 Task: Look for space in Luoyang, China from 3rd August, 2023 to 7th August, 2023 for 2 adults in price range Rs.4000 to Rs.9000. Place can be private room with 1  bedroom having 1 bed and 1 bathroom. Property type can be house, flat, guest house, hotel. Booking option can be shelf check-in. Required host language is Chinese (Simplified).
Action: Mouse moved to (487, 181)
Screenshot: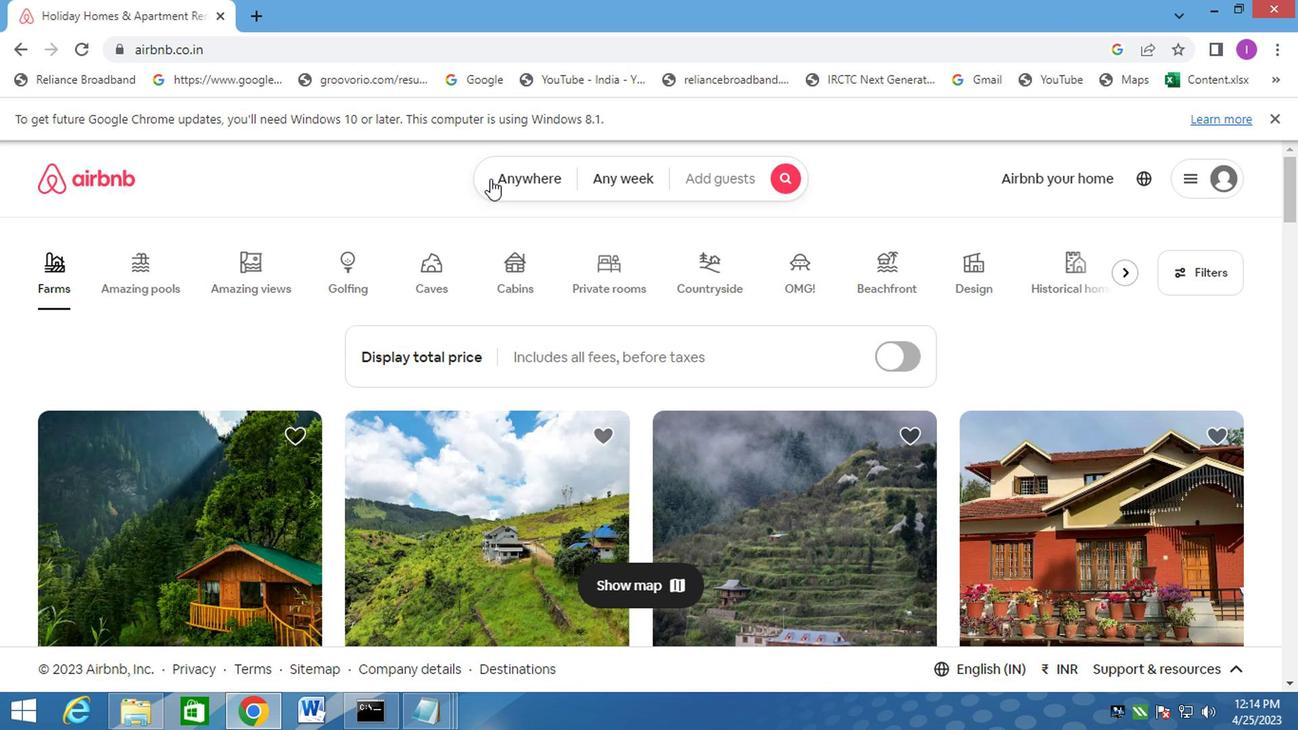 
Action: Mouse pressed left at (487, 181)
Screenshot: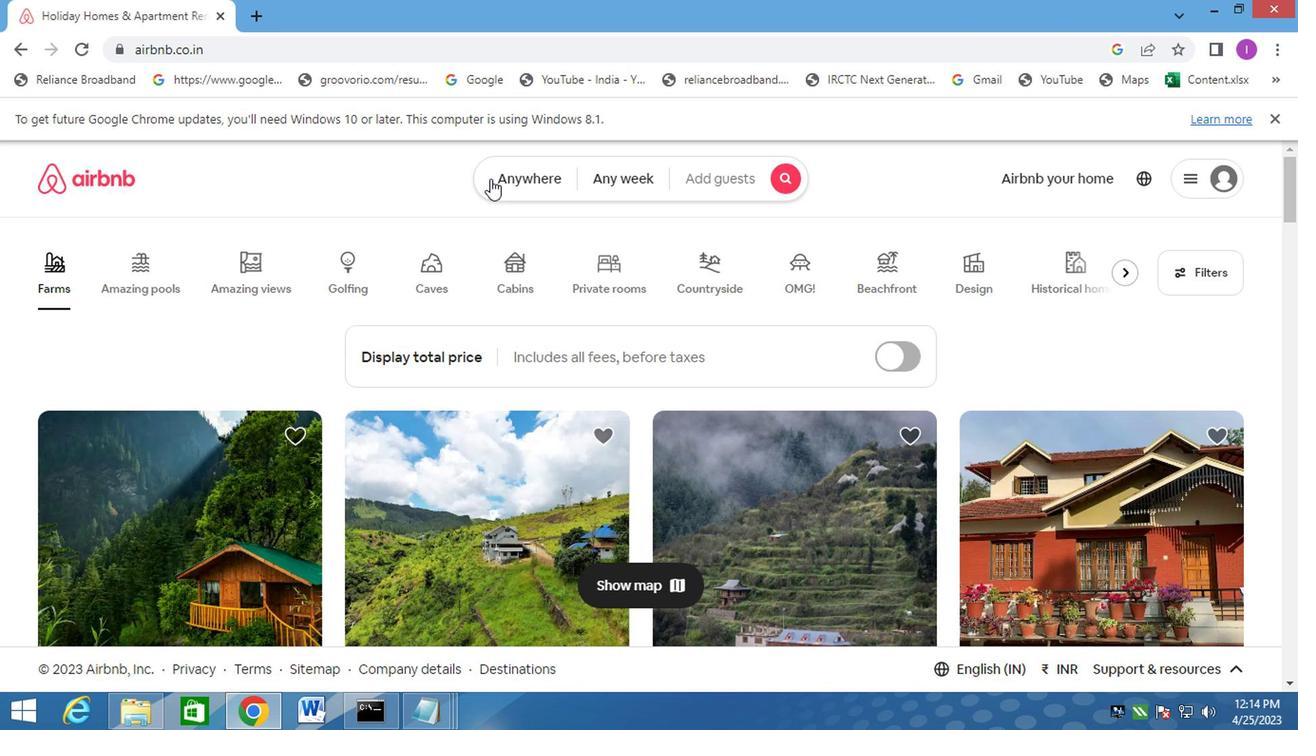 
Action: Mouse moved to (306, 263)
Screenshot: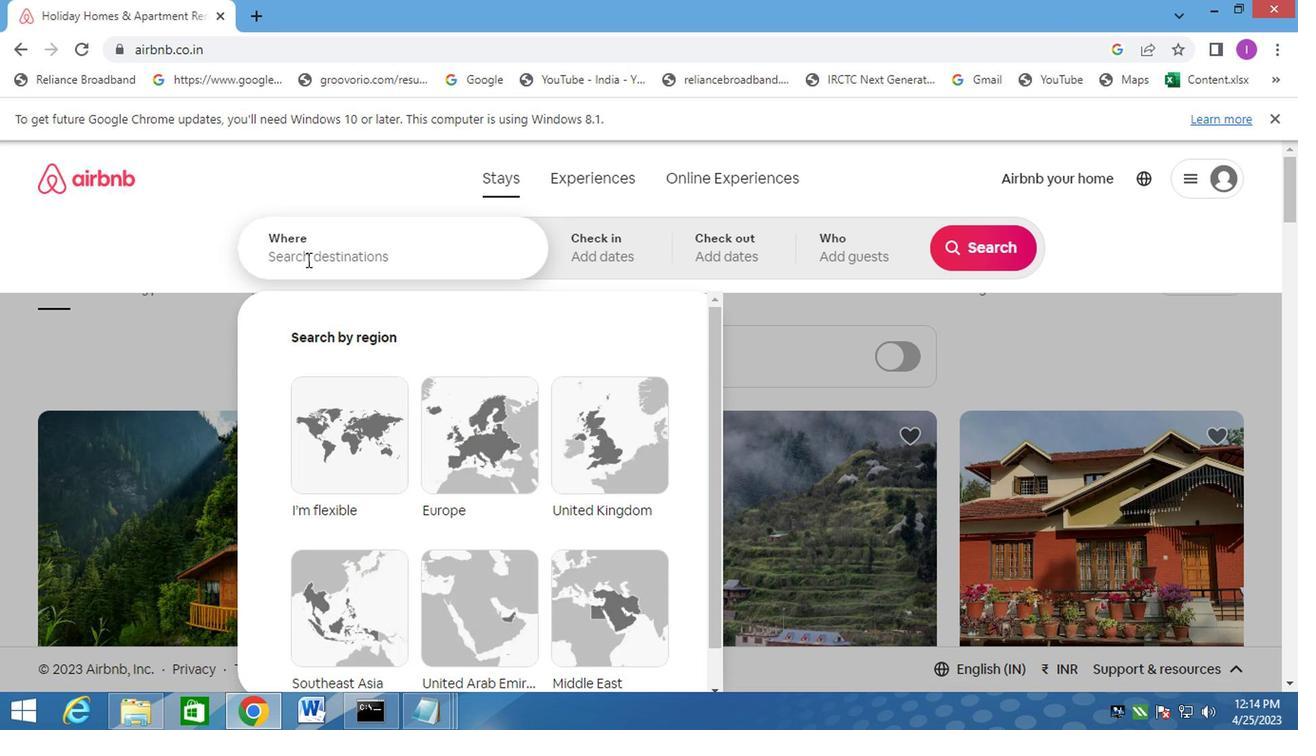 
Action: Mouse pressed left at (306, 263)
Screenshot: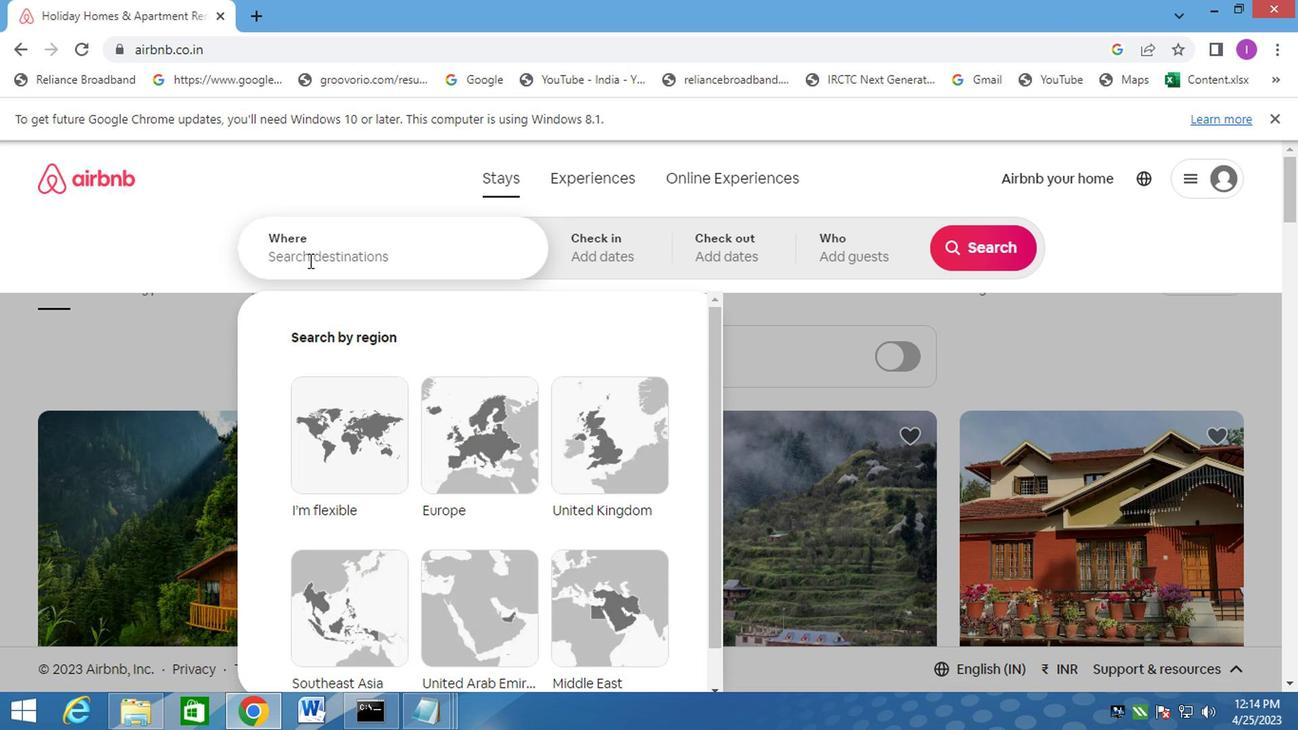 
Action: Mouse moved to (317, 255)
Screenshot: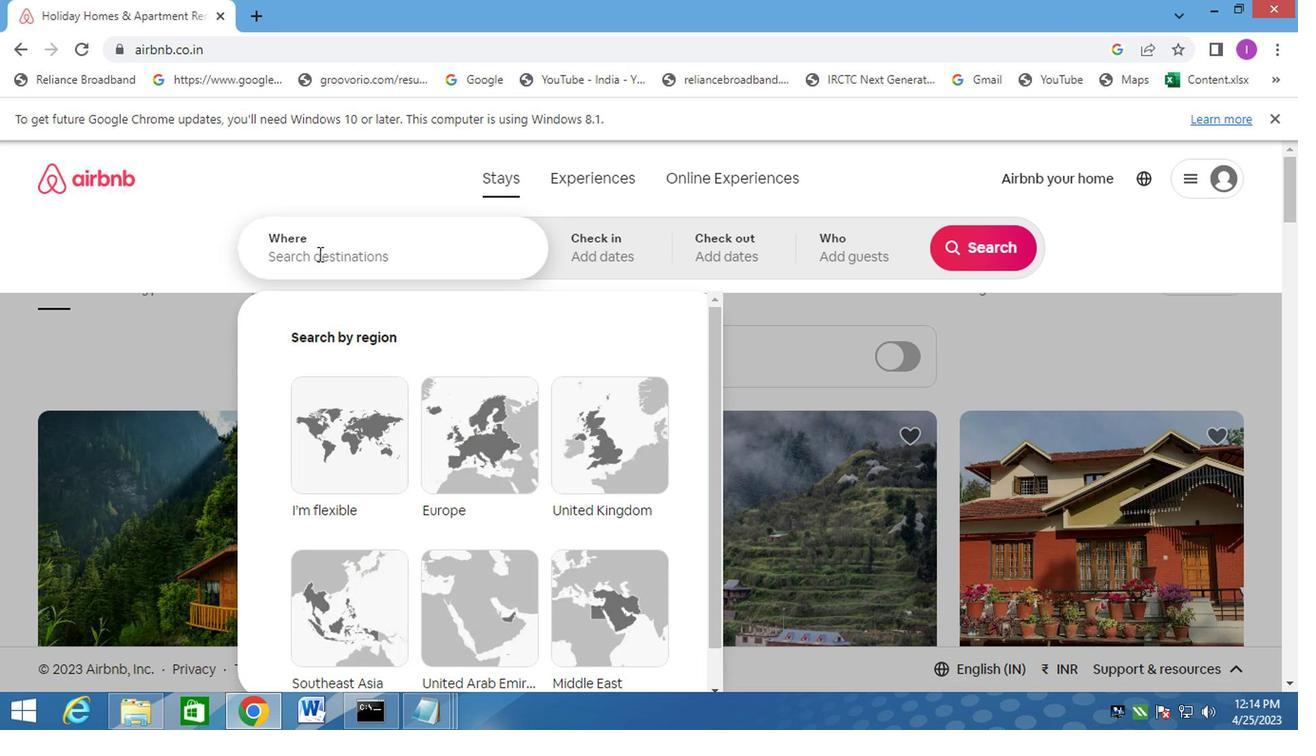
Action: Key pressed <Key.shift>LUOYANG,CG<Key.backspace>HINA
Screenshot: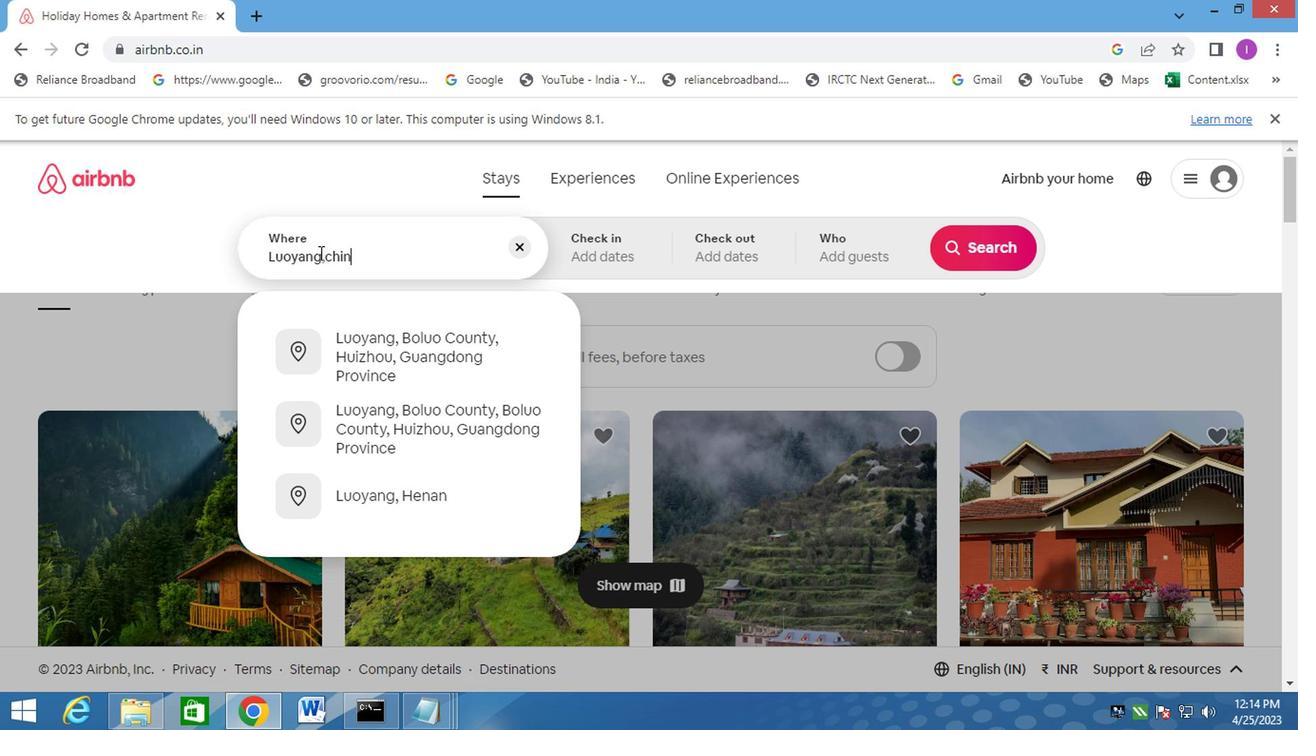 
Action: Mouse moved to (616, 250)
Screenshot: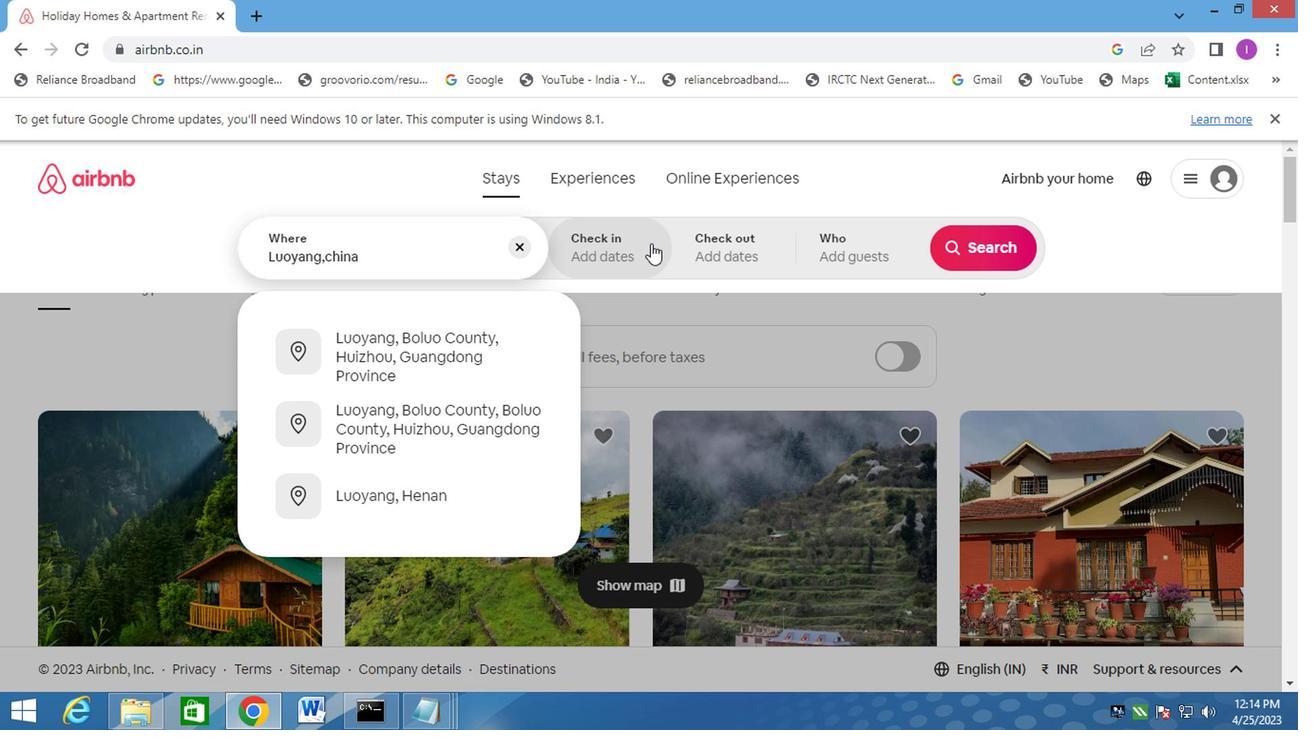 
Action: Mouse pressed left at (616, 250)
Screenshot: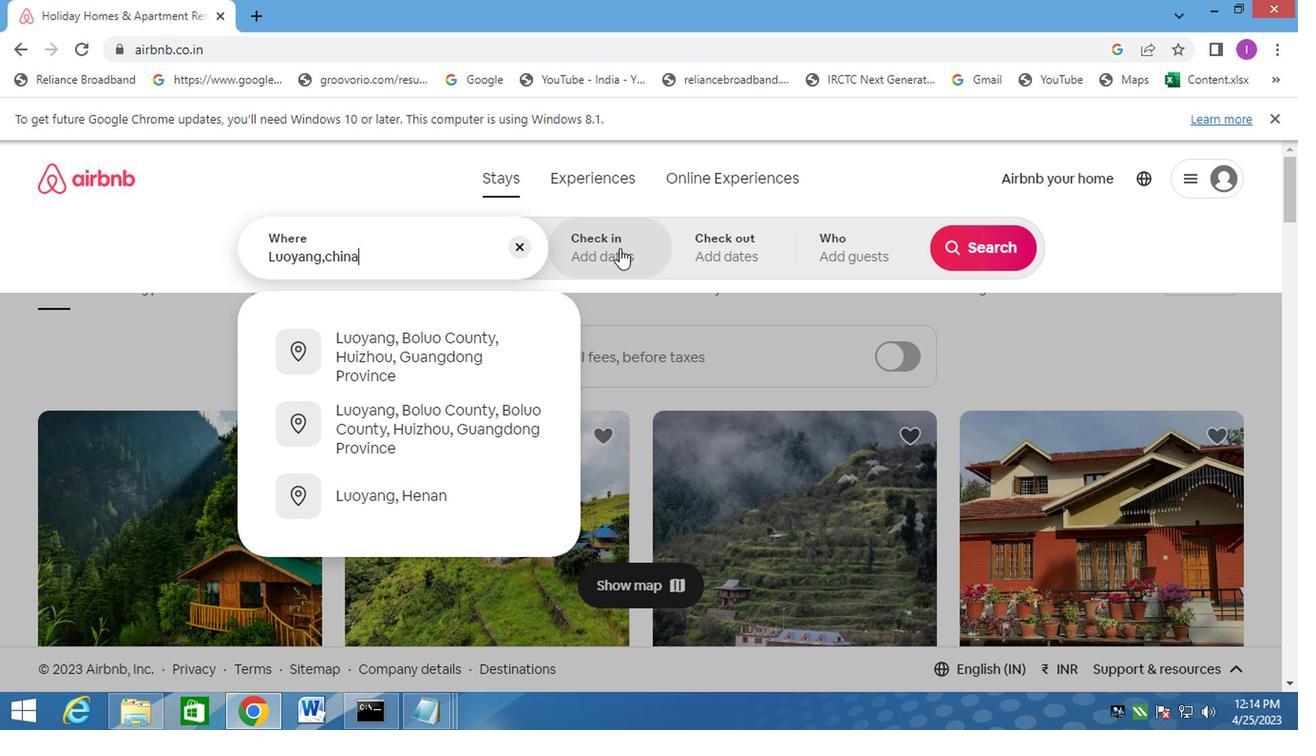 
Action: Mouse moved to (970, 401)
Screenshot: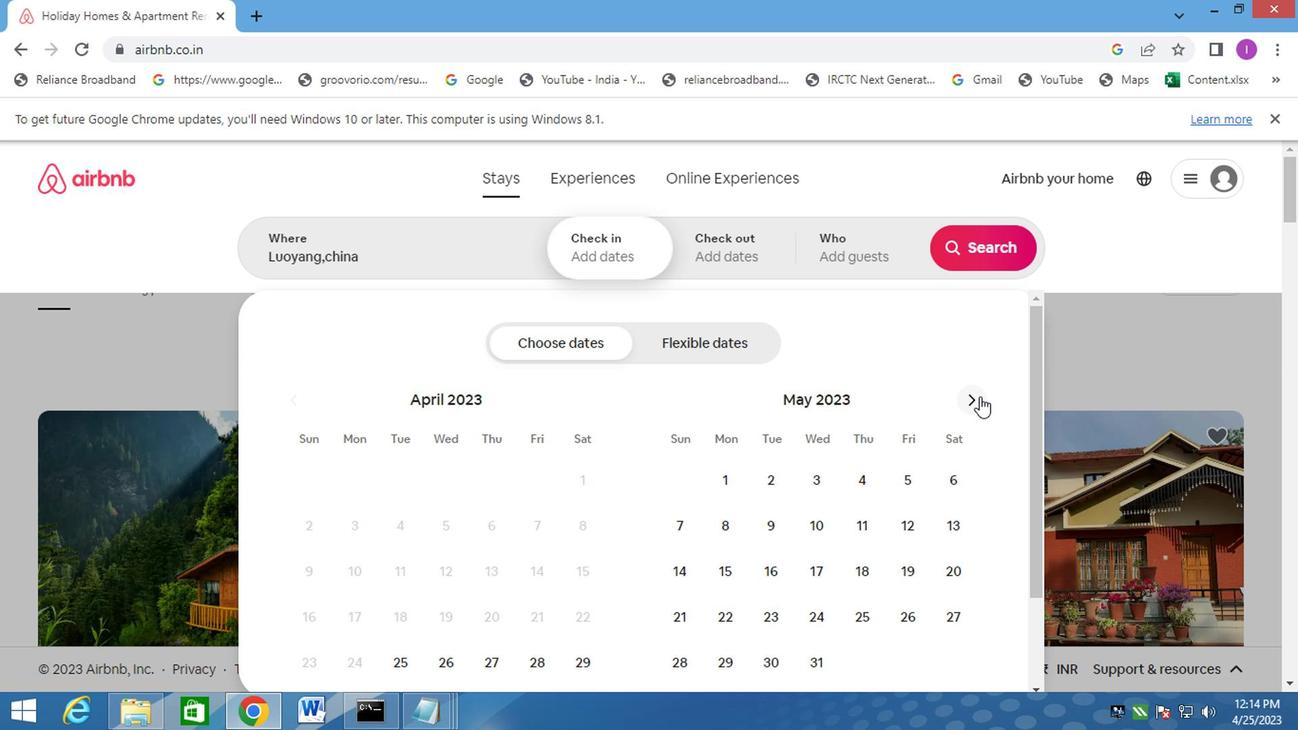 
Action: Mouse pressed left at (970, 401)
Screenshot: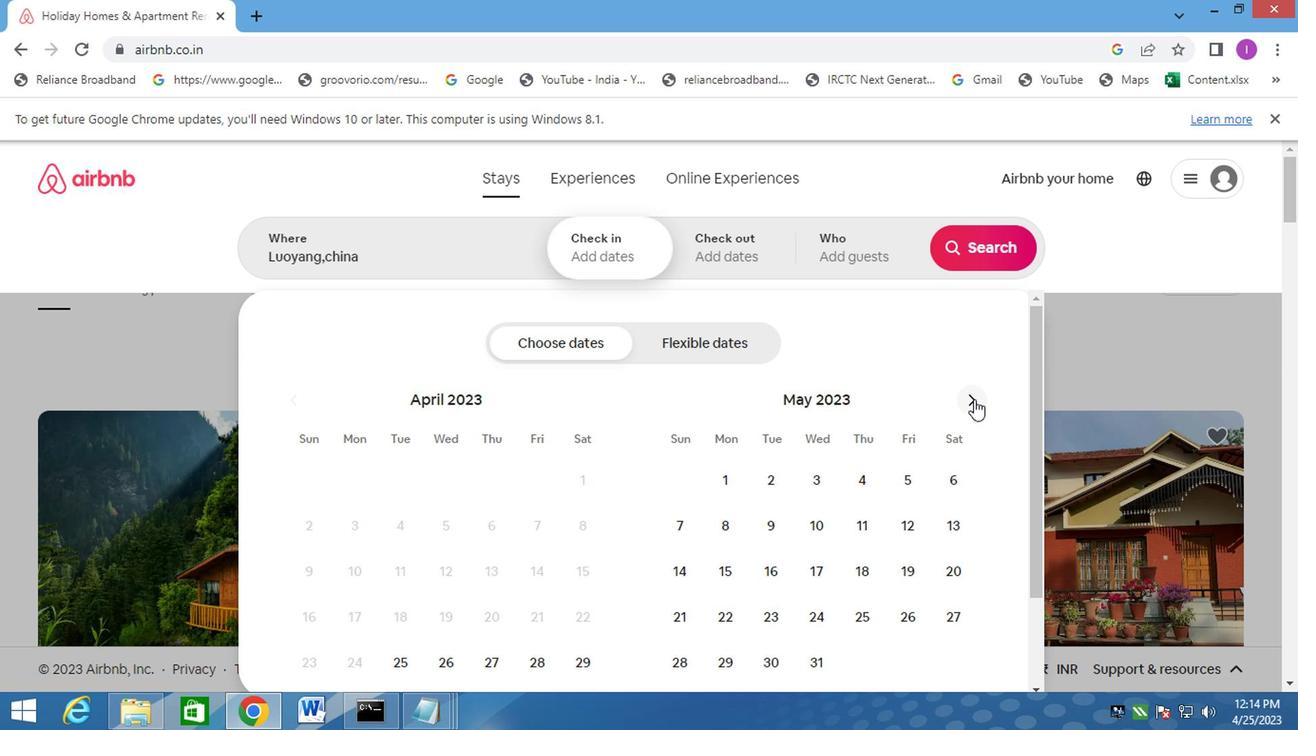 
Action: Mouse pressed left at (970, 401)
Screenshot: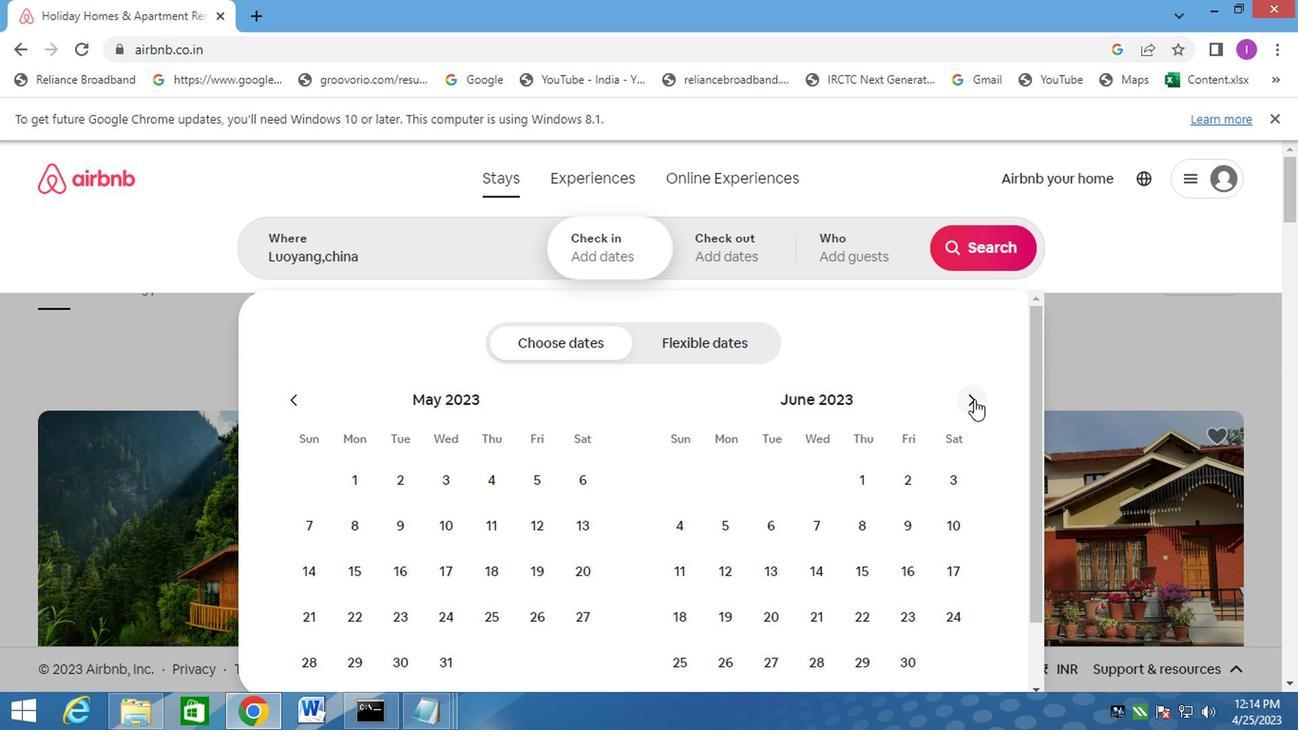
Action: Mouse moved to (961, 401)
Screenshot: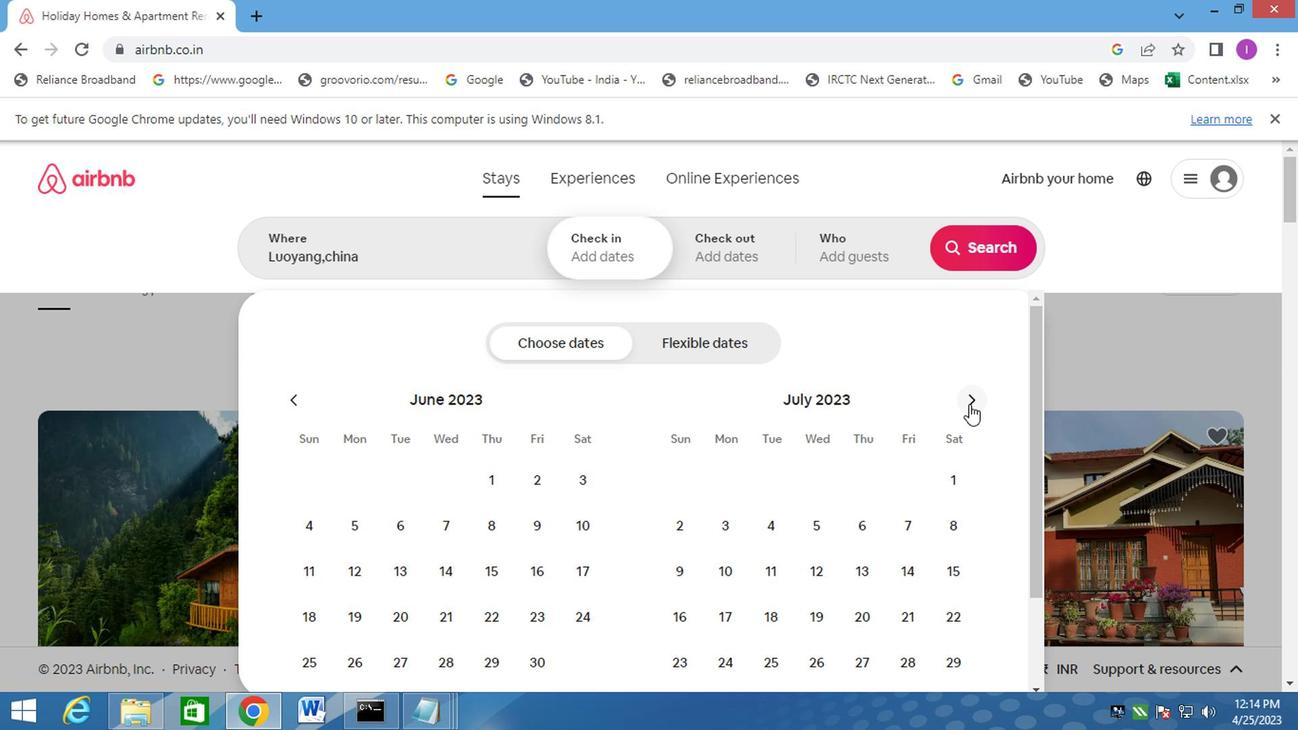 
Action: Mouse pressed left at (961, 401)
Screenshot: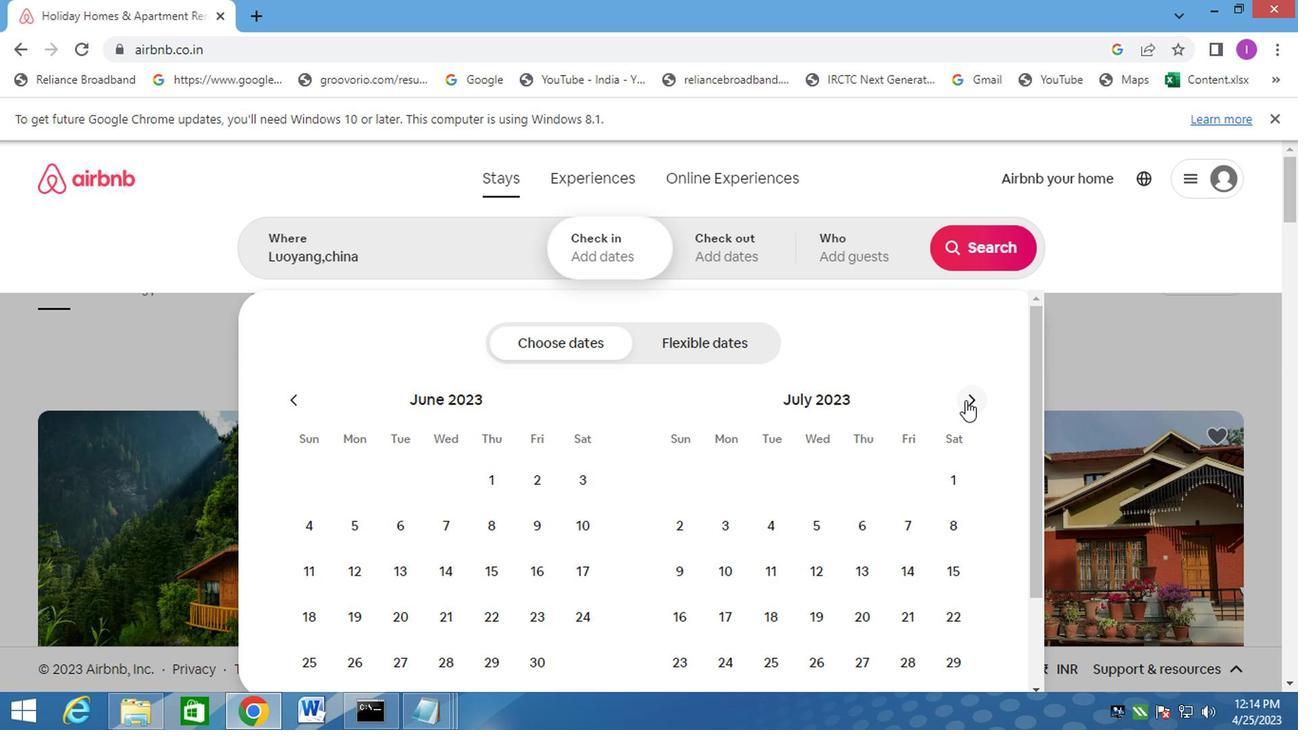 
Action: Mouse moved to (860, 476)
Screenshot: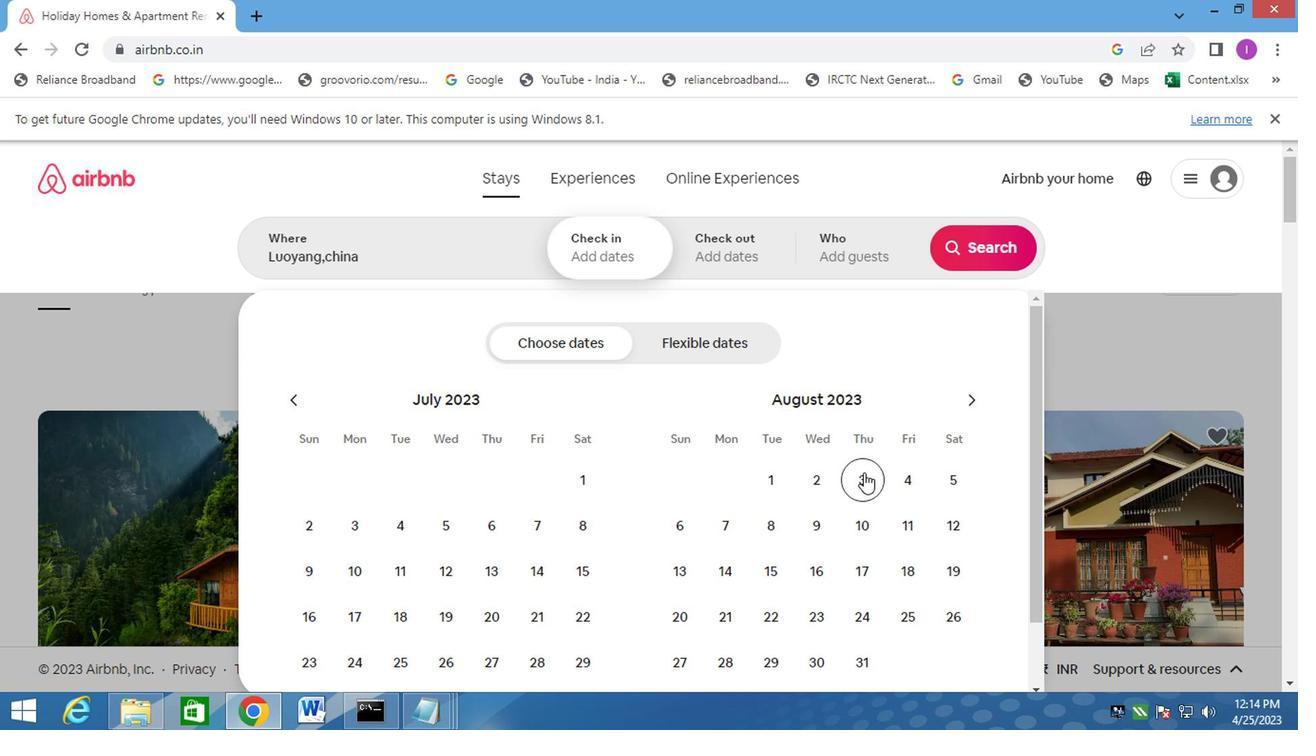 
Action: Mouse pressed left at (860, 476)
Screenshot: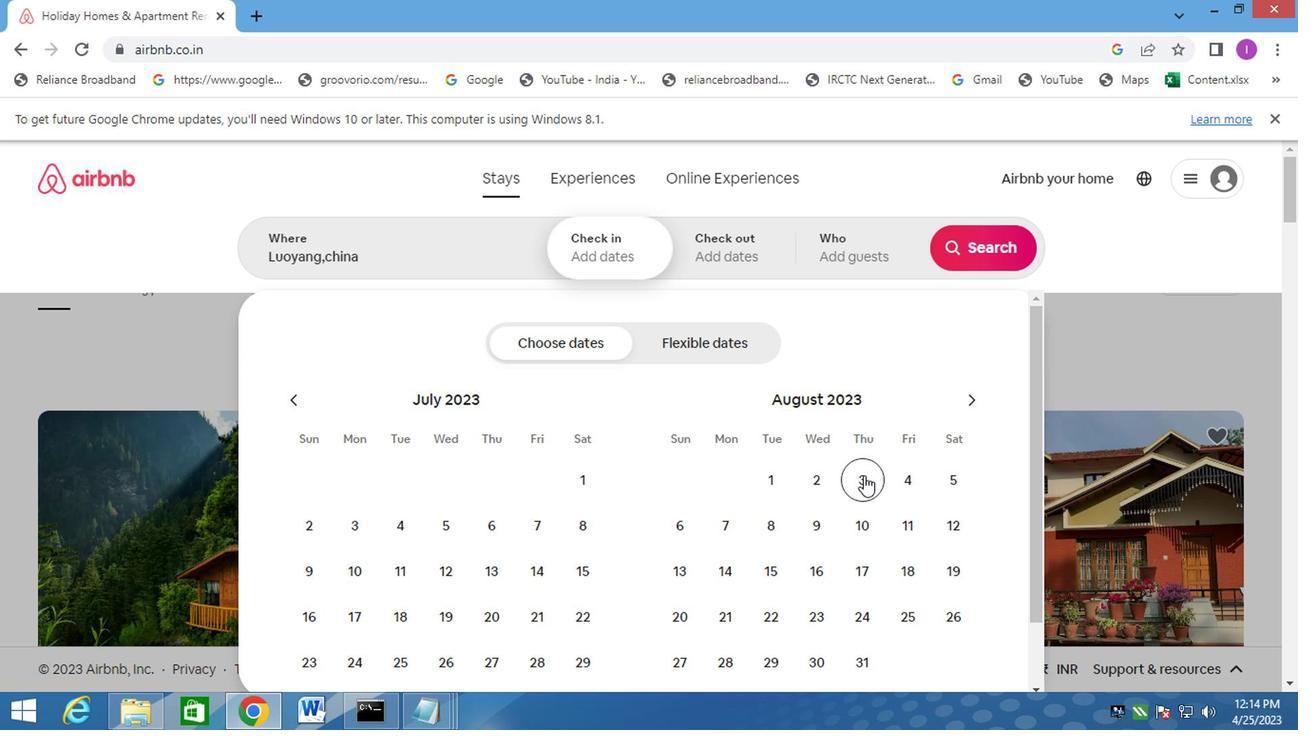 
Action: Mouse moved to (725, 523)
Screenshot: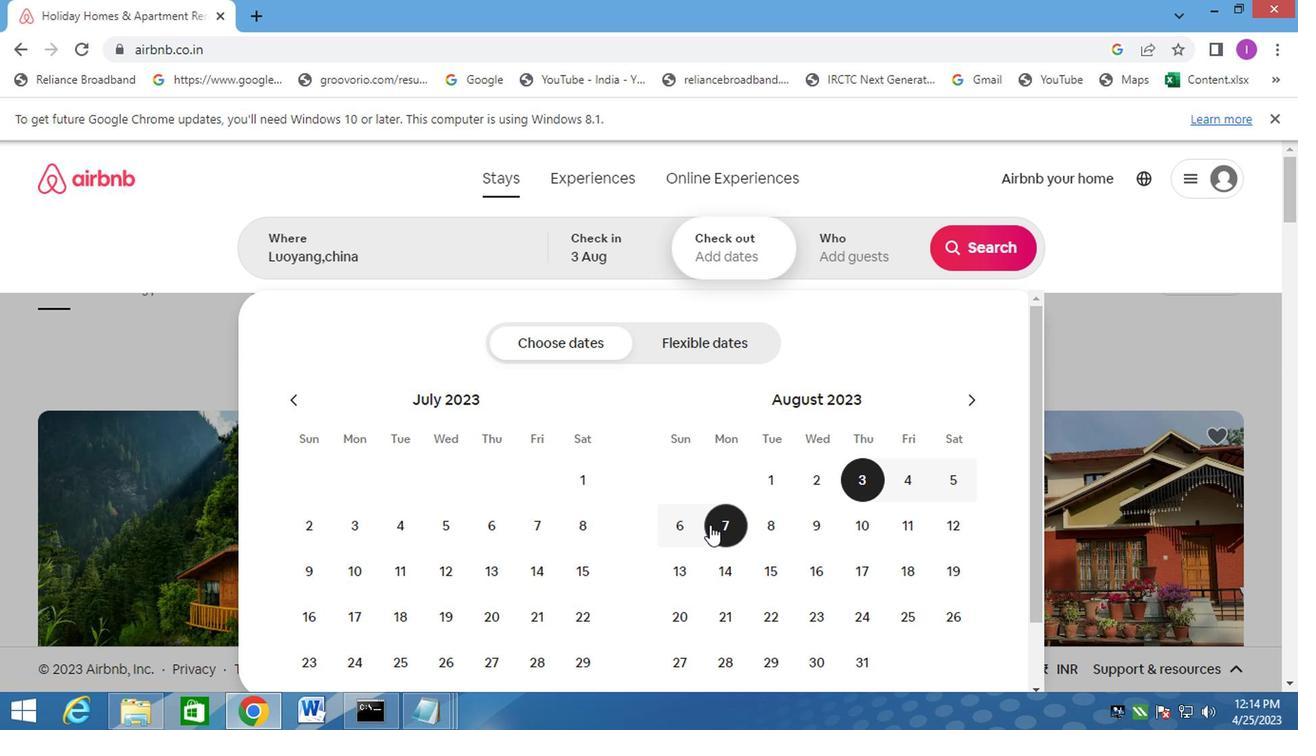 
Action: Mouse pressed left at (725, 523)
Screenshot: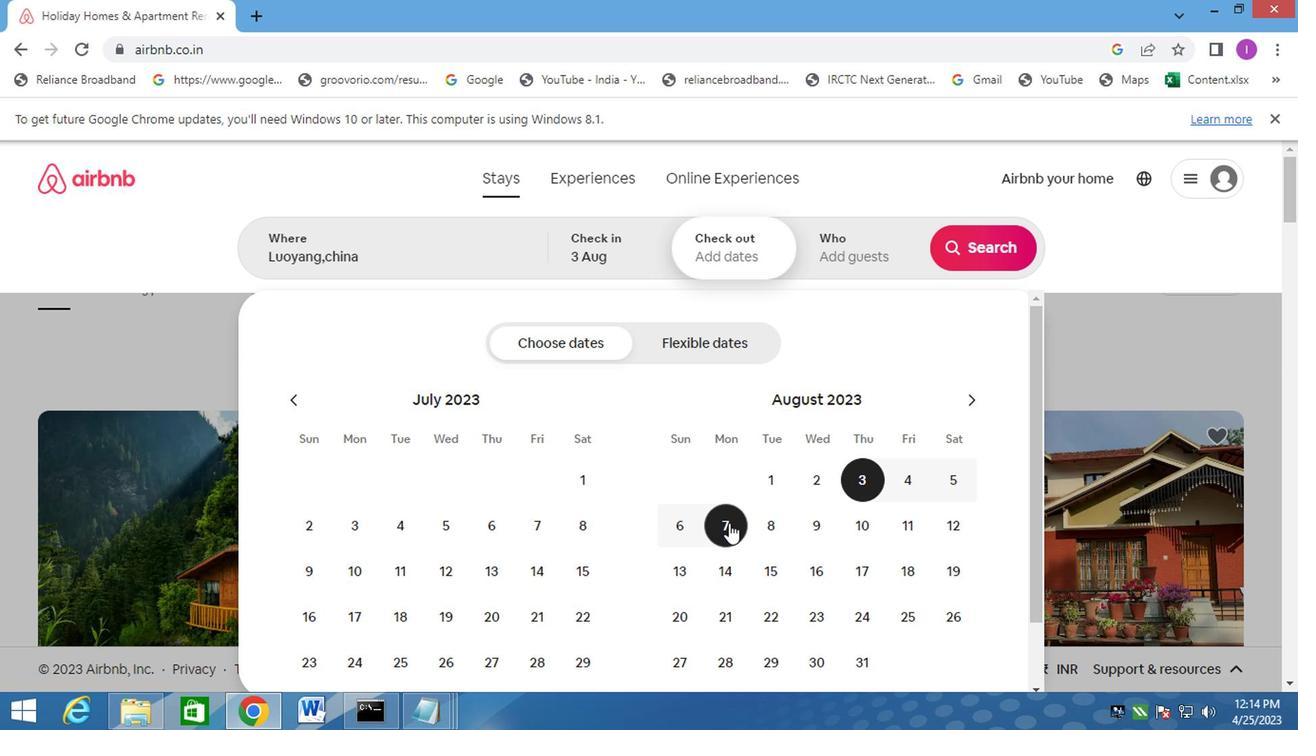 
Action: Mouse moved to (866, 258)
Screenshot: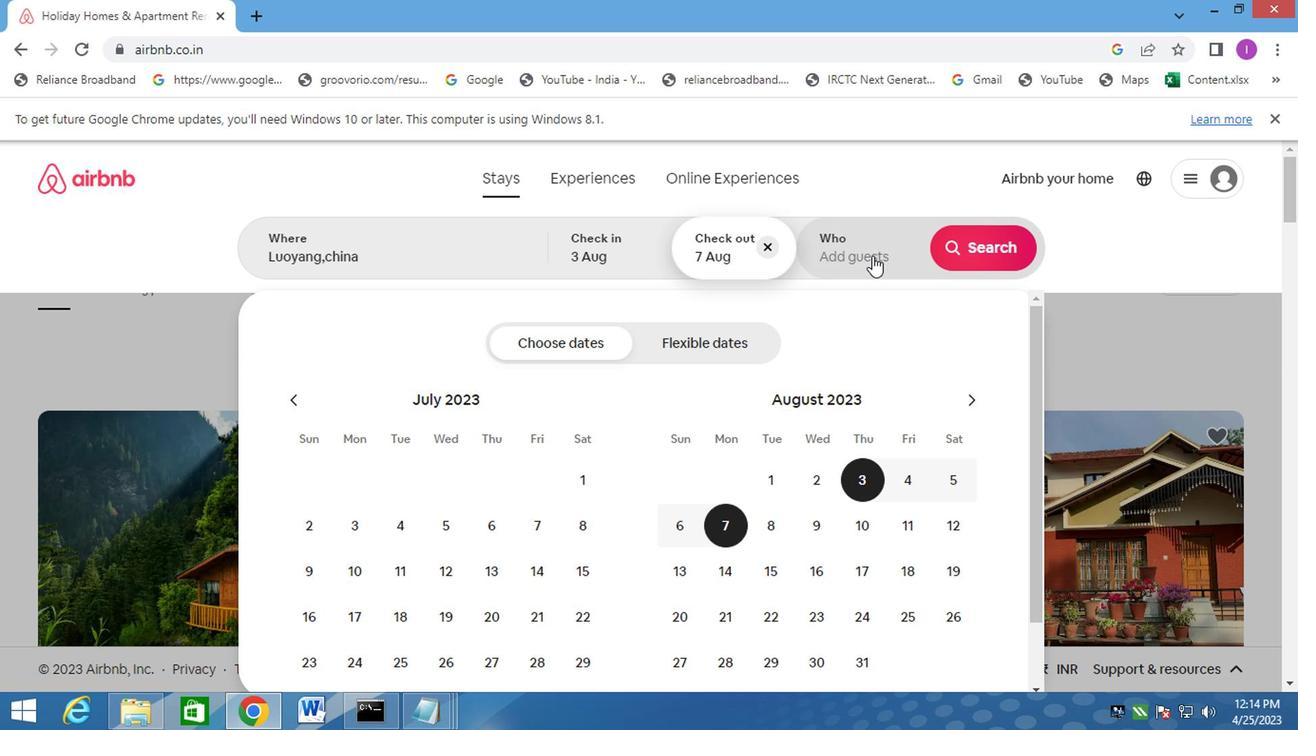 
Action: Mouse pressed left at (866, 258)
Screenshot: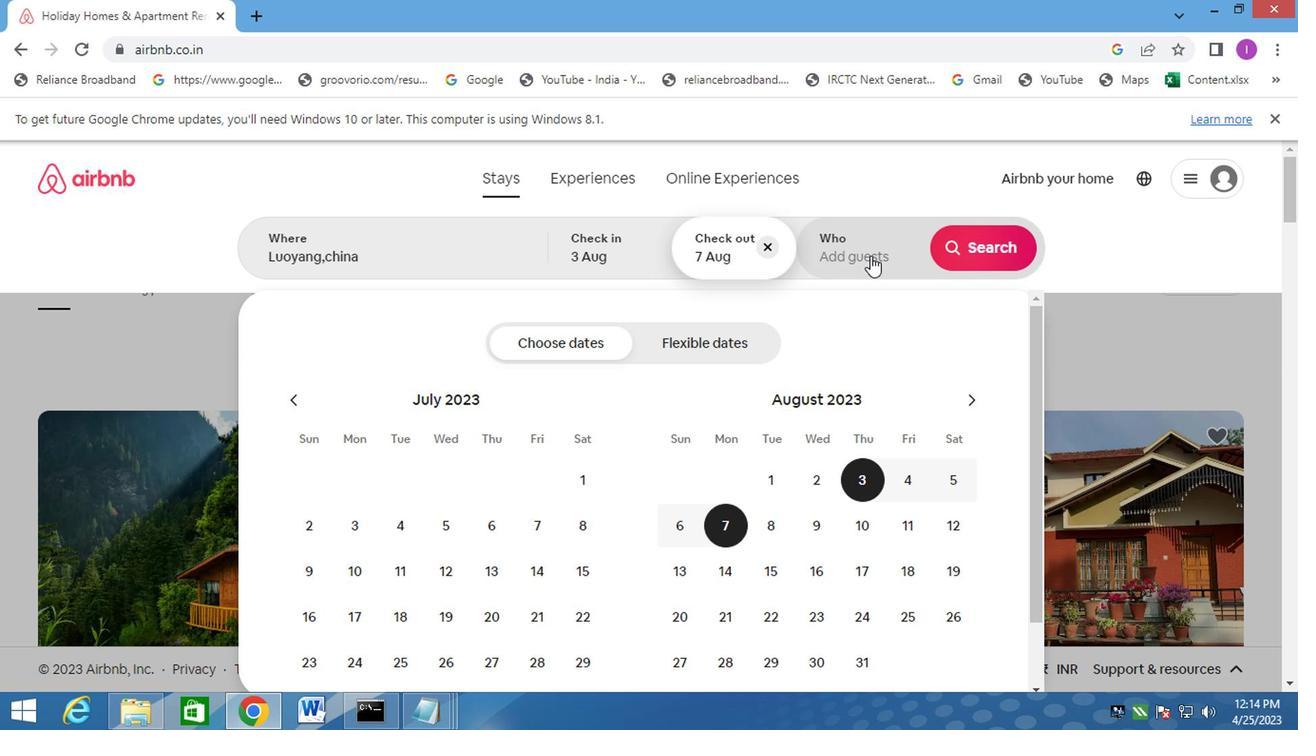 
Action: Mouse moved to (982, 348)
Screenshot: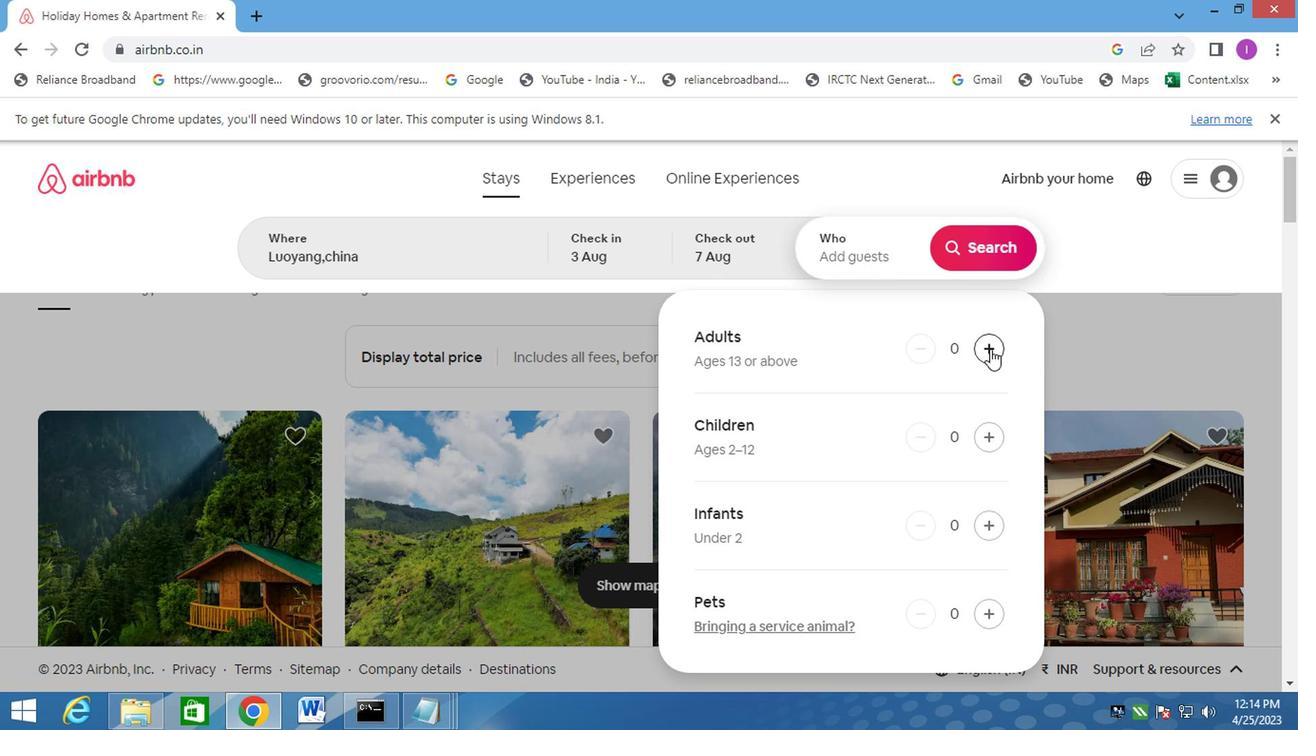 
Action: Mouse pressed left at (982, 348)
Screenshot: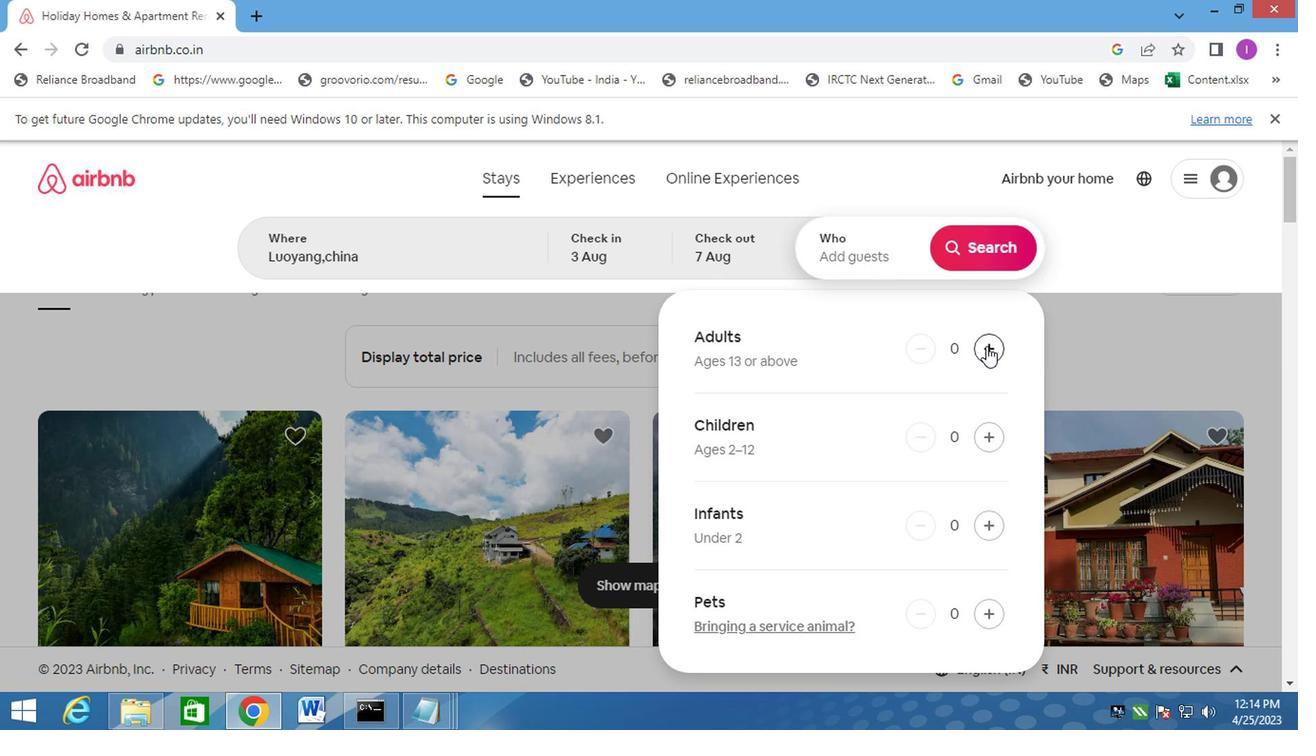 
Action: Mouse pressed left at (982, 348)
Screenshot: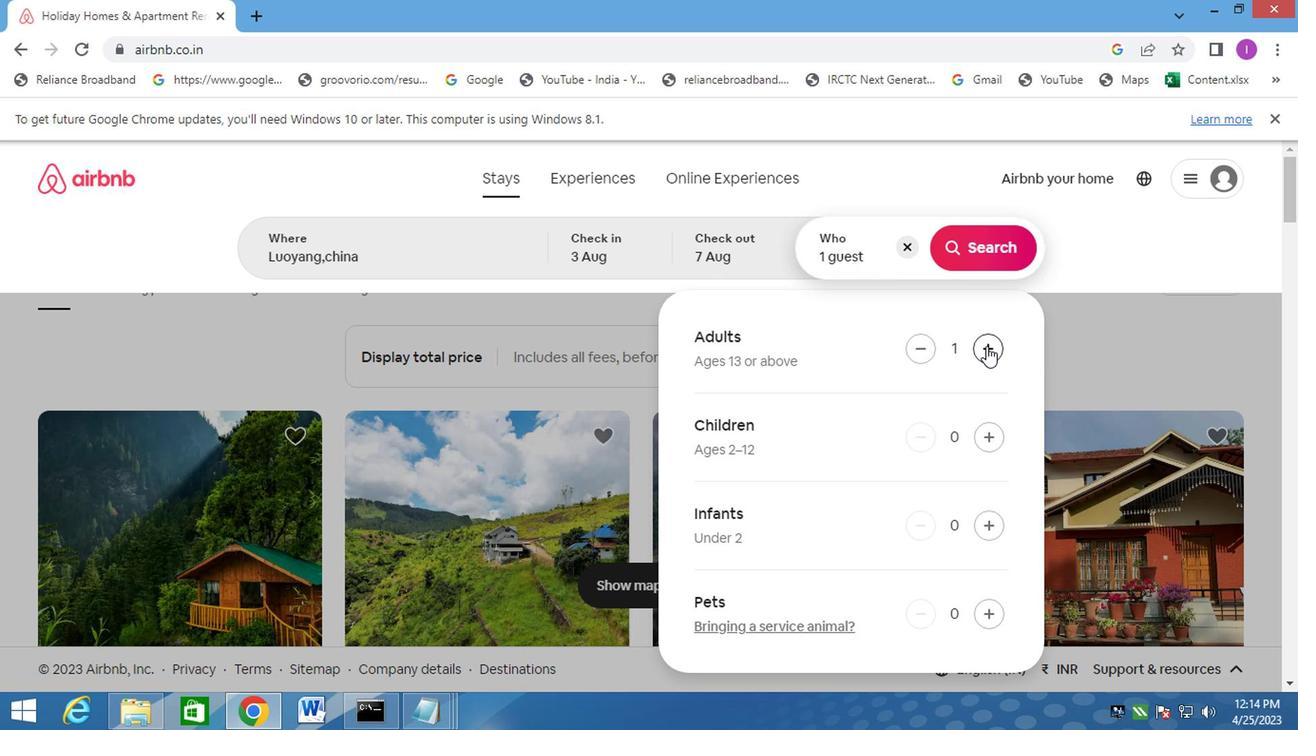 
Action: Mouse moved to (982, 258)
Screenshot: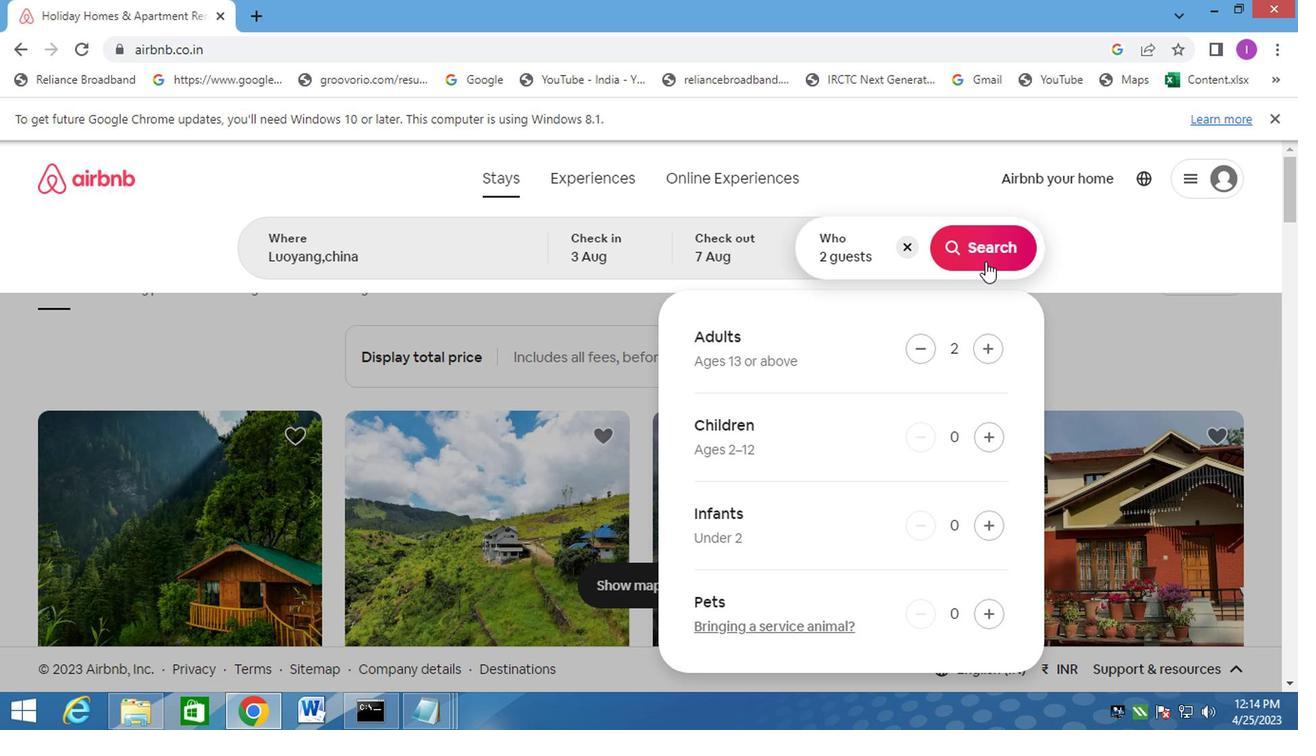 
Action: Mouse pressed left at (982, 258)
Screenshot: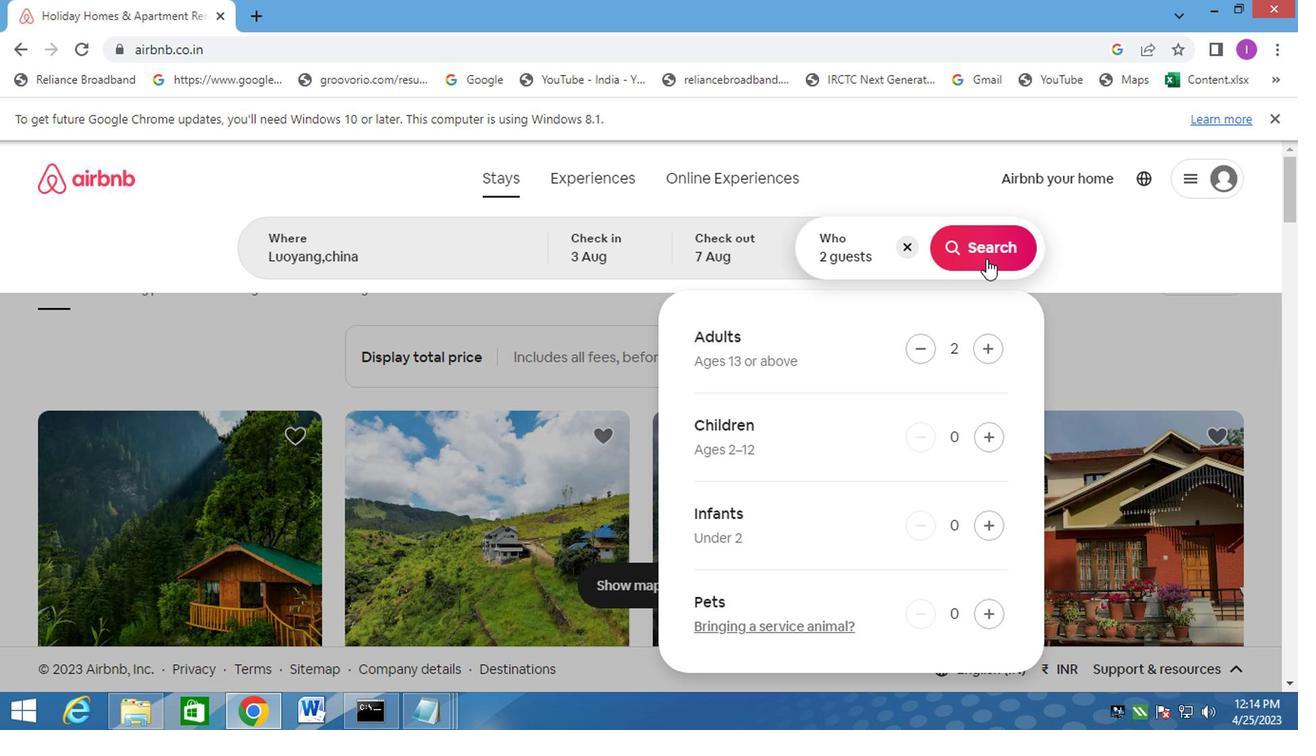 
Action: Mouse moved to (1204, 255)
Screenshot: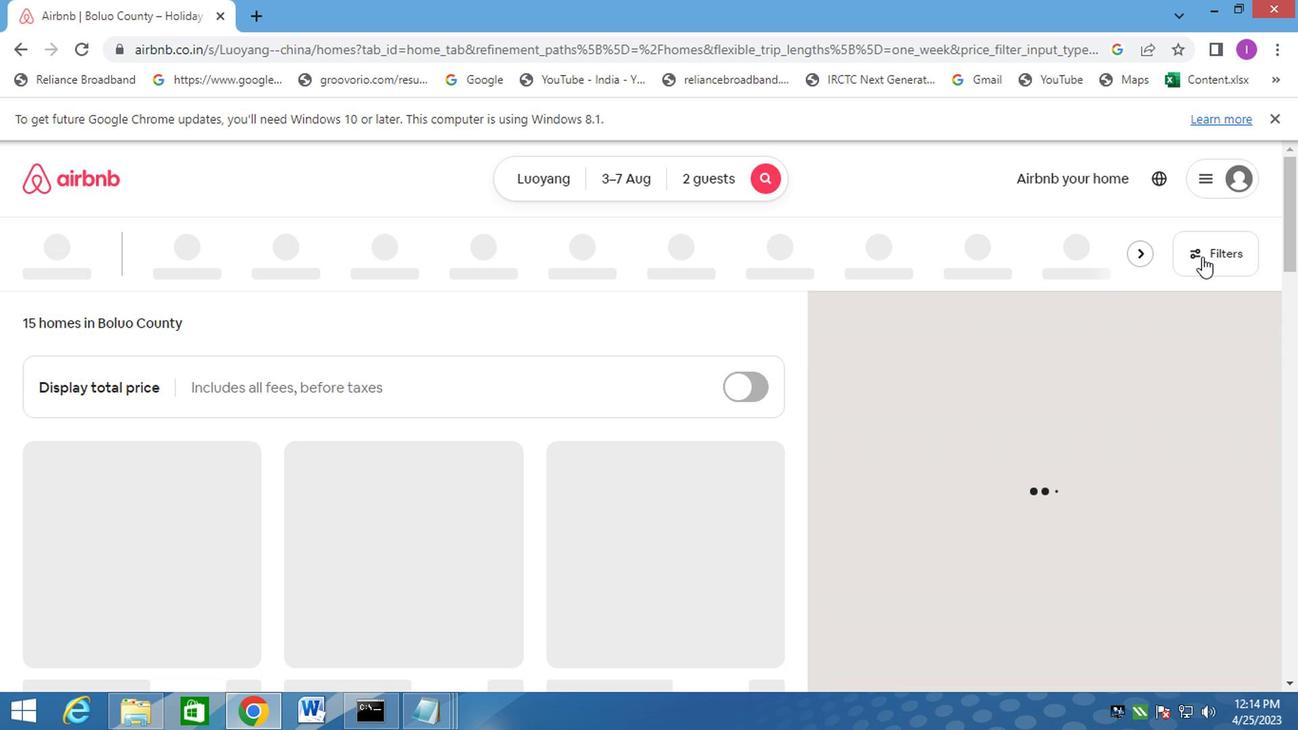 
Action: Mouse pressed left at (1204, 255)
Screenshot: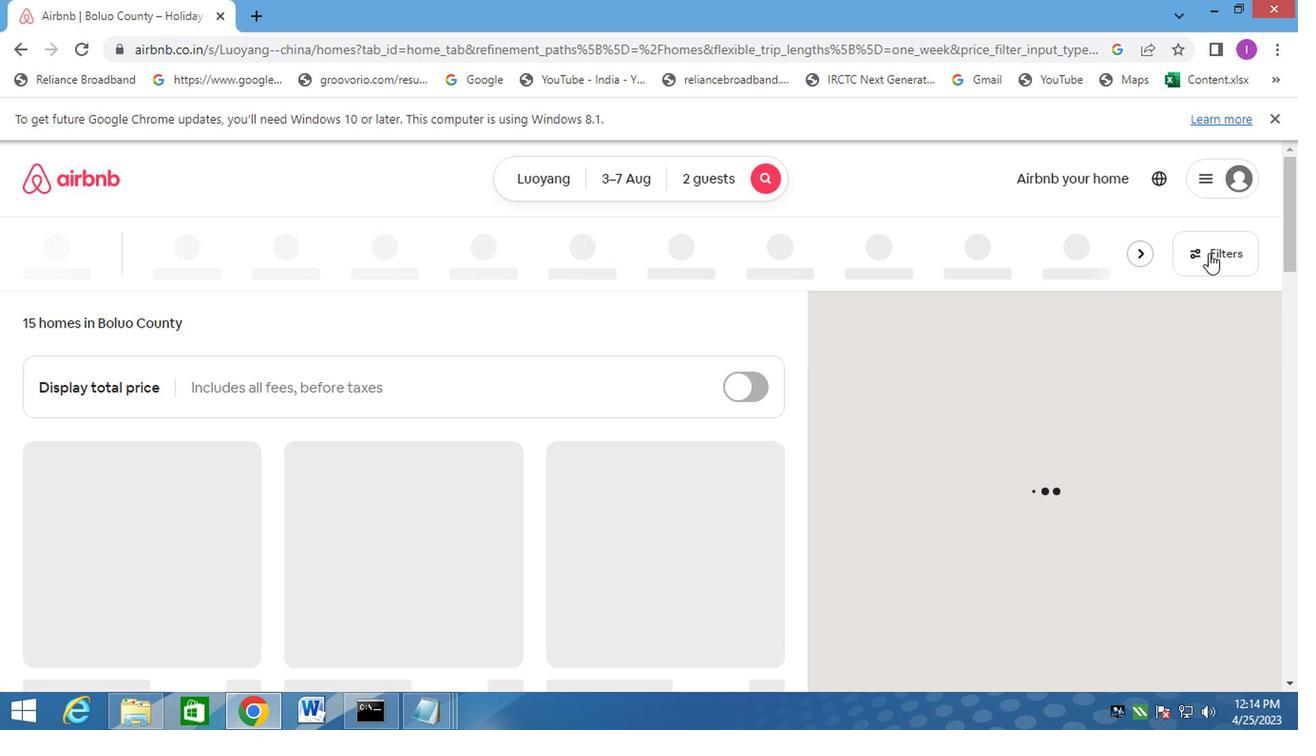 
Action: Mouse moved to (423, 485)
Screenshot: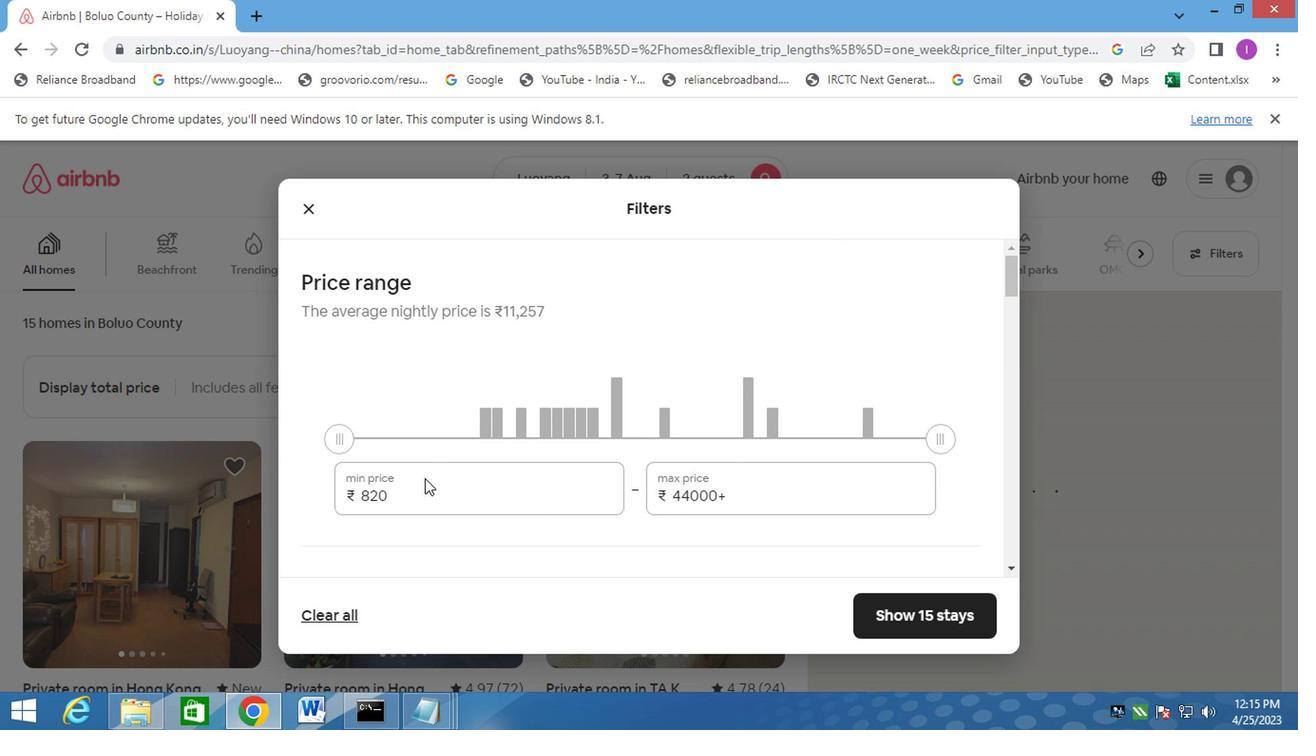 
Action: Mouse pressed left at (423, 485)
Screenshot: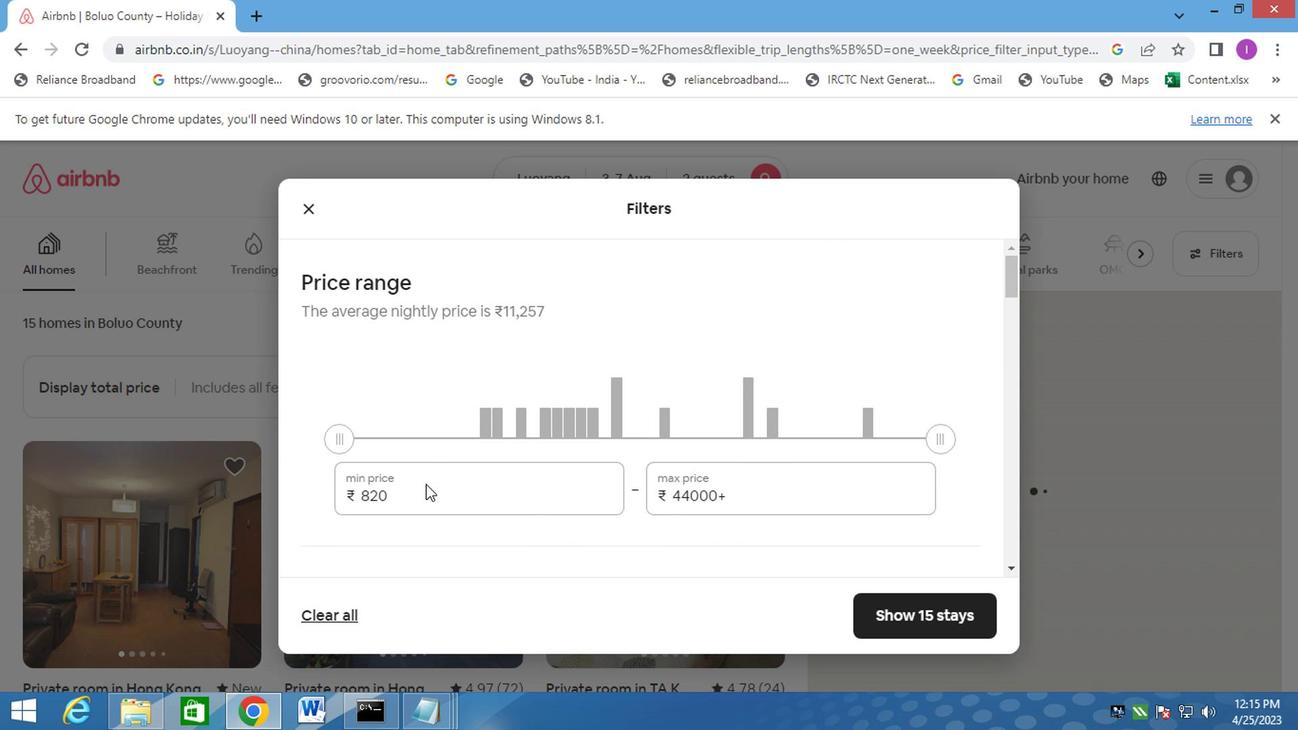 
Action: Mouse moved to (418, 492)
Screenshot: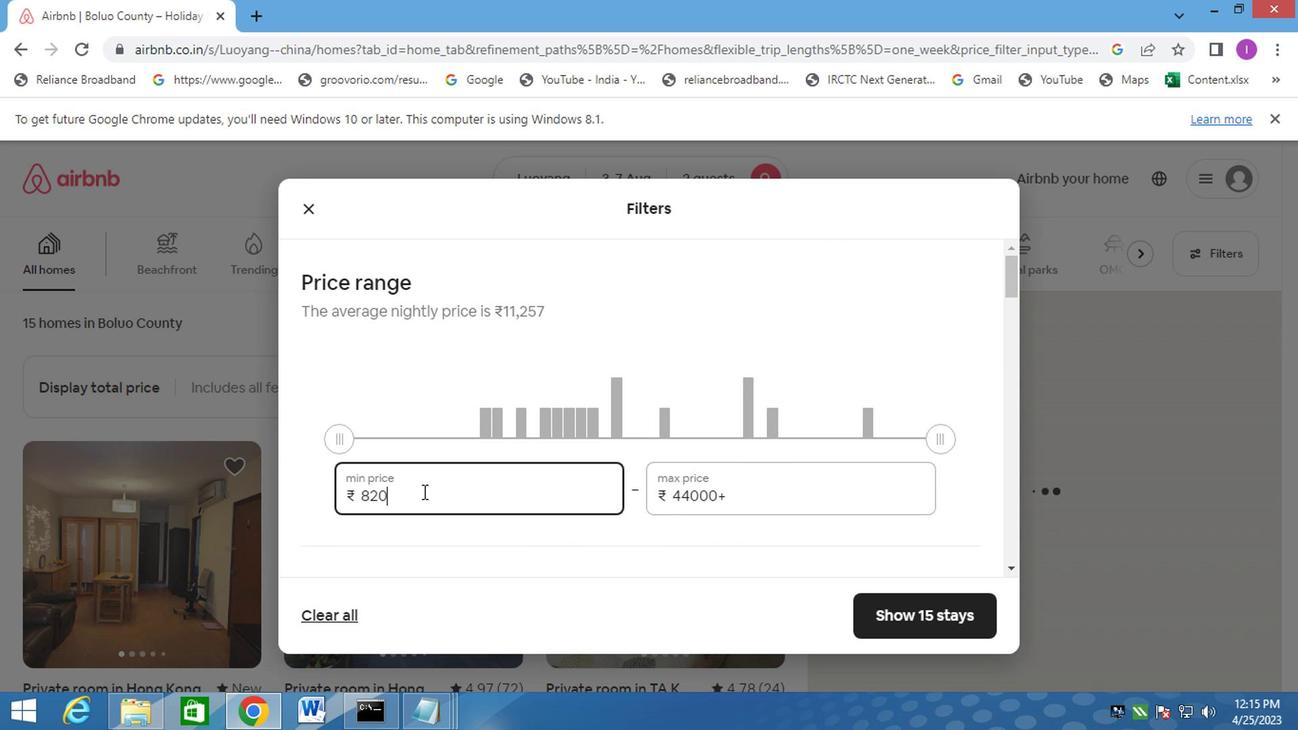 
Action: Mouse pressed left at (418, 492)
Screenshot: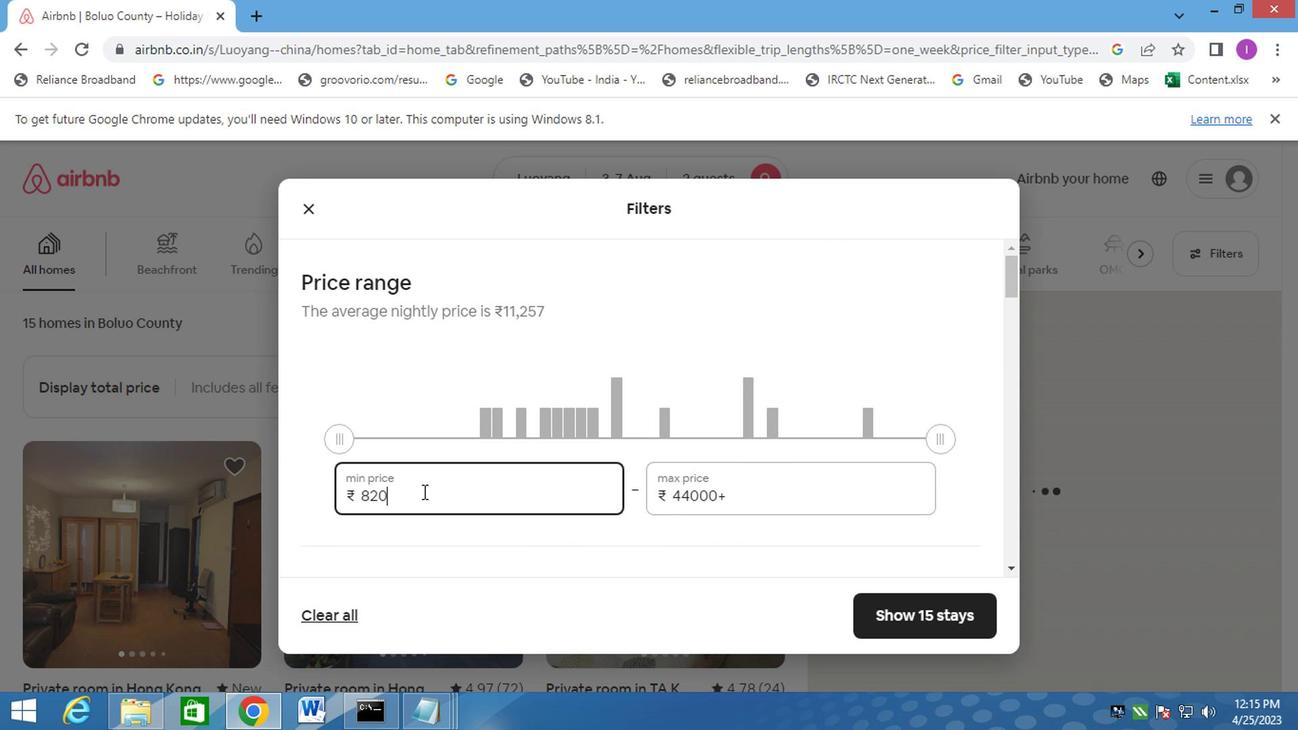 
Action: Mouse moved to (623, 340)
Screenshot: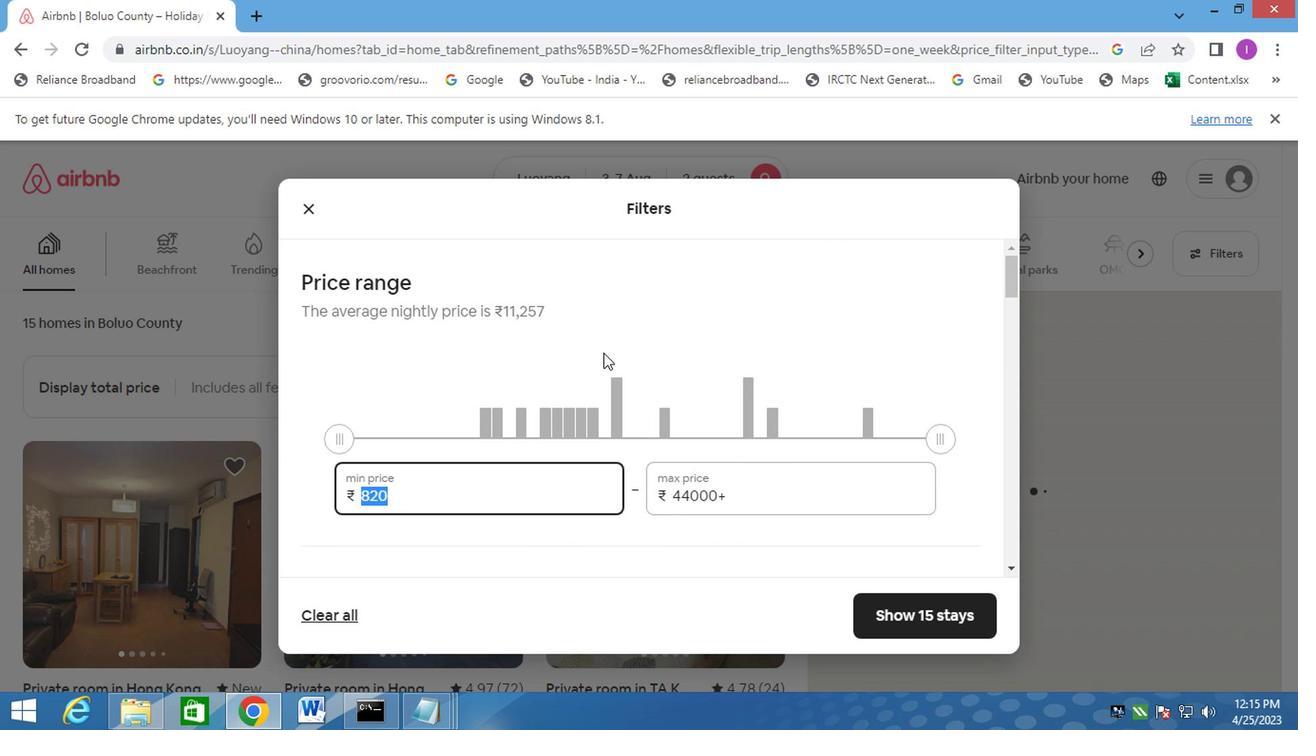 
Action: Key pressed 4000
Screenshot: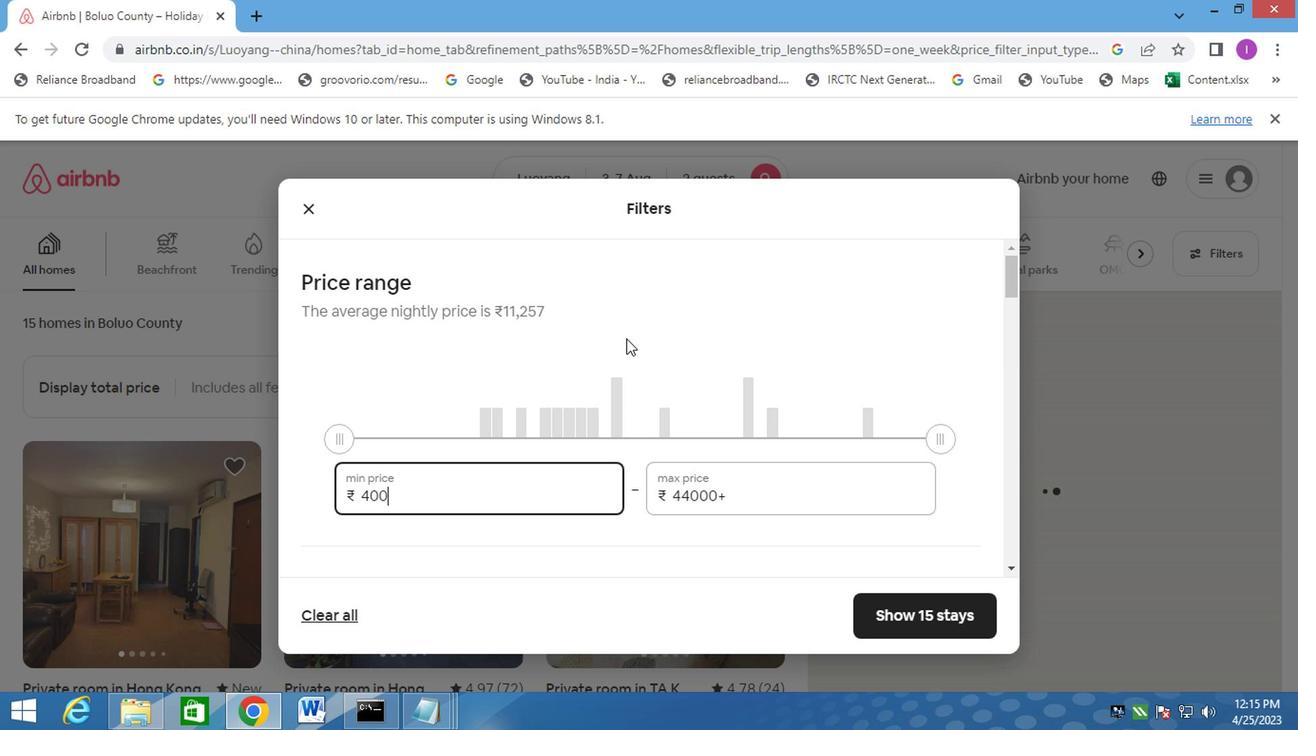 
Action: Mouse moved to (731, 499)
Screenshot: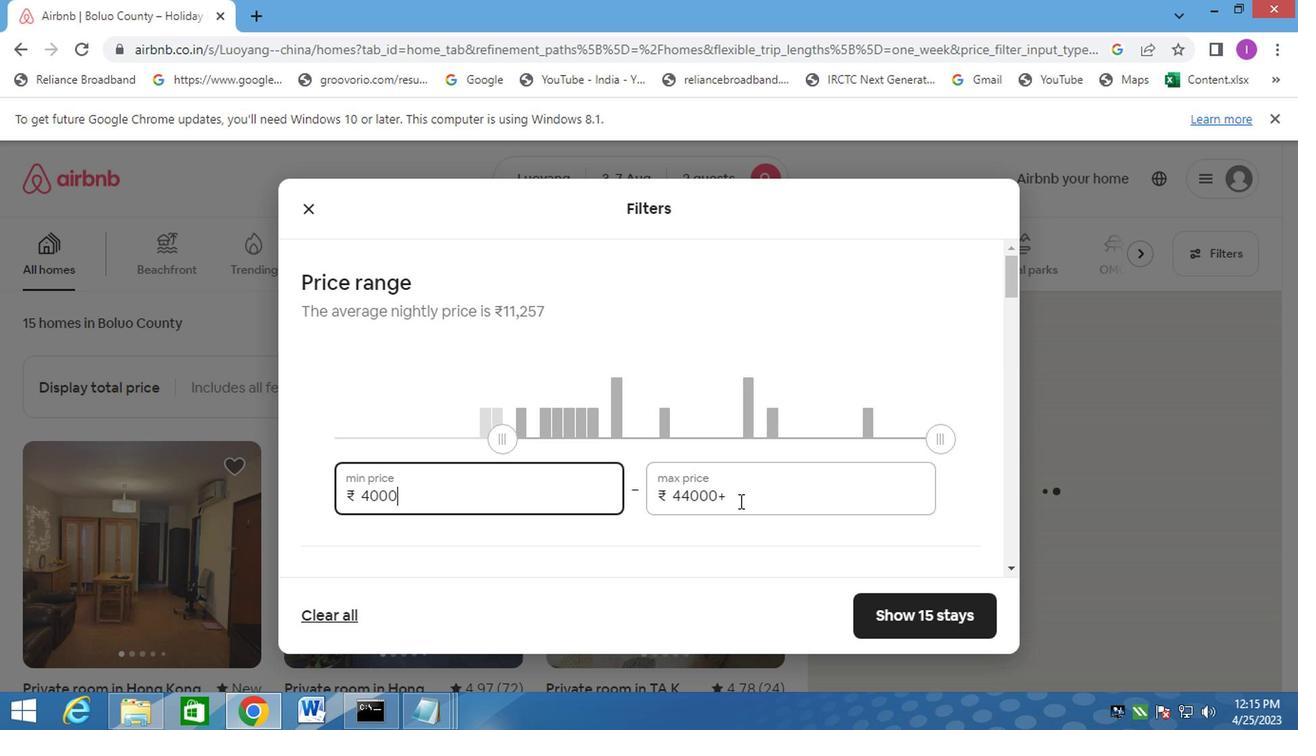 
Action: Mouse pressed left at (731, 499)
Screenshot: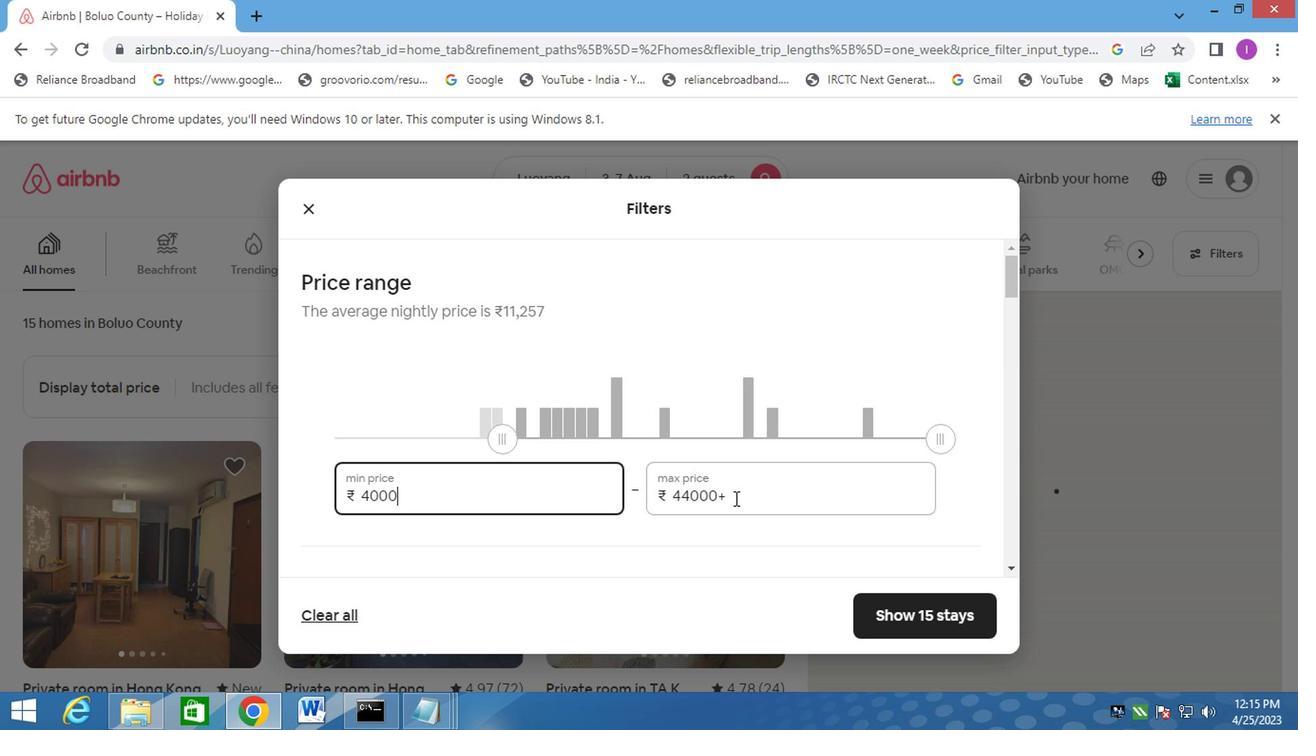 
Action: Mouse moved to (644, 468)
Screenshot: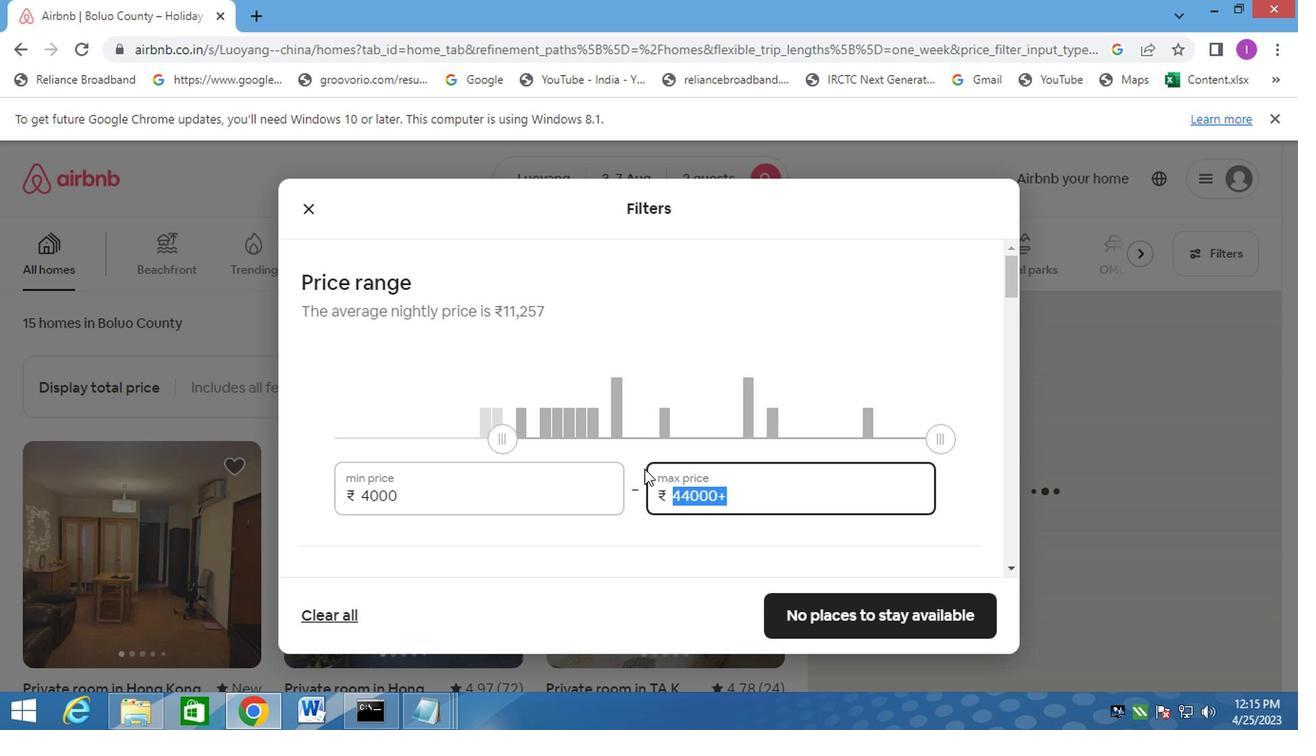 
Action: Key pressed 9000
Screenshot: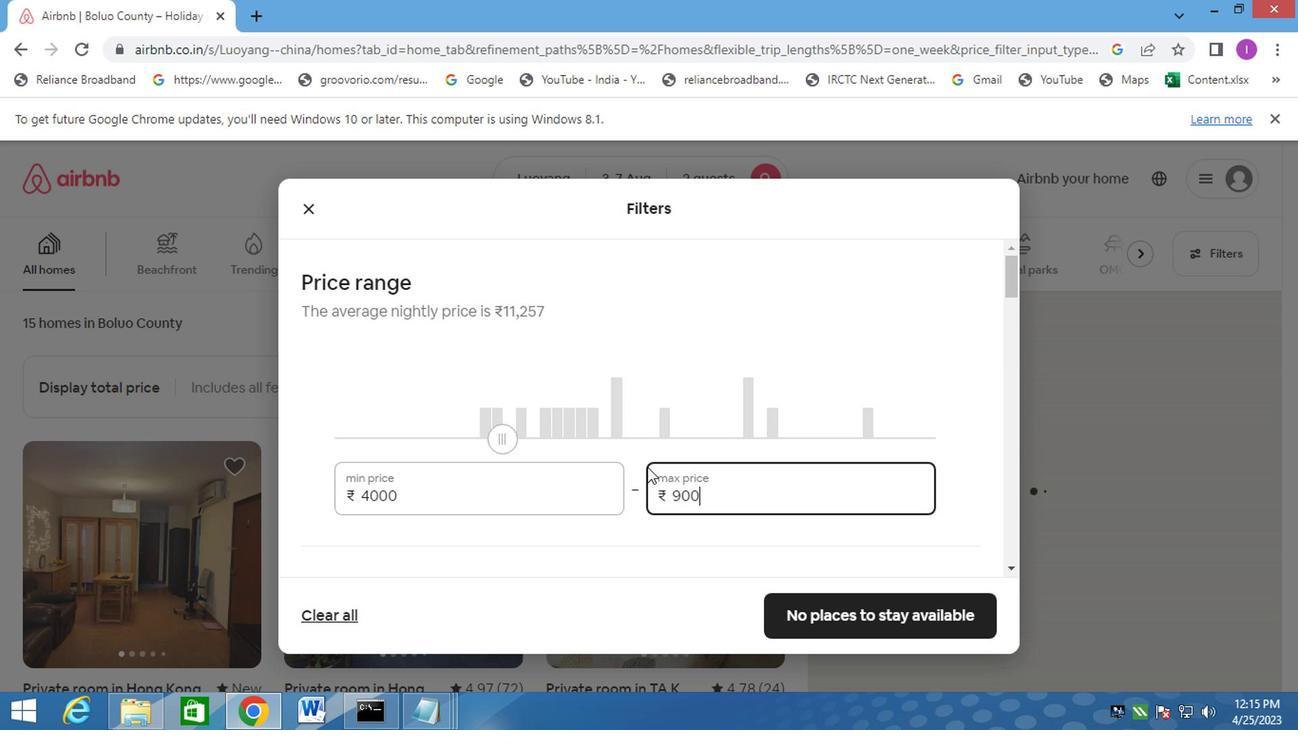 
Action: Mouse moved to (771, 437)
Screenshot: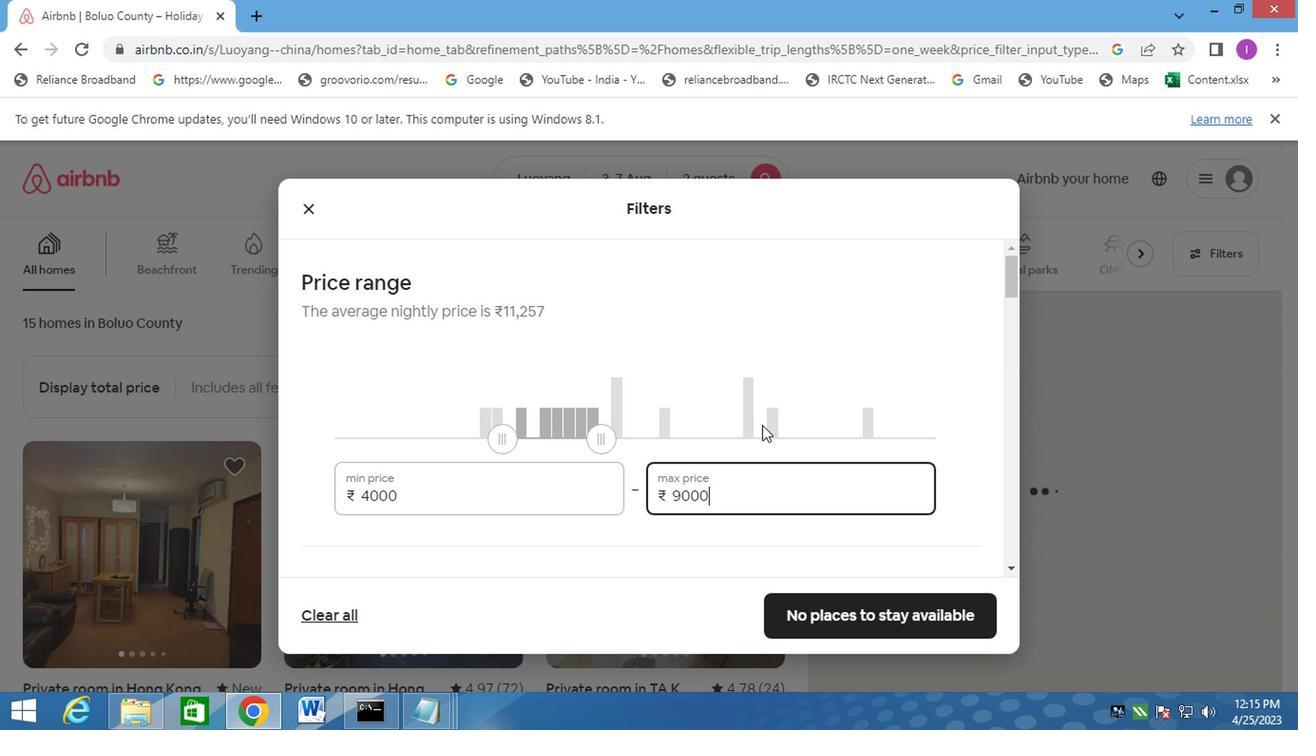 
Action: Mouse scrolled (771, 436) with delta (0, 0)
Screenshot: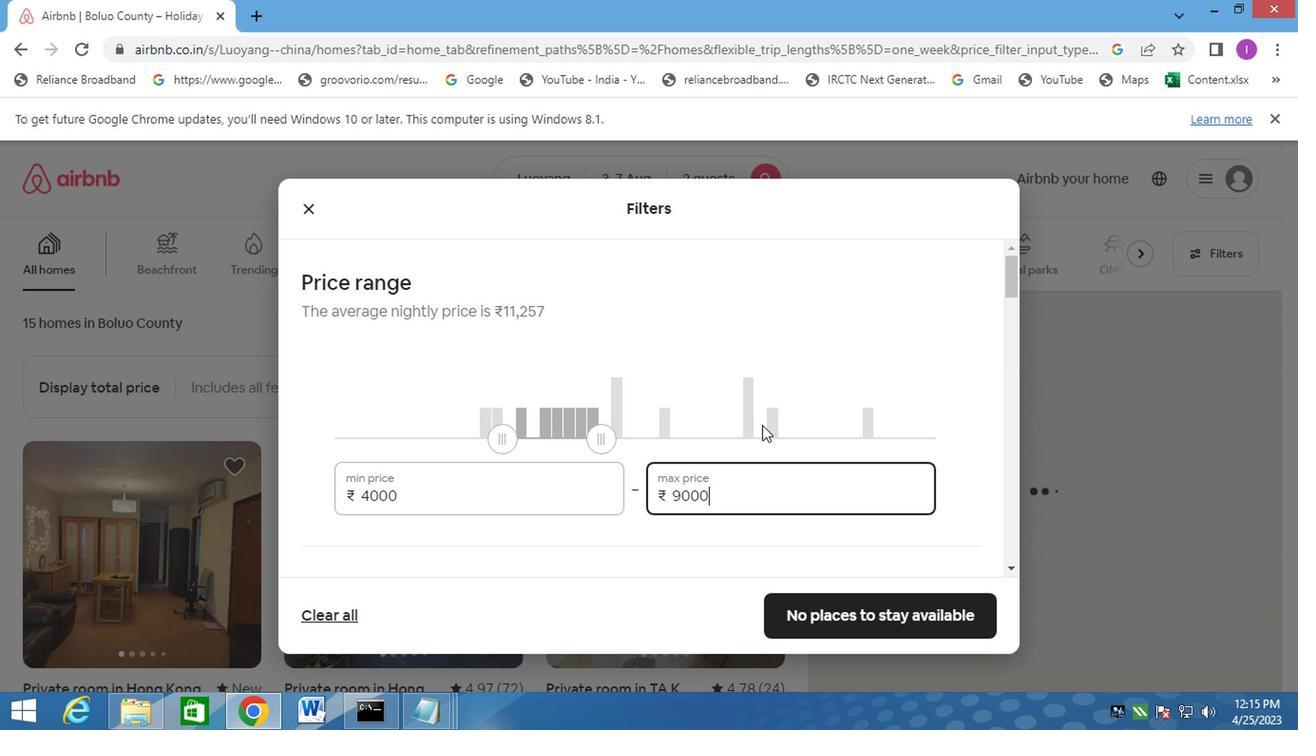 
Action: Mouse moved to (807, 434)
Screenshot: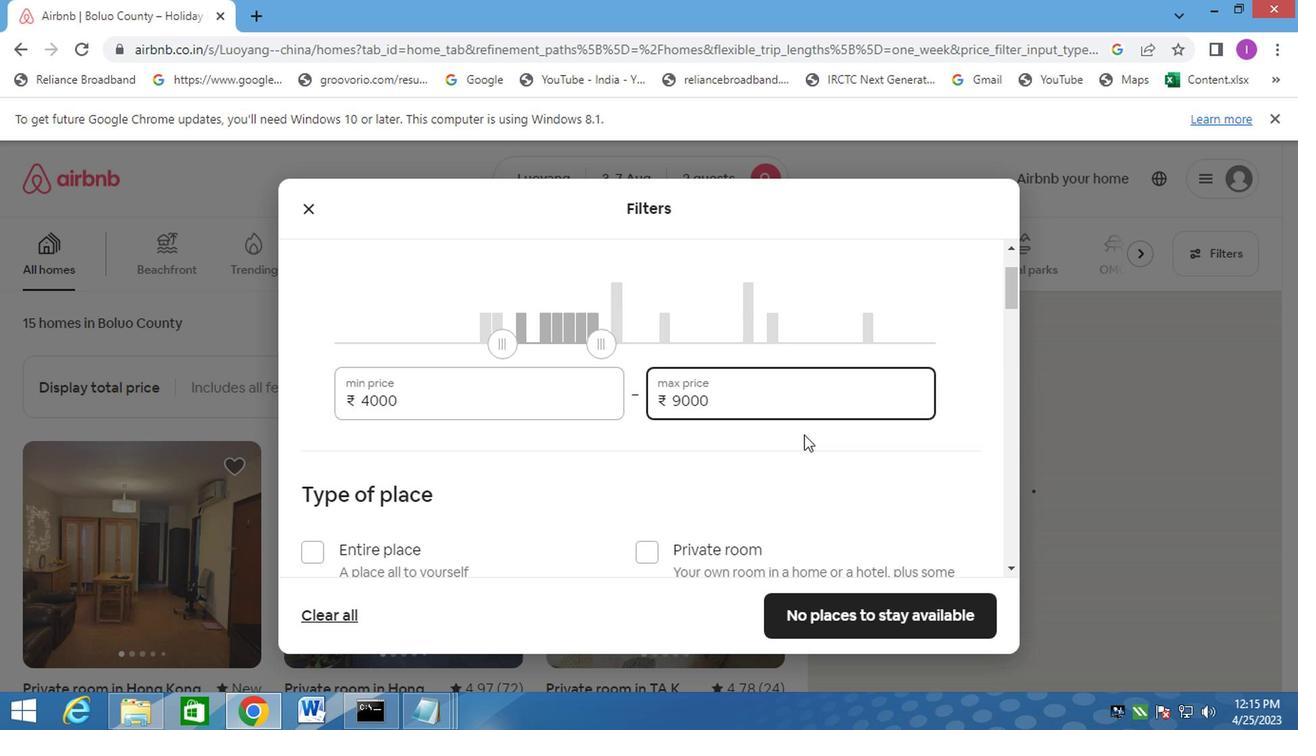 
Action: Mouse scrolled (807, 434) with delta (0, 0)
Screenshot: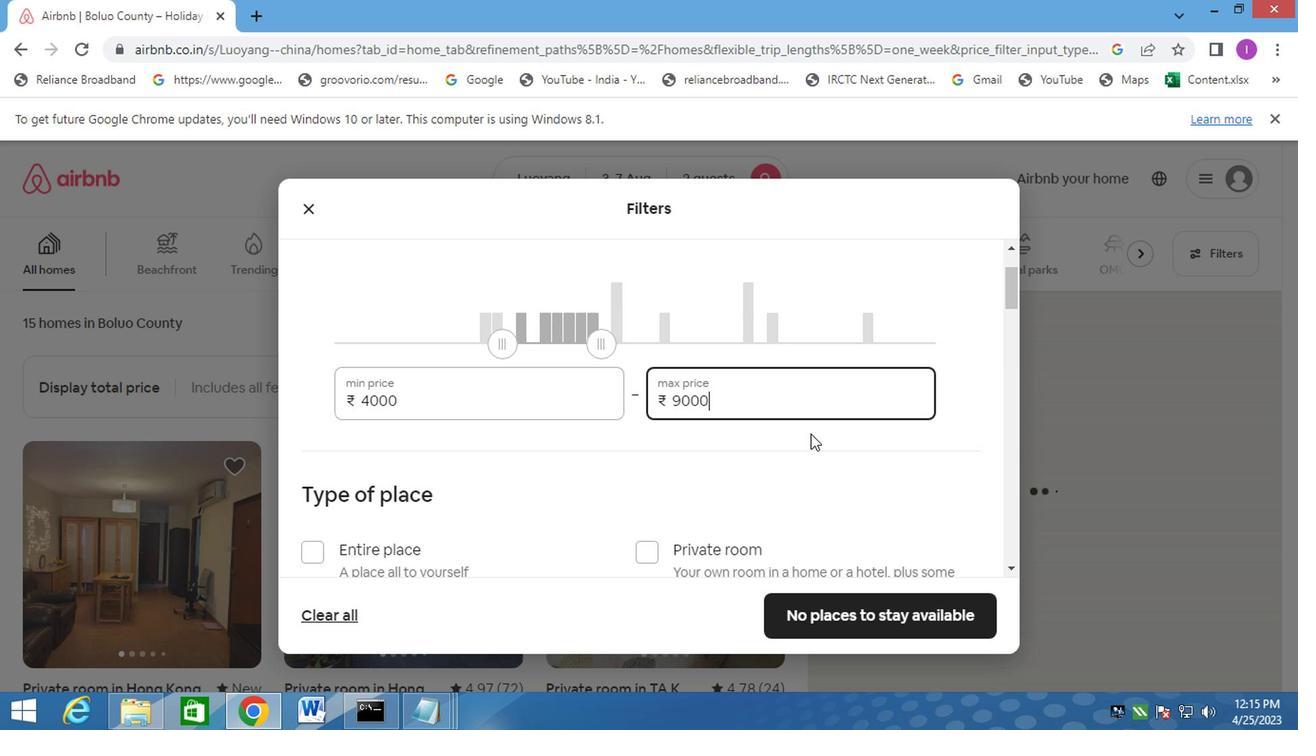 
Action: Mouse moved to (651, 449)
Screenshot: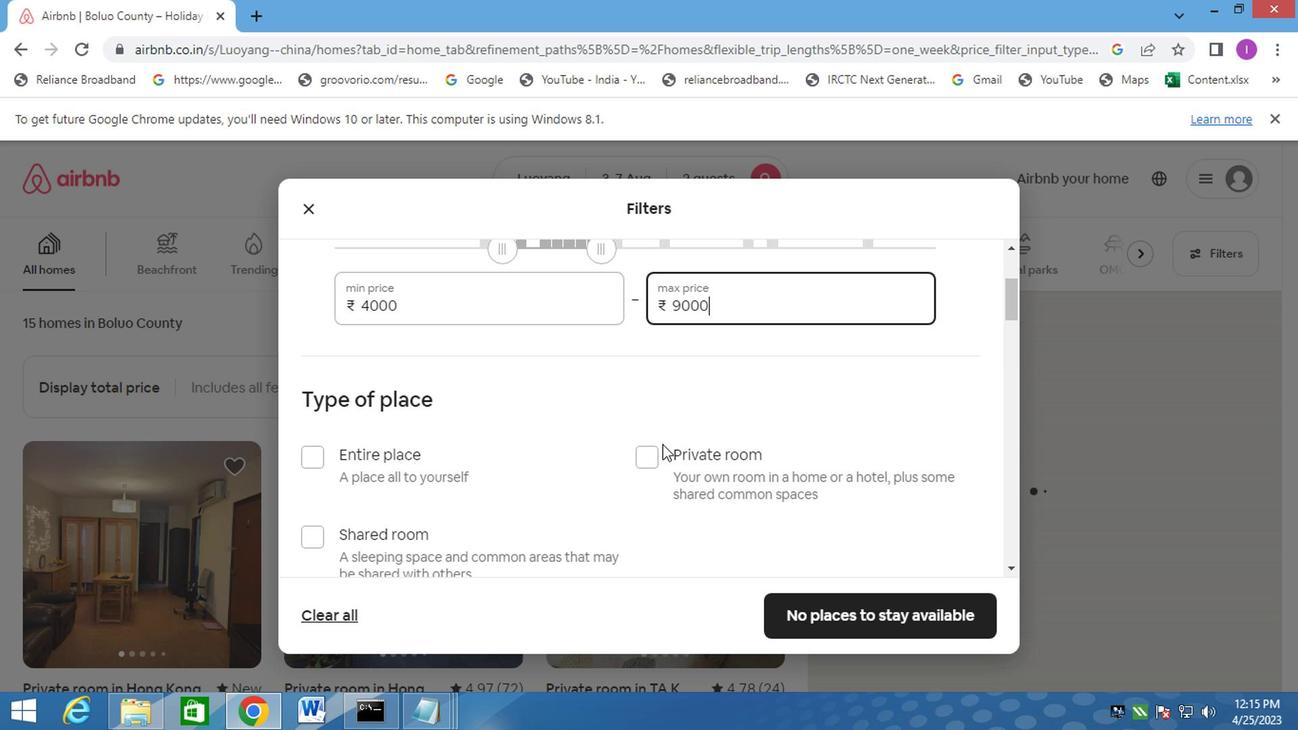 
Action: Mouse pressed left at (651, 449)
Screenshot: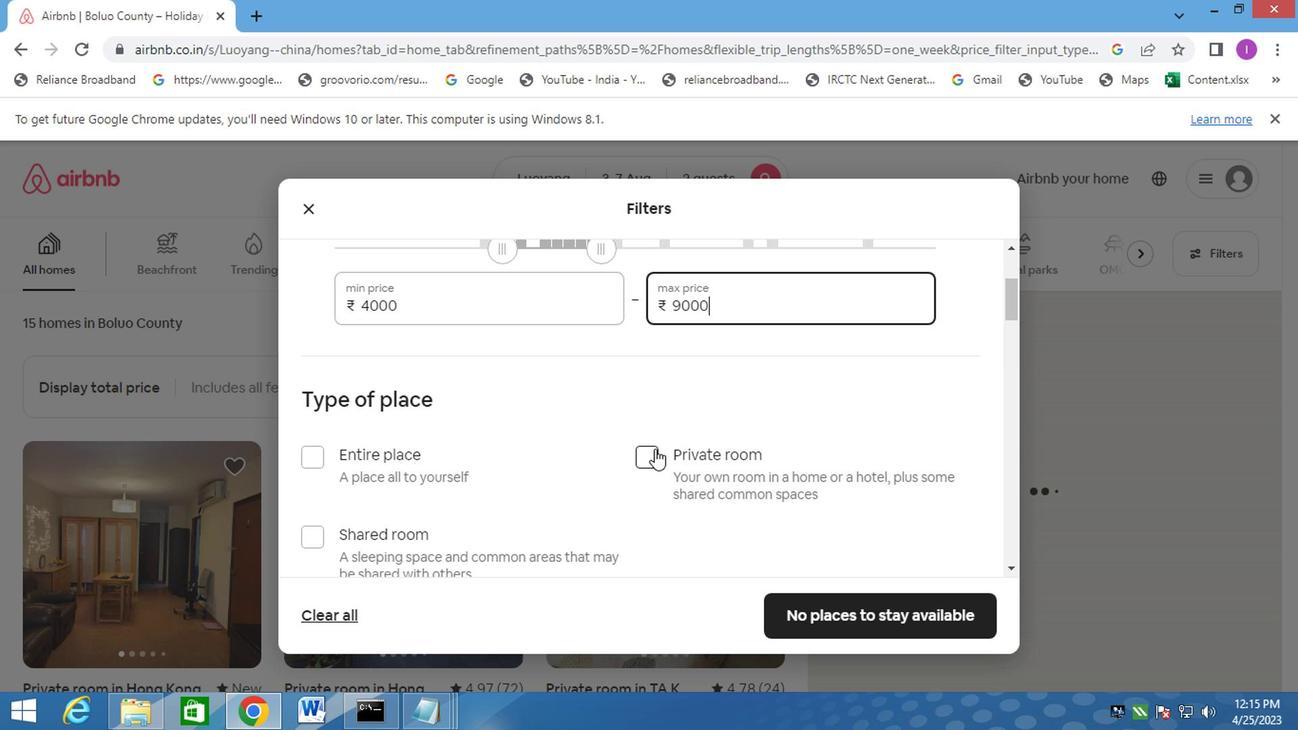 
Action: Mouse moved to (977, 430)
Screenshot: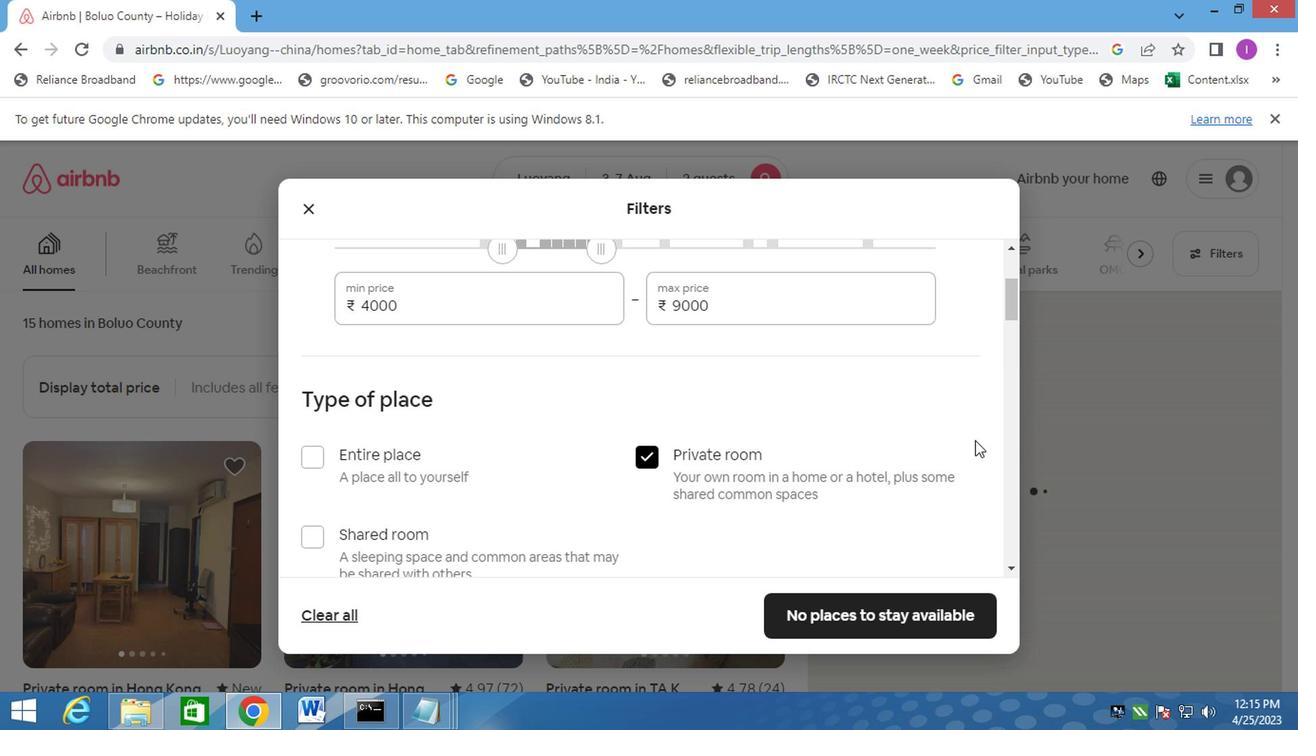 
Action: Mouse scrolled (977, 429) with delta (0, 0)
Screenshot: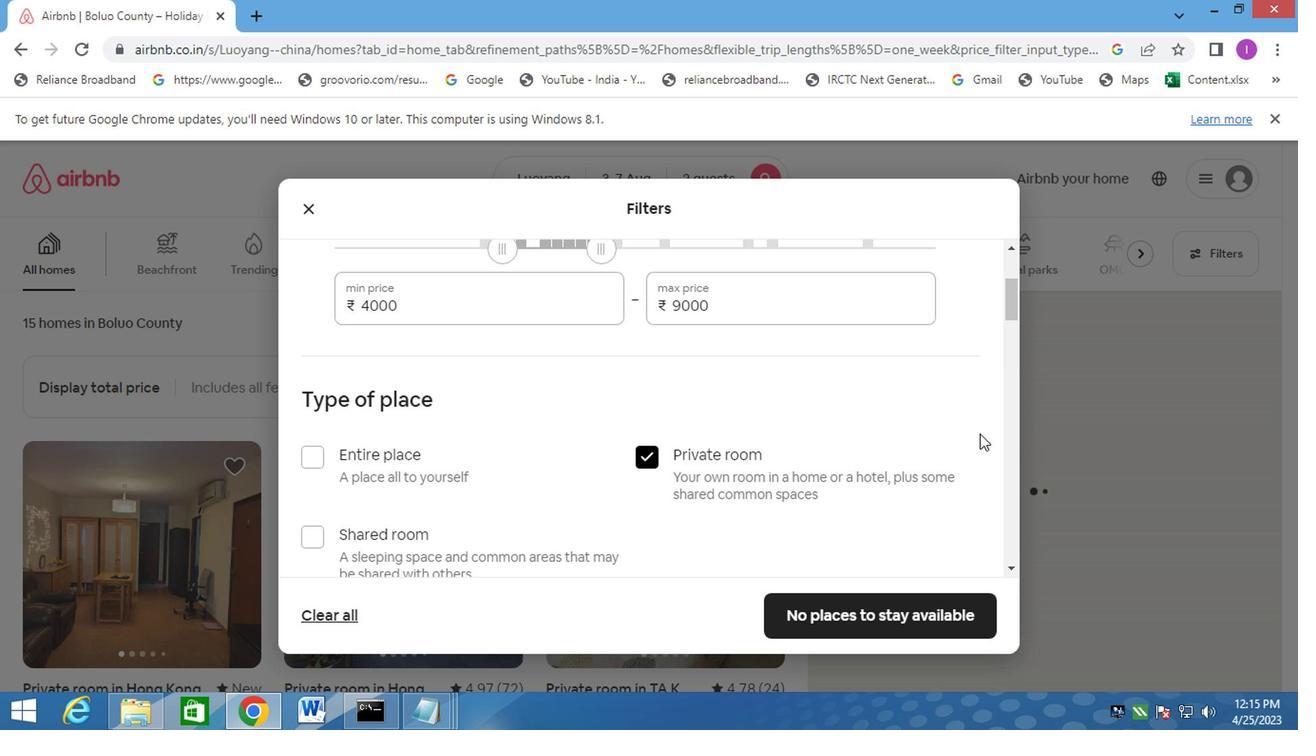 
Action: Mouse scrolled (977, 429) with delta (0, 0)
Screenshot: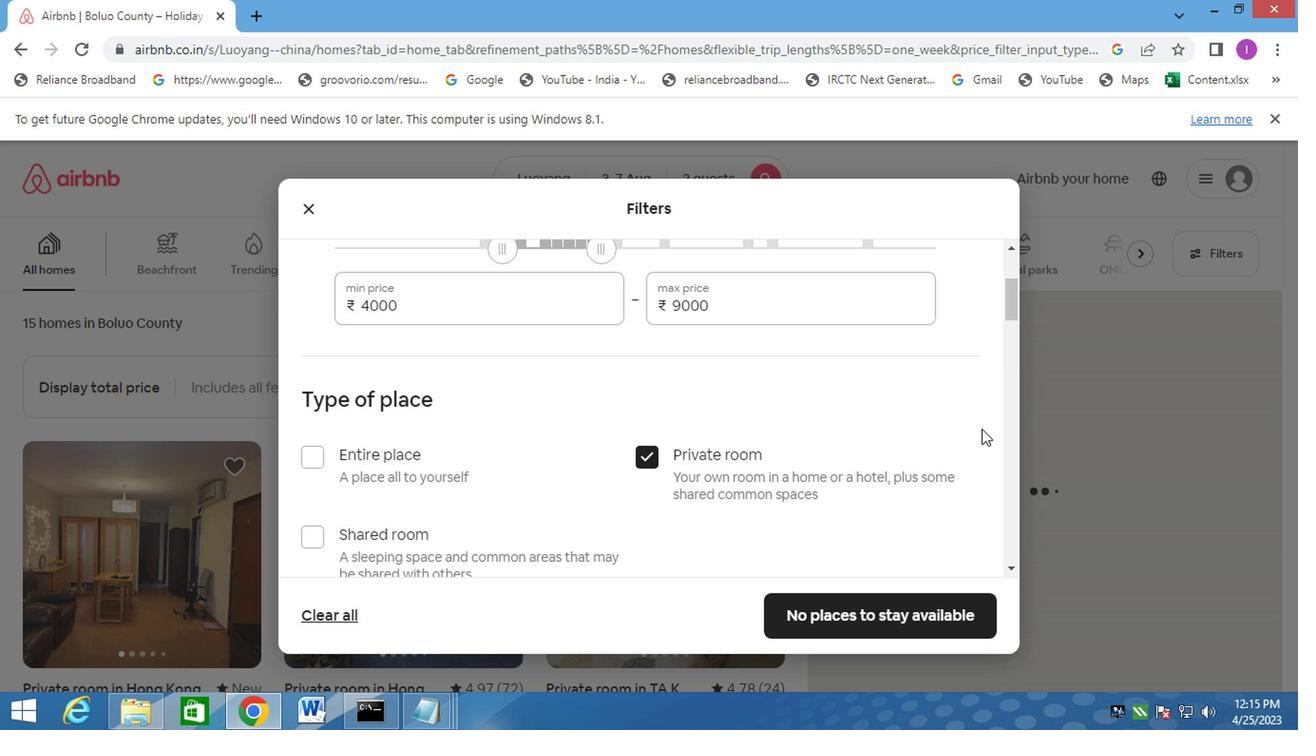 
Action: Mouse moved to (238, 363)
Screenshot: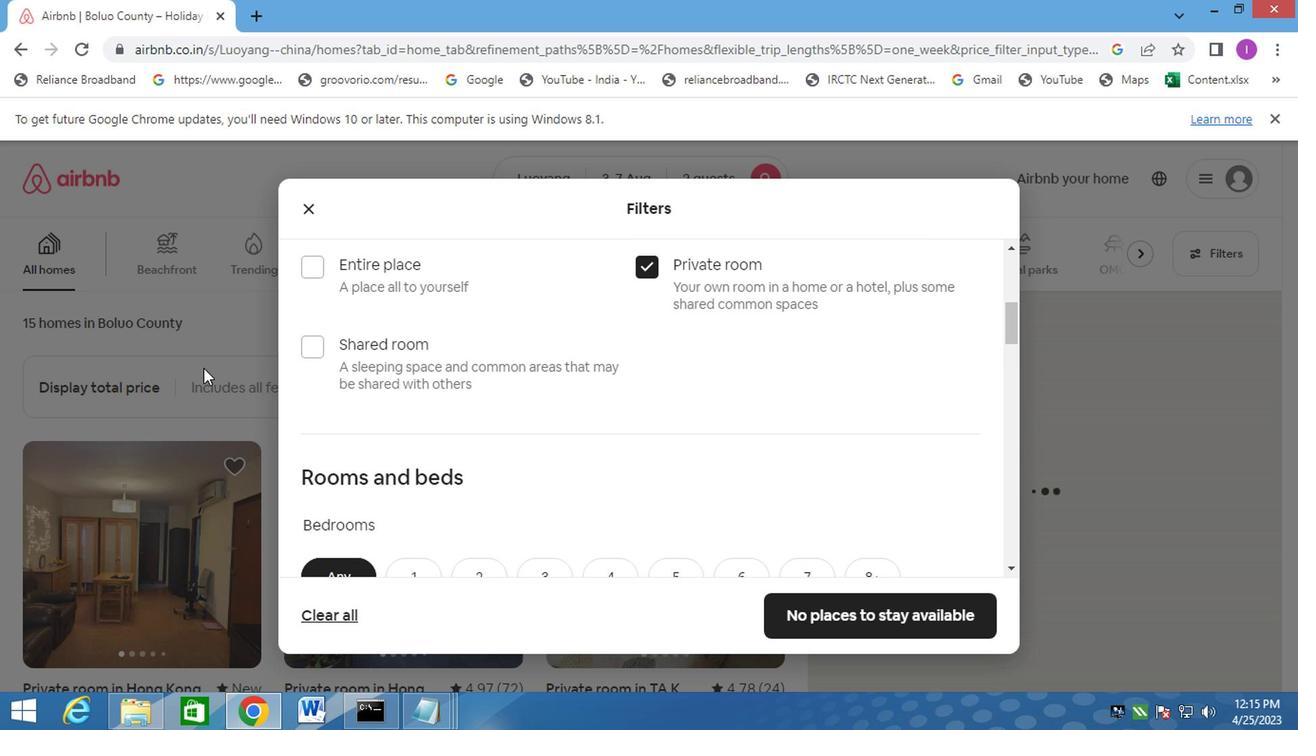 
Action: Mouse scrolled (238, 362) with delta (0, 0)
Screenshot: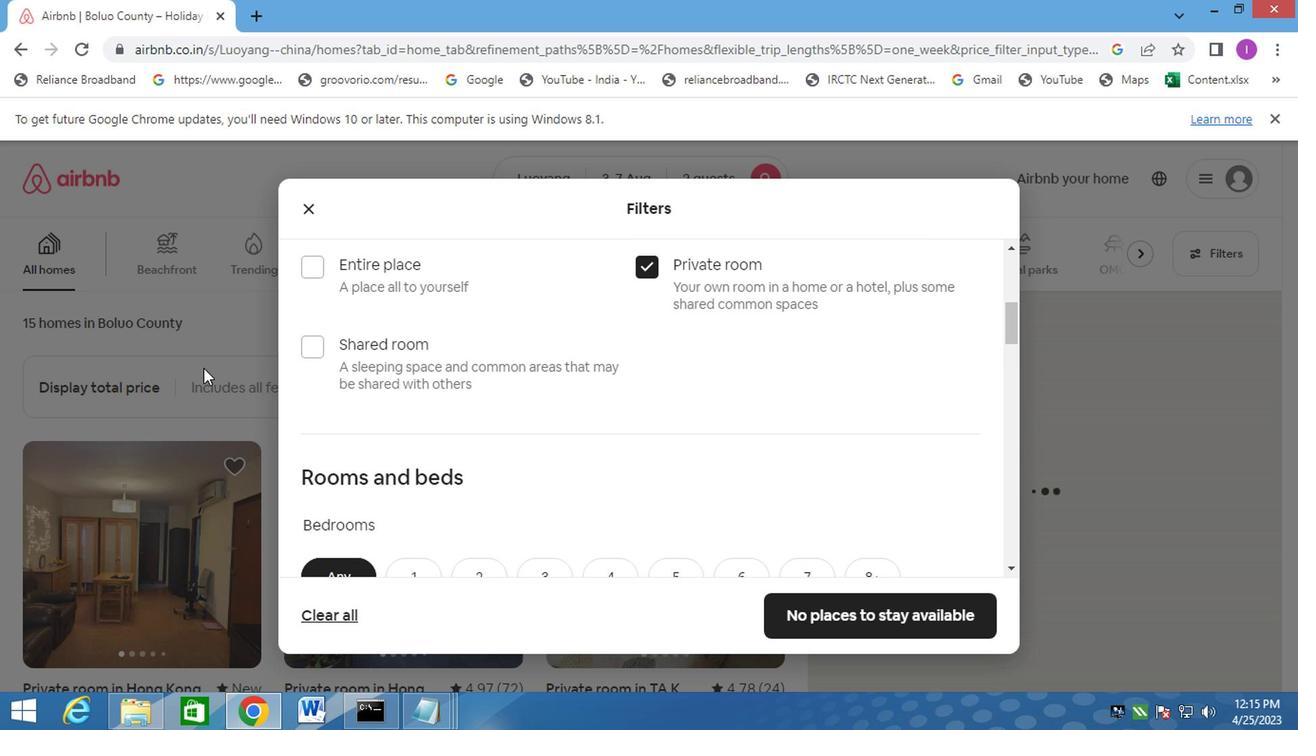 
Action: Mouse moved to (241, 363)
Screenshot: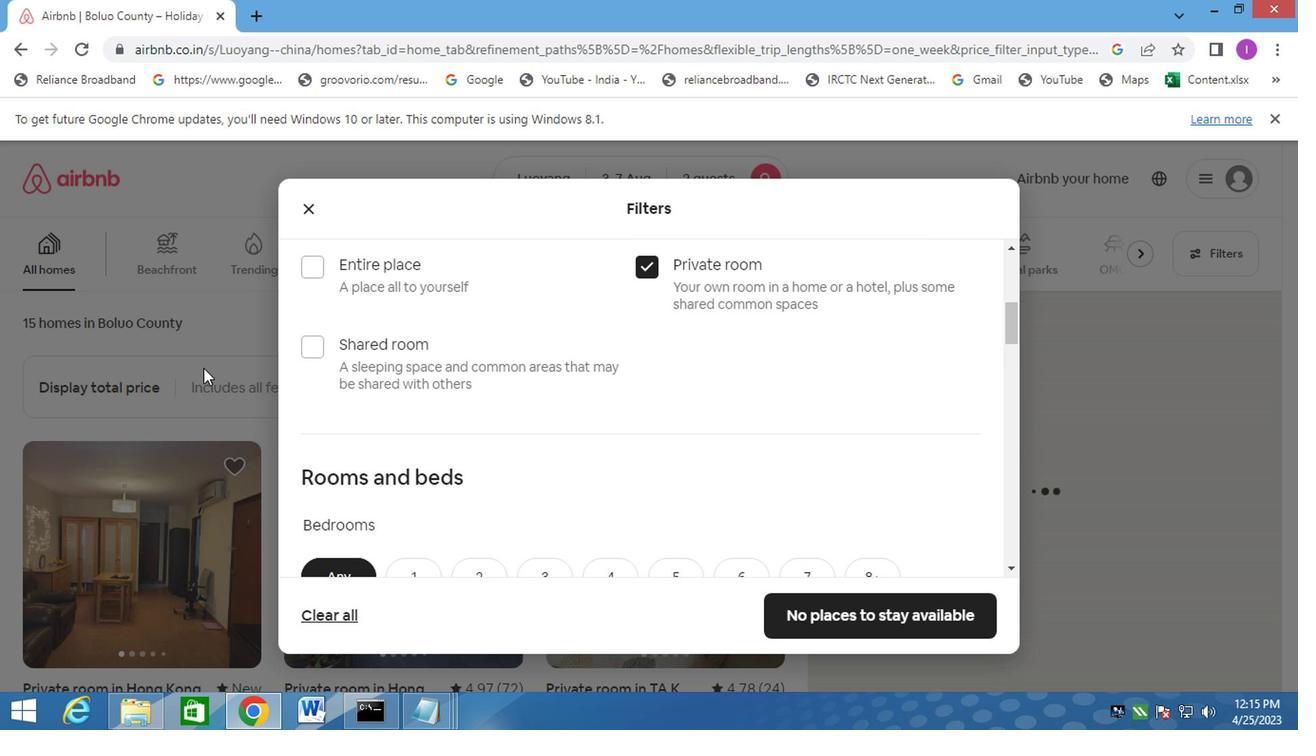 
Action: Mouse scrolled (241, 362) with delta (0, 0)
Screenshot: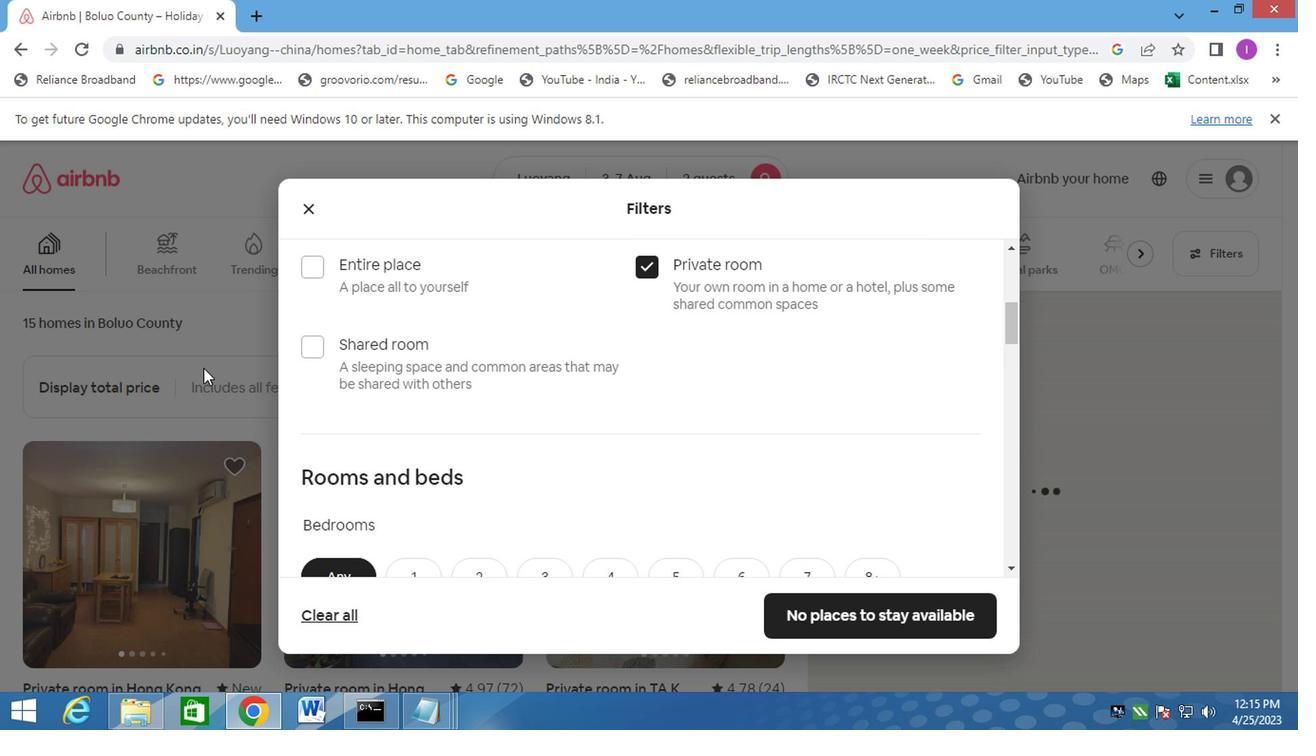 
Action: Mouse moved to (246, 363)
Screenshot: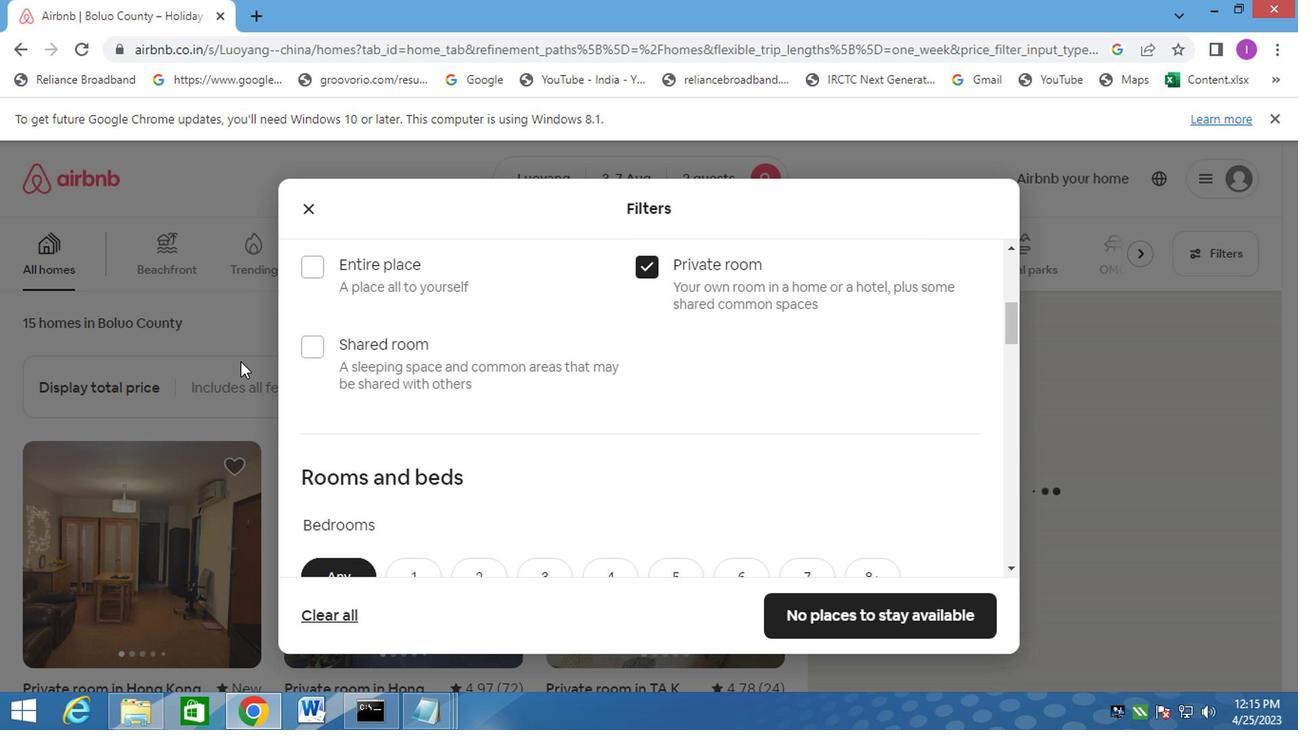 
Action: Mouse scrolled (246, 362) with delta (0, 0)
Screenshot: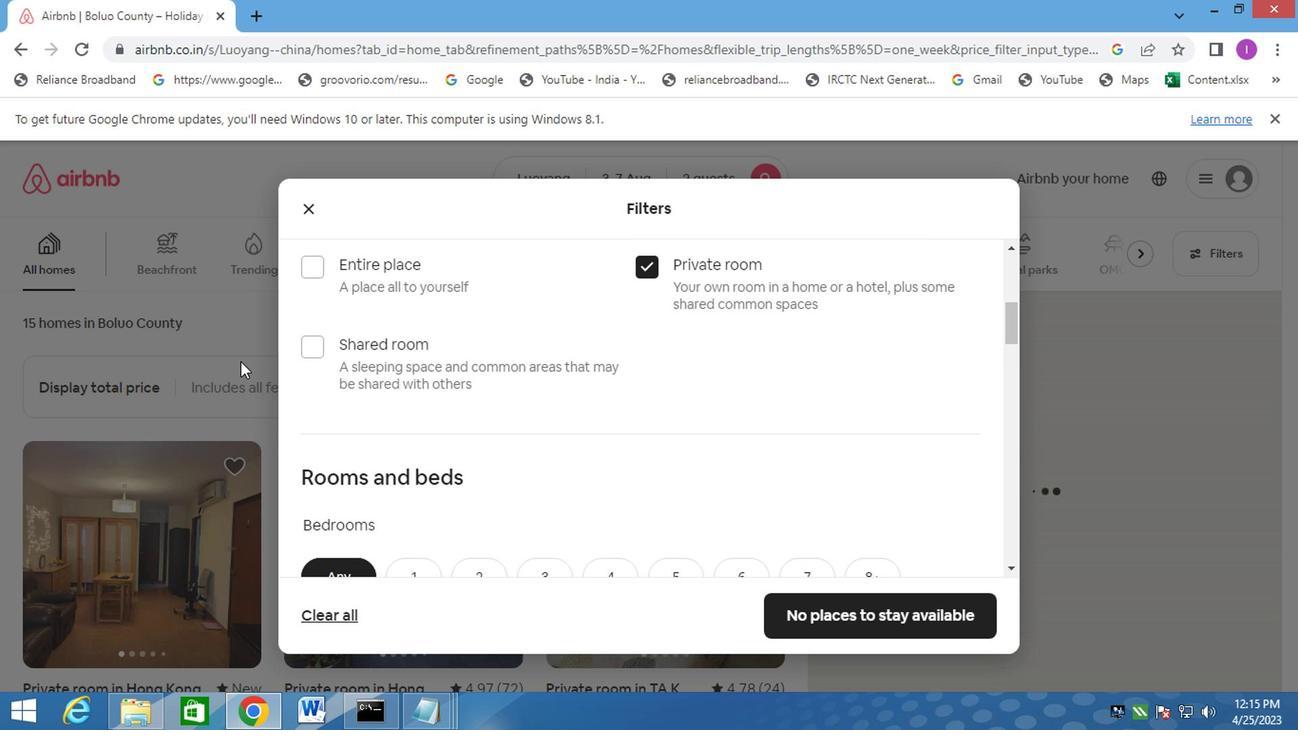 
Action: Mouse moved to (364, 334)
Screenshot: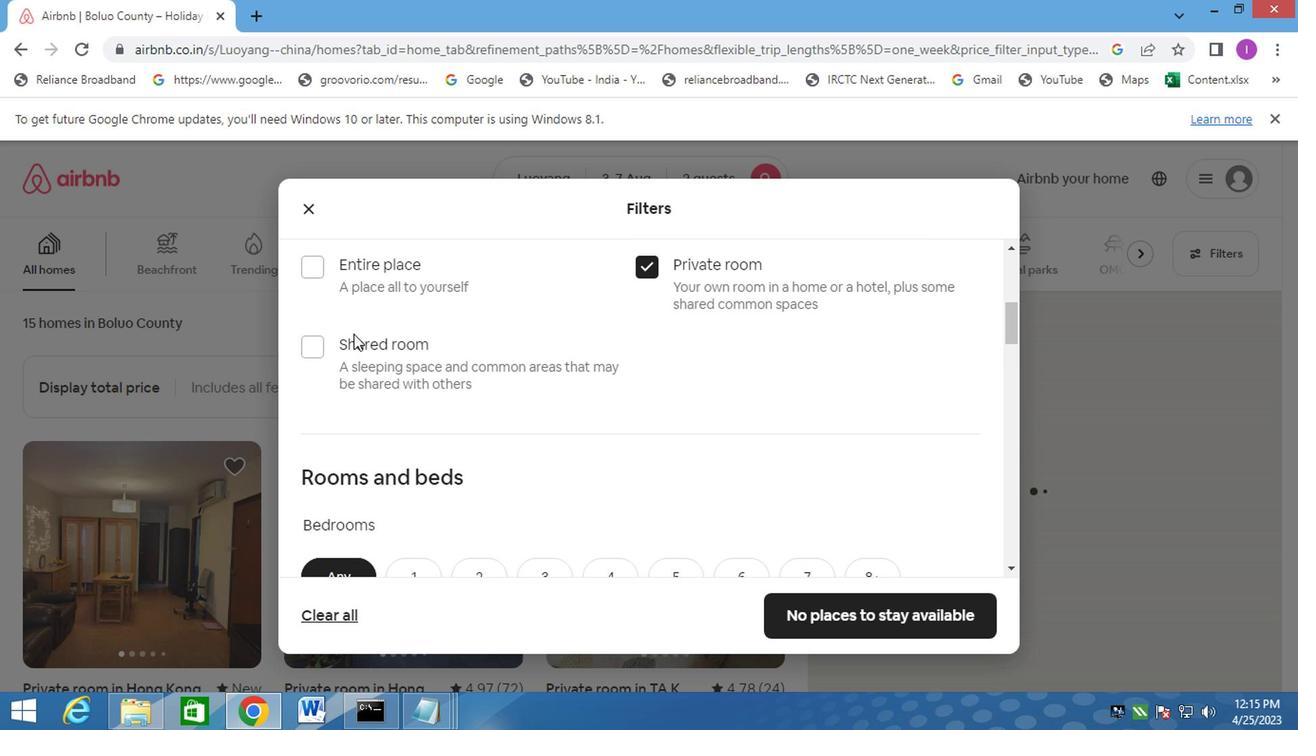 
Action: Mouse scrolled (364, 332) with delta (0, -1)
Screenshot: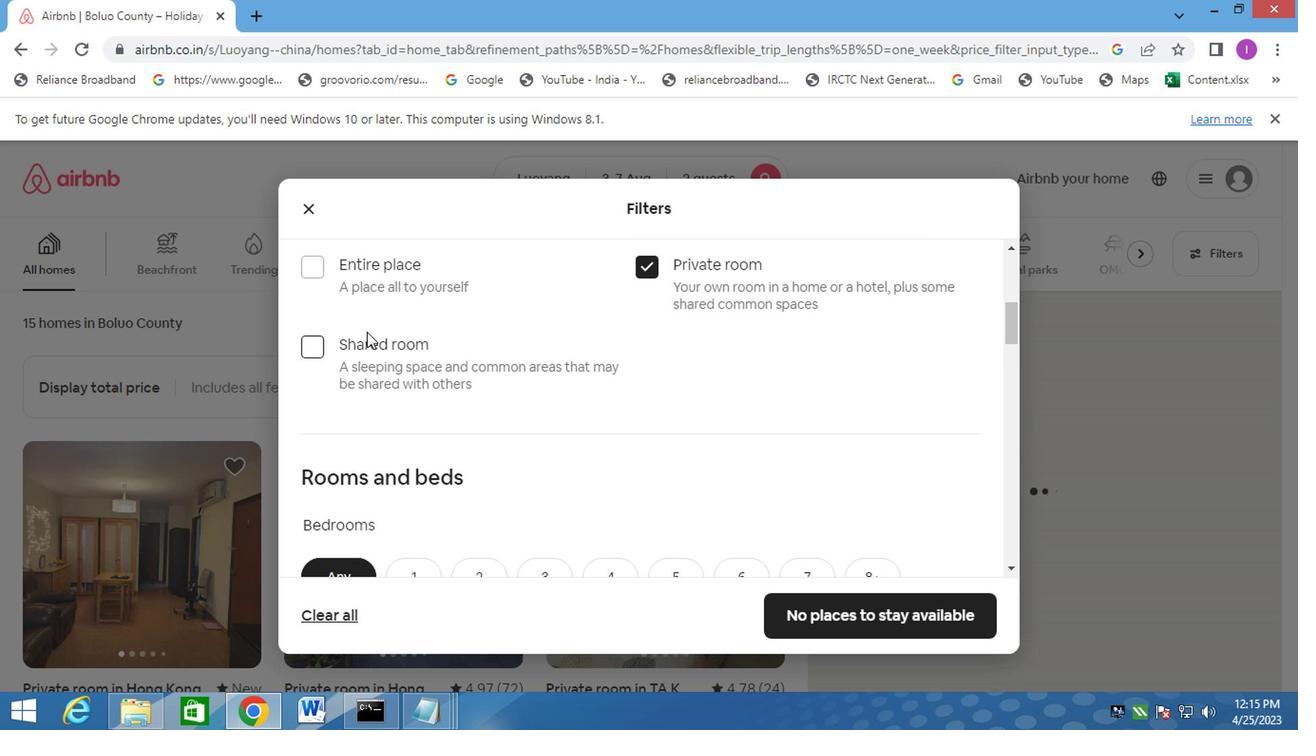 
Action: Mouse moved to (372, 336)
Screenshot: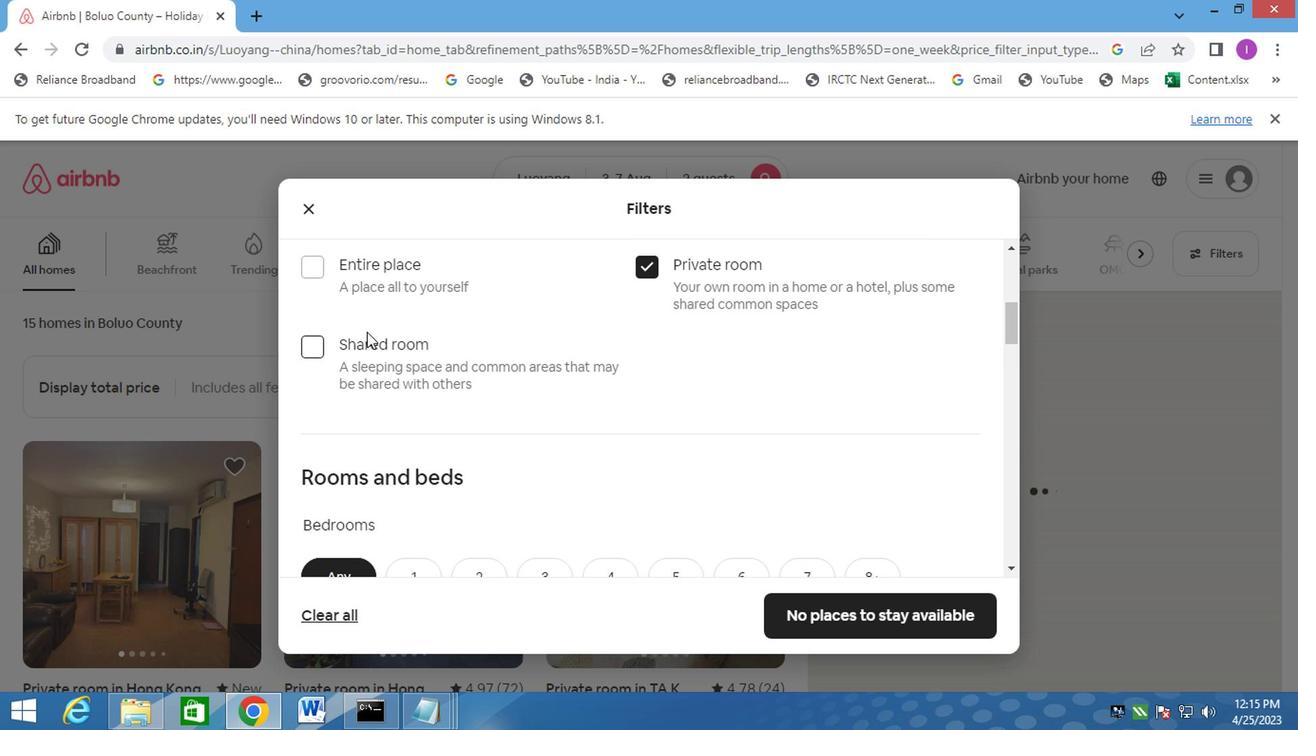
Action: Mouse scrolled (372, 336) with delta (0, 0)
Screenshot: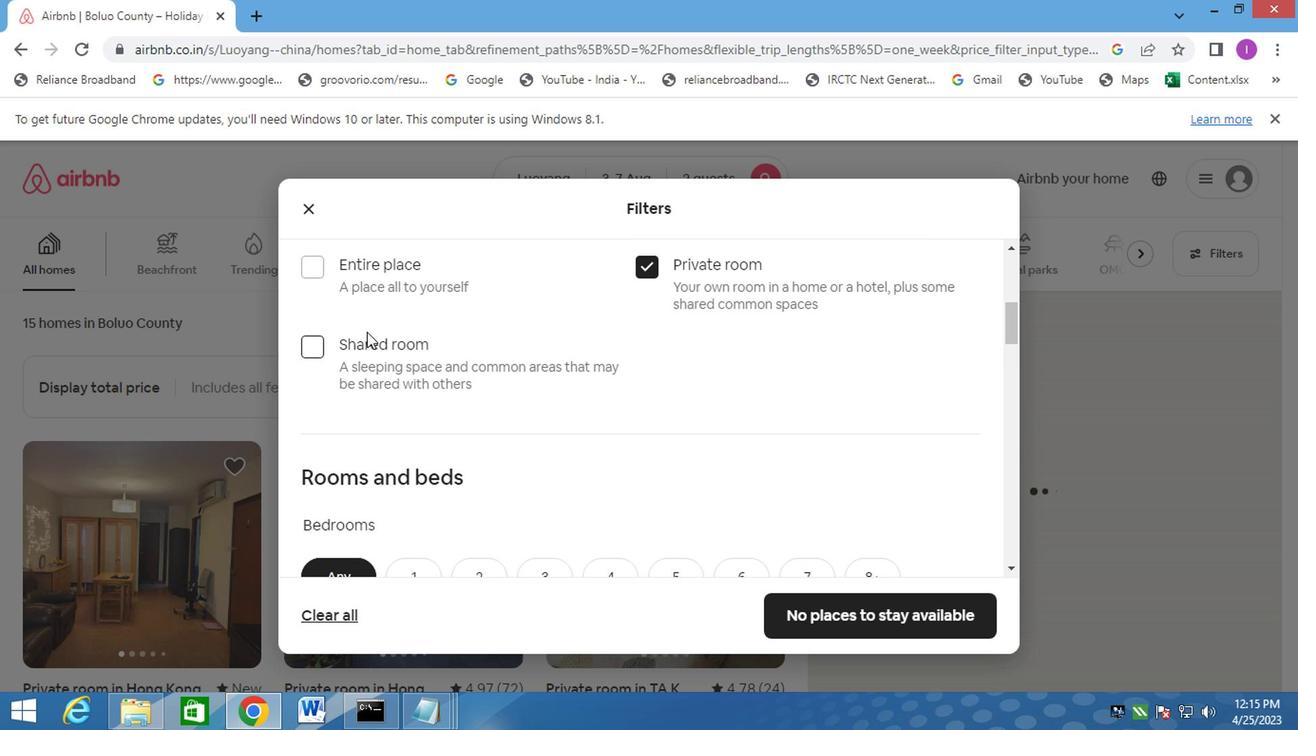 
Action: Mouse moved to (397, 348)
Screenshot: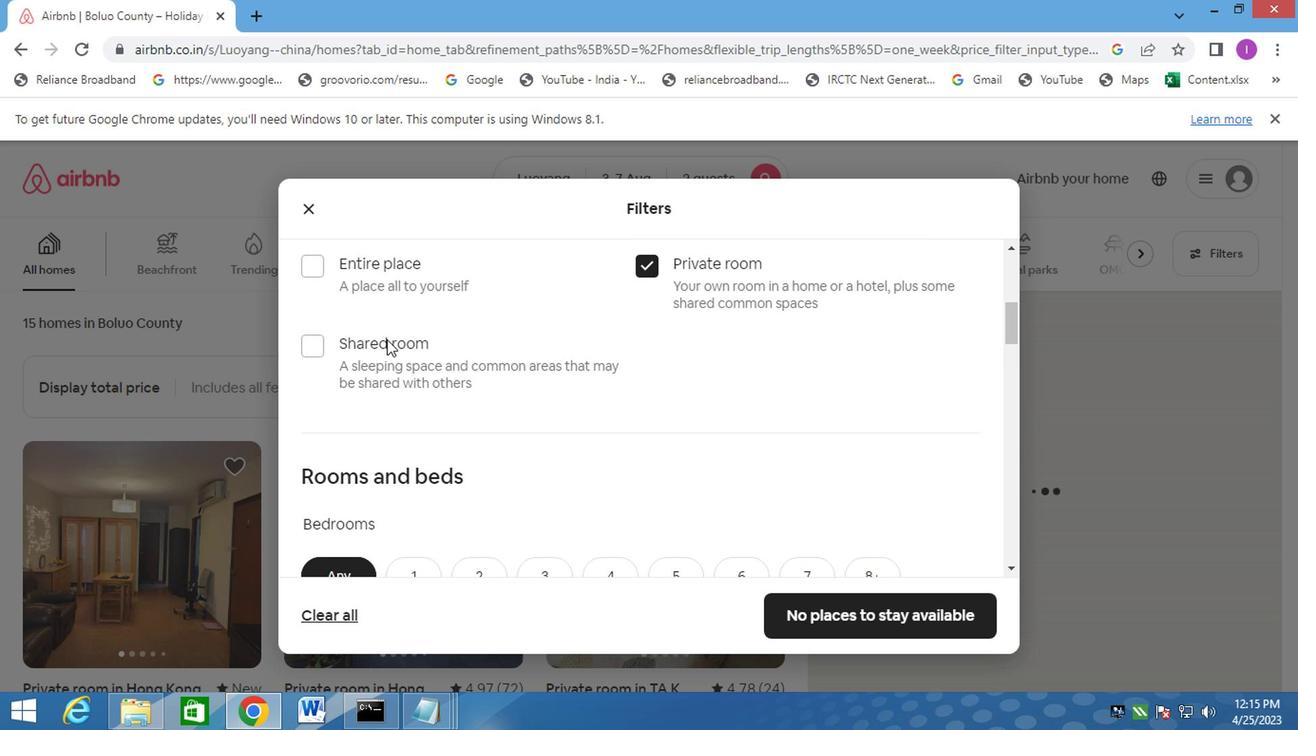 
Action: Mouse scrolled (397, 347) with delta (0, -1)
Screenshot: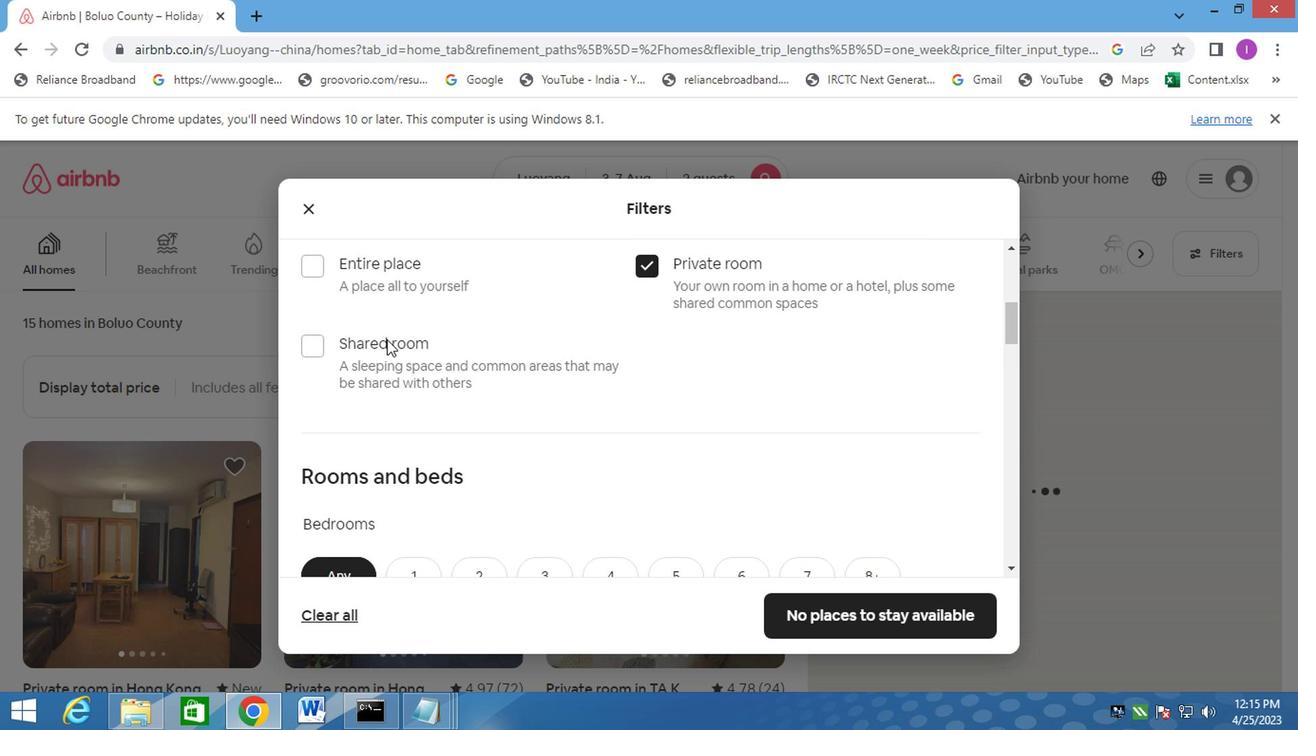 
Action: Mouse moved to (416, 301)
Screenshot: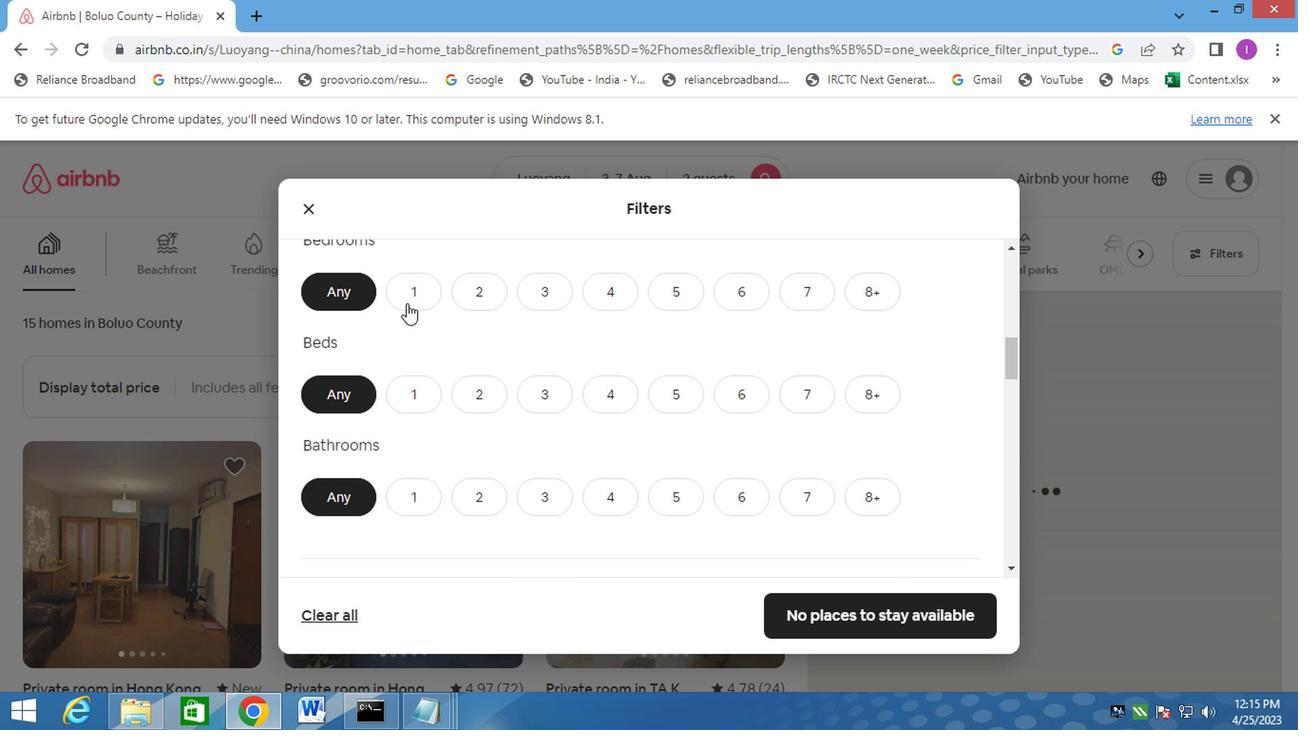 
Action: Mouse pressed left at (416, 301)
Screenshot: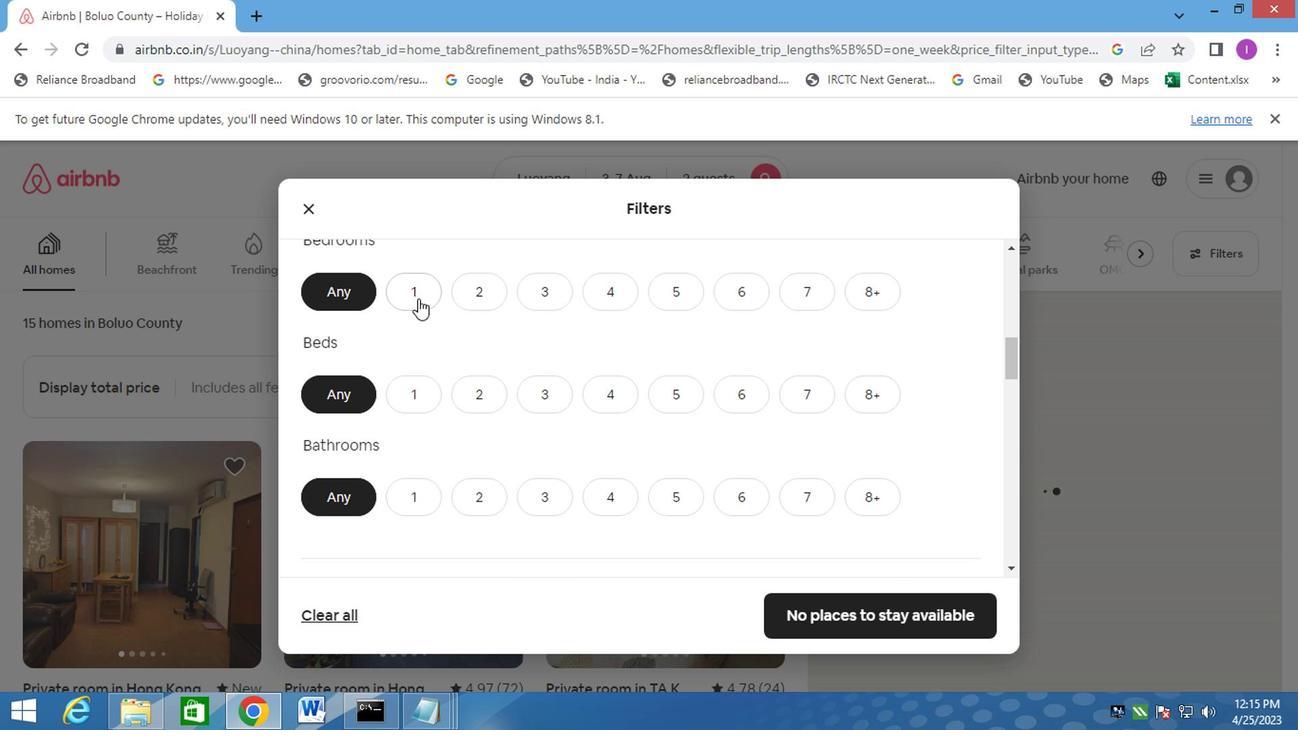 
Action: Mouse moved to (417, 395)
Screenshot: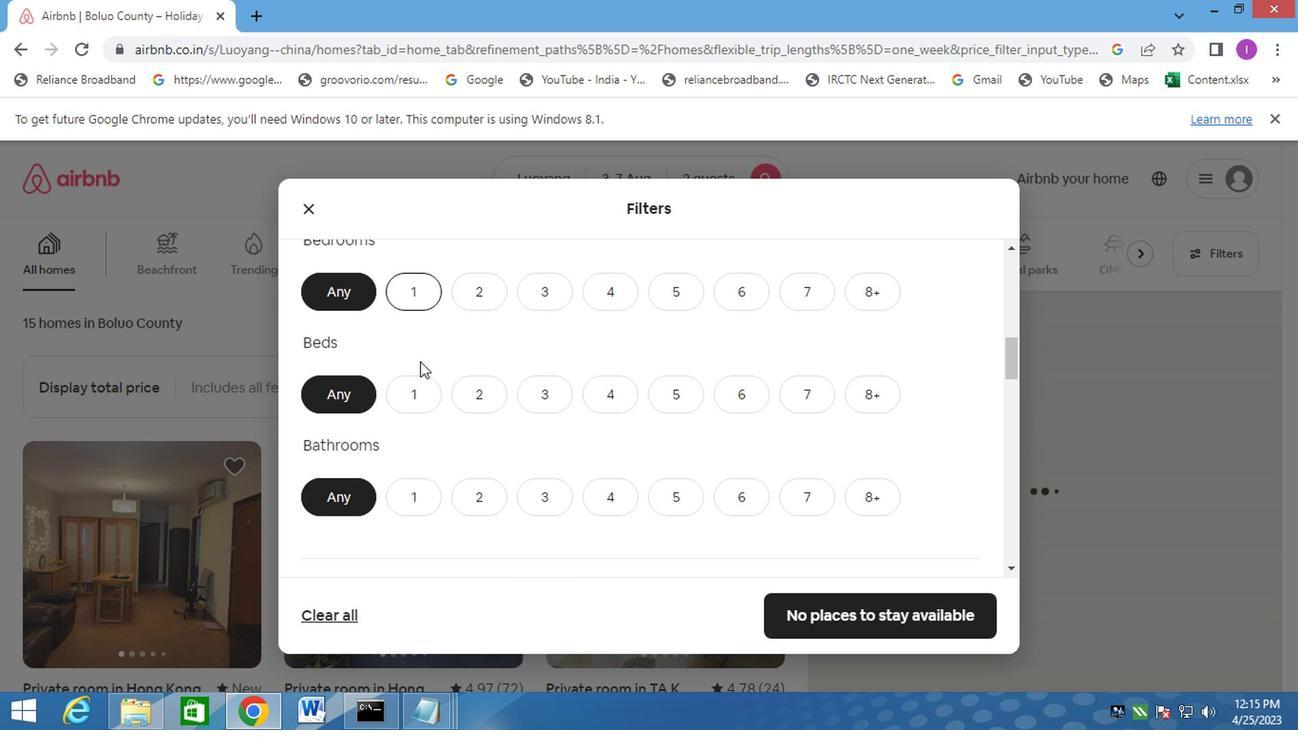 
Action: Mouse pressed left at (417, 395)
Screenshot: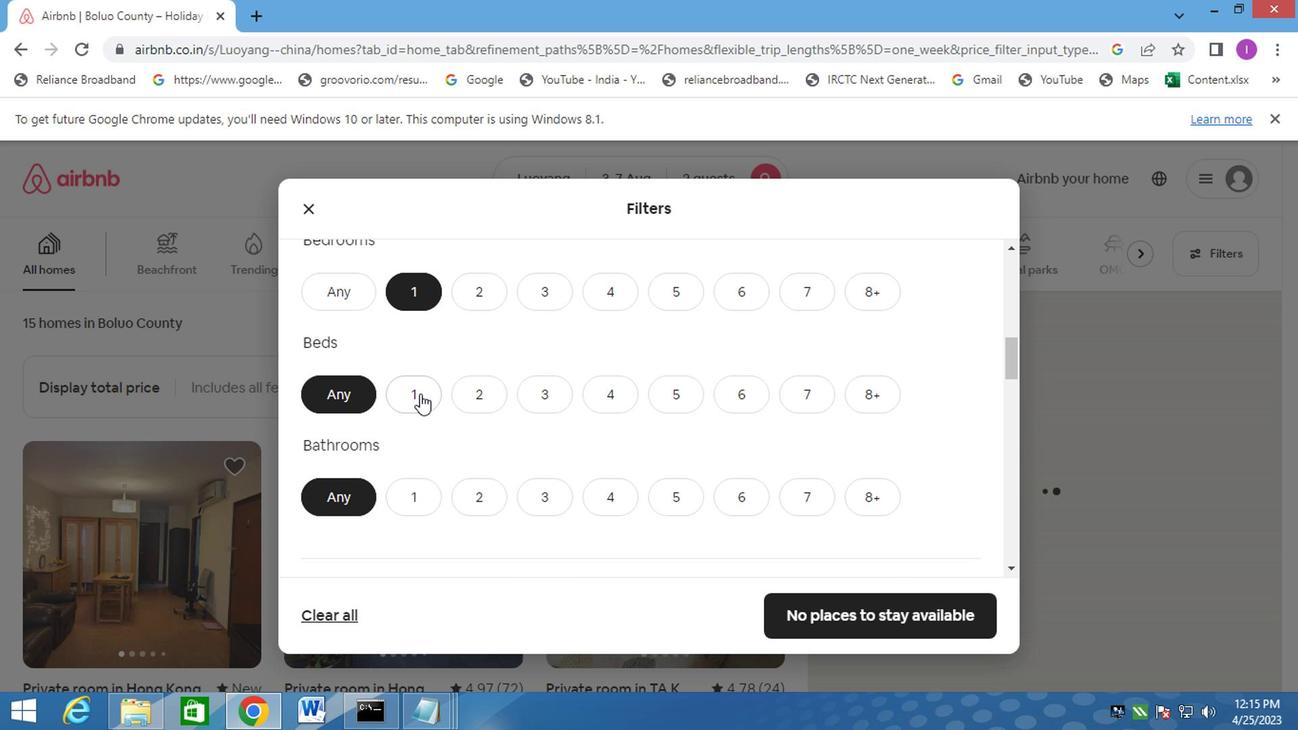 
Action: Mouse moved to (406, 510)
Screenshot: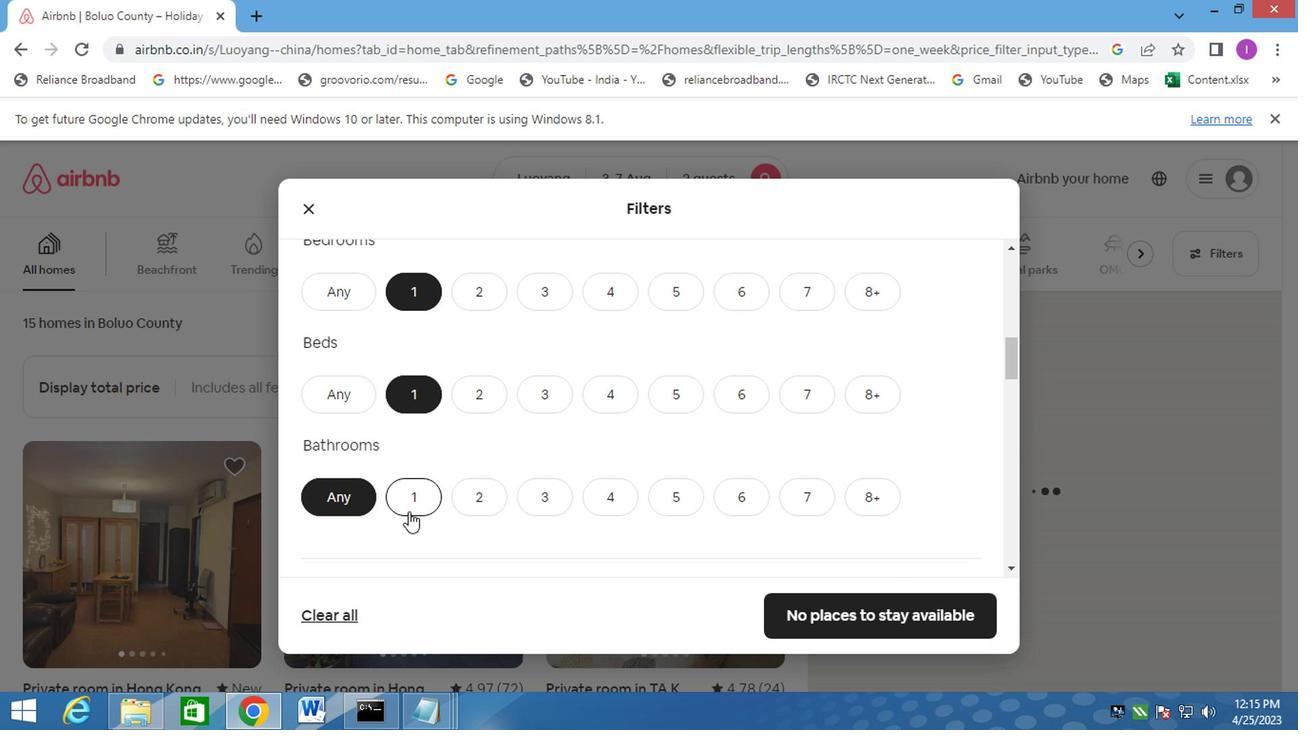 
Action: Mouse pressed left at (406, 510)
Screenshot: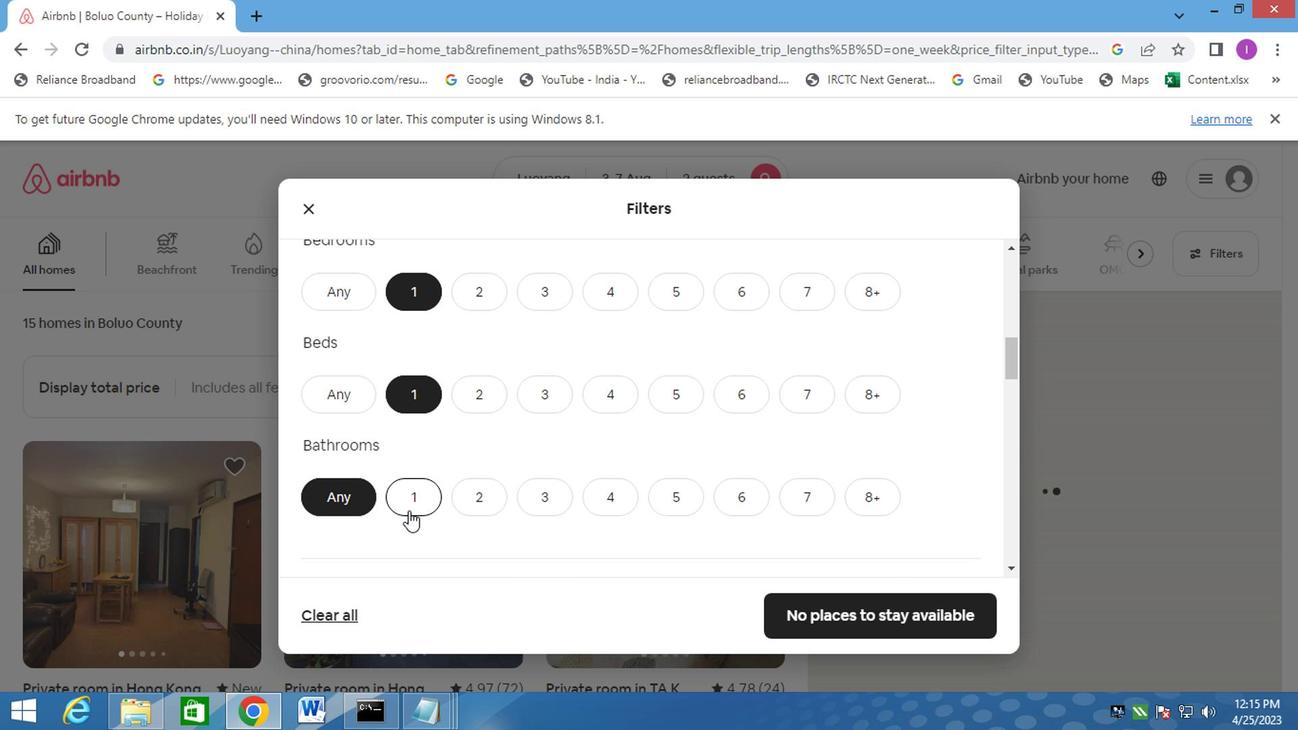 
Action: Mouse moved to (509, 451)
Screenshot: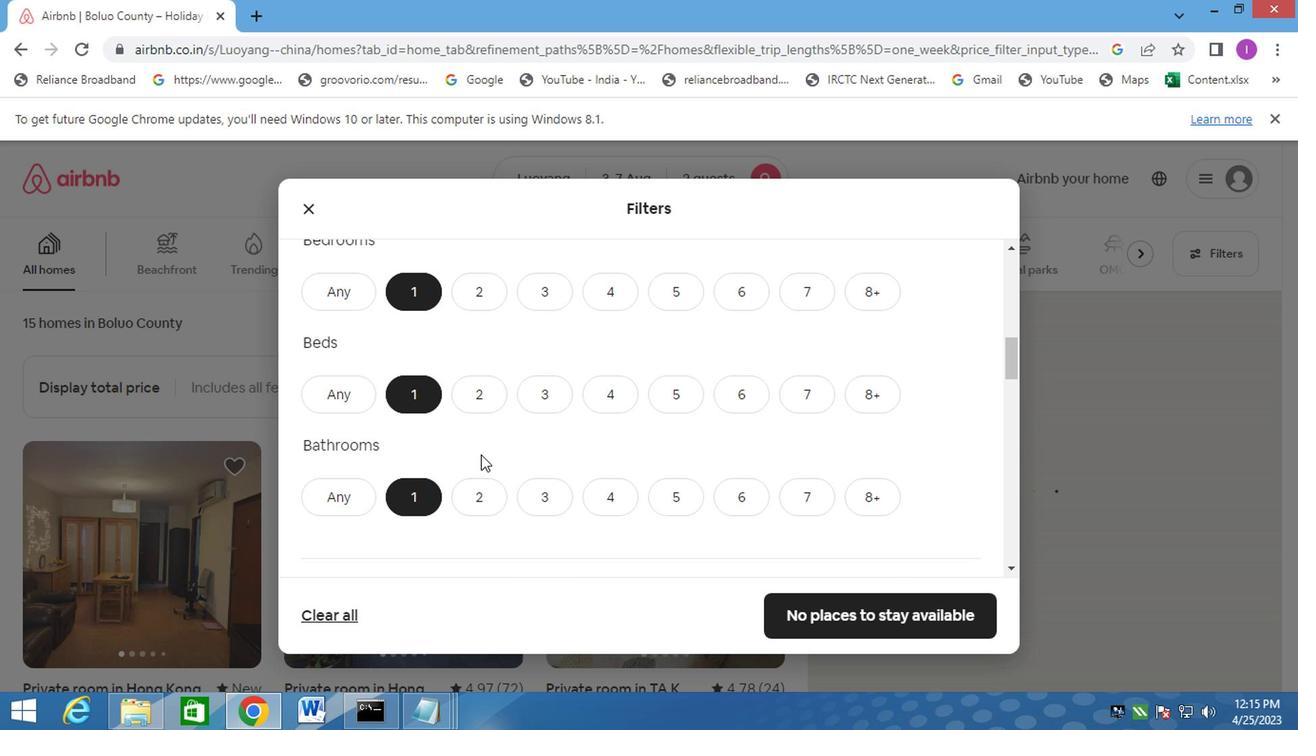 
Action: Mouse scrolled (509, 449) with delta (0, -1)
Screenshot: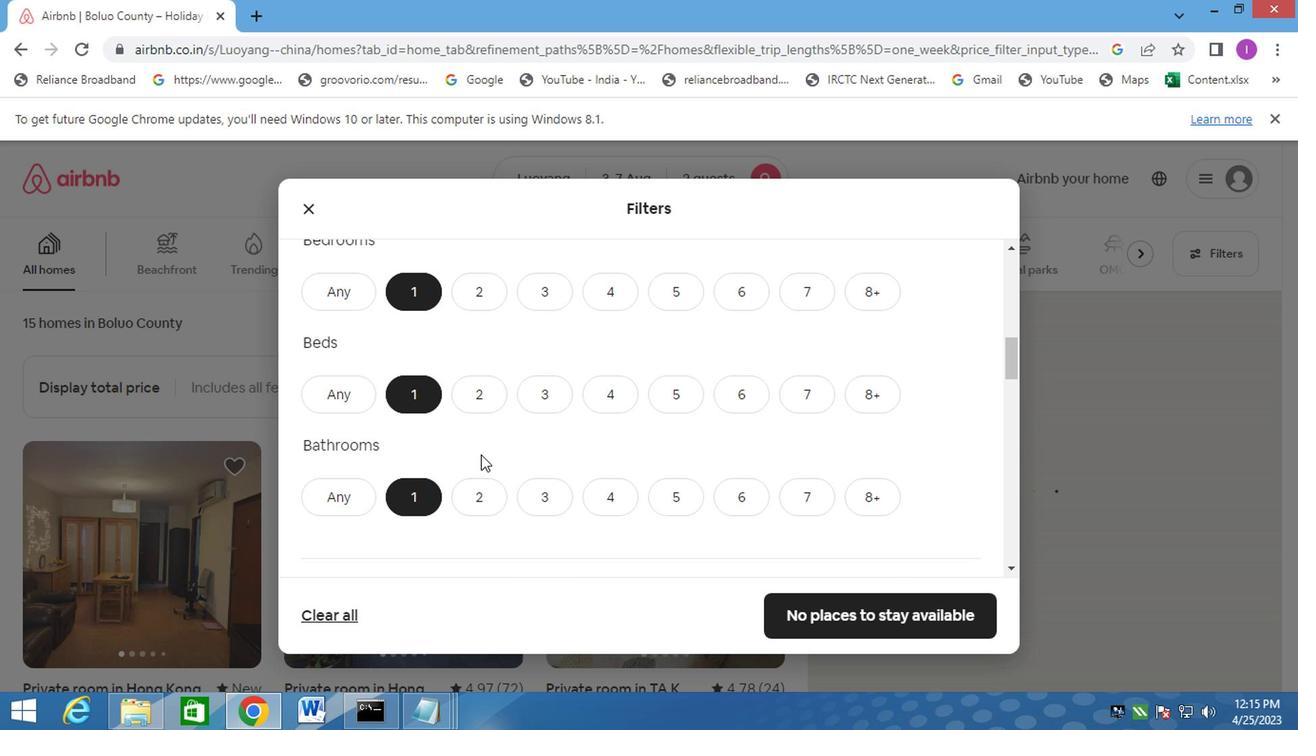 
Action: Mouse moved to (516, 451)
Screenshot: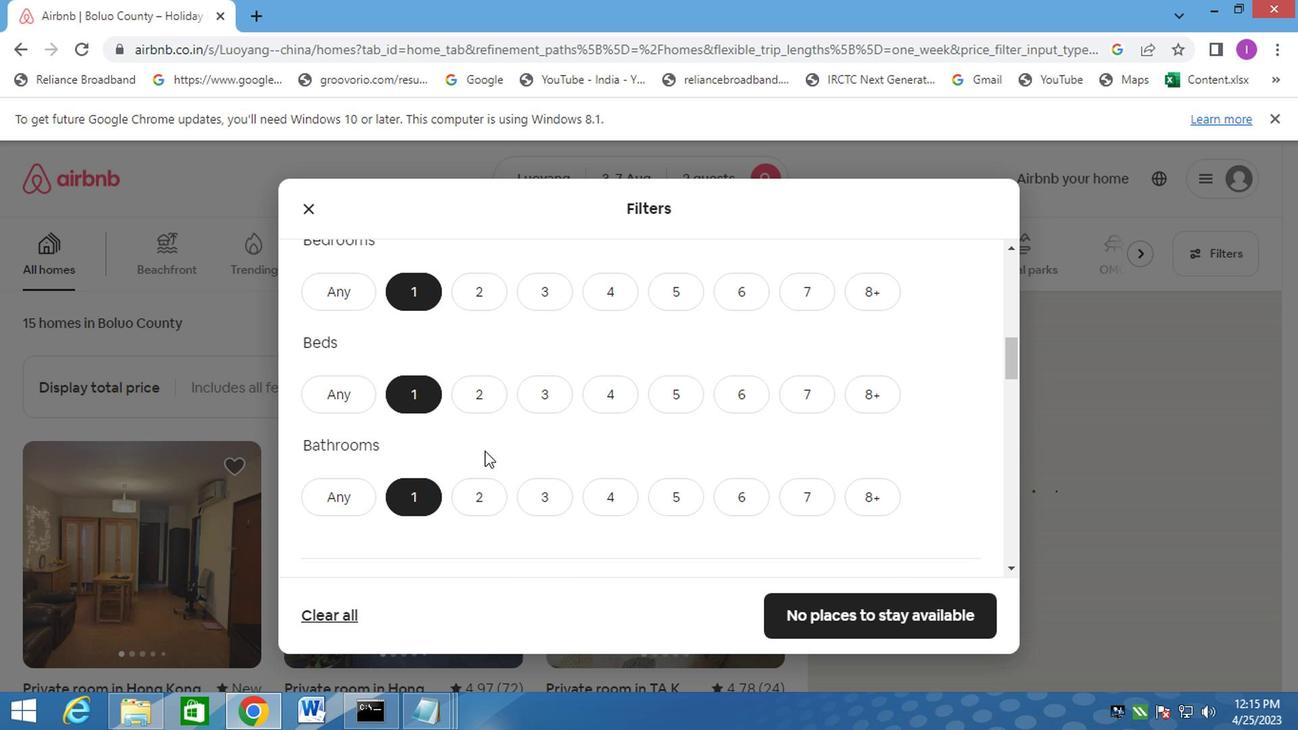 
Action: Mouse scrolled (516, 449) with delta (0, -1)
Screenshot: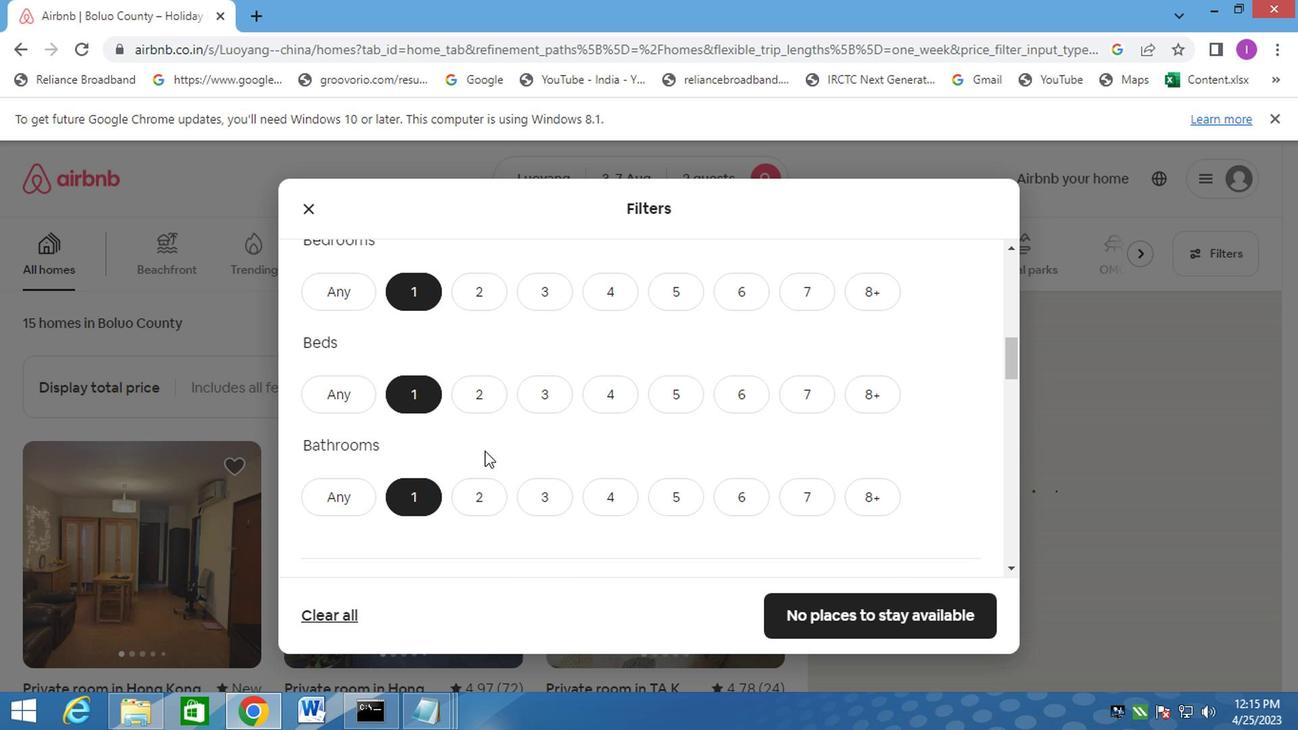 
Action: Mouse moved to (552, 428)
Screenshot: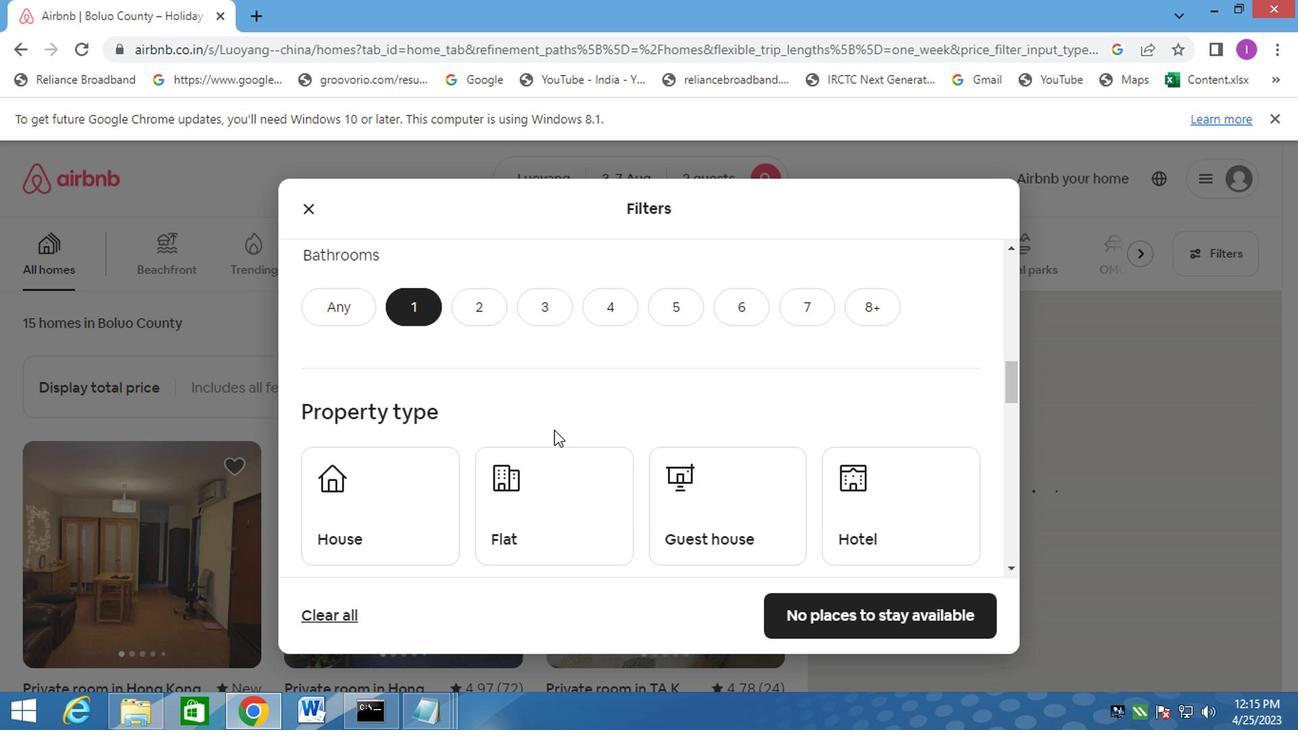 
Action: Mouse scrolled (552, 427) with delta (0, 0)
Screenshot: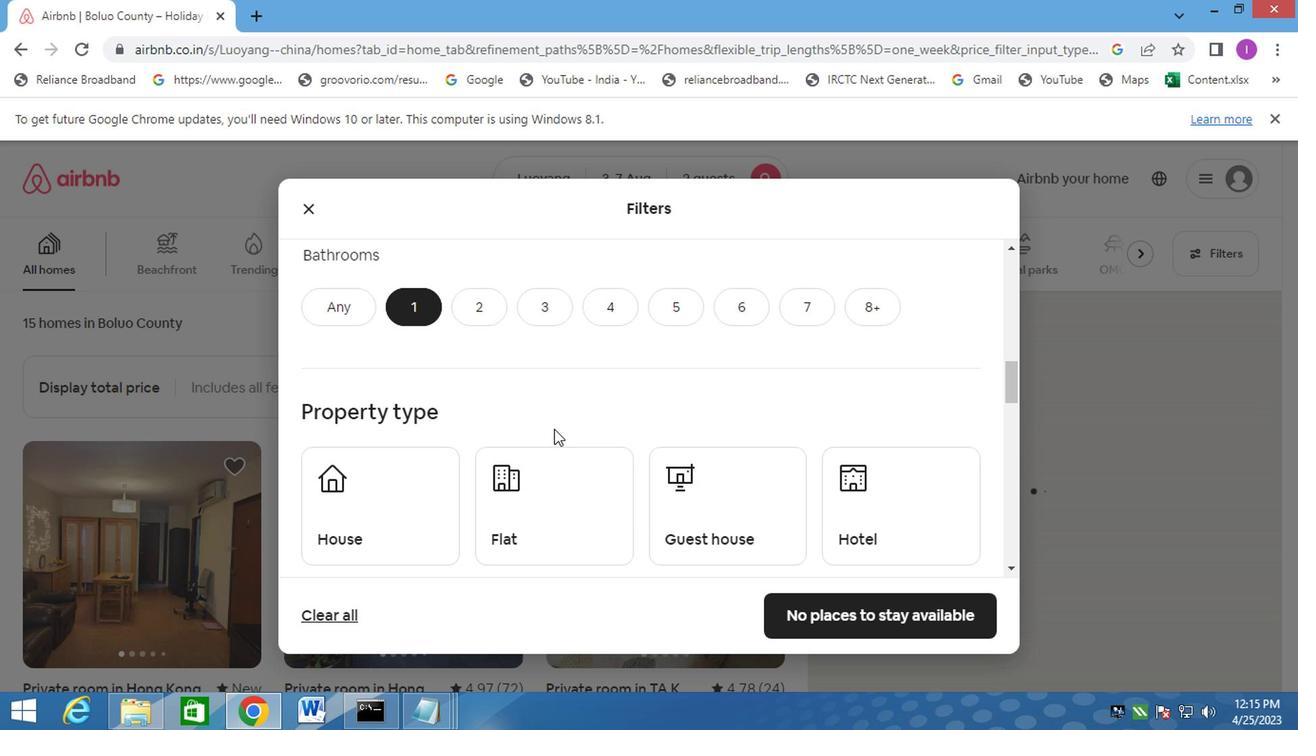 
Action: Mouse scrolled (552, 427) with delta (0, 0)
Screenshot: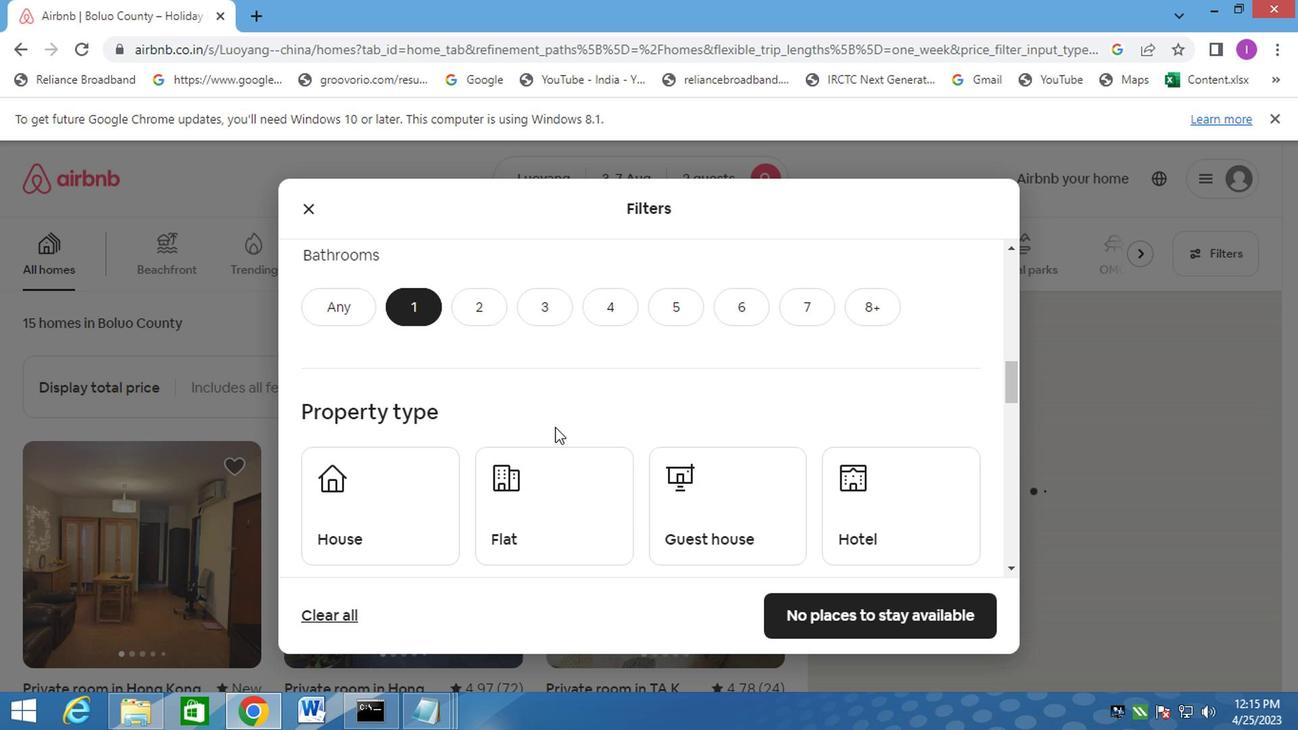
Action: Mouse moved to (338, 322)
Screenshot: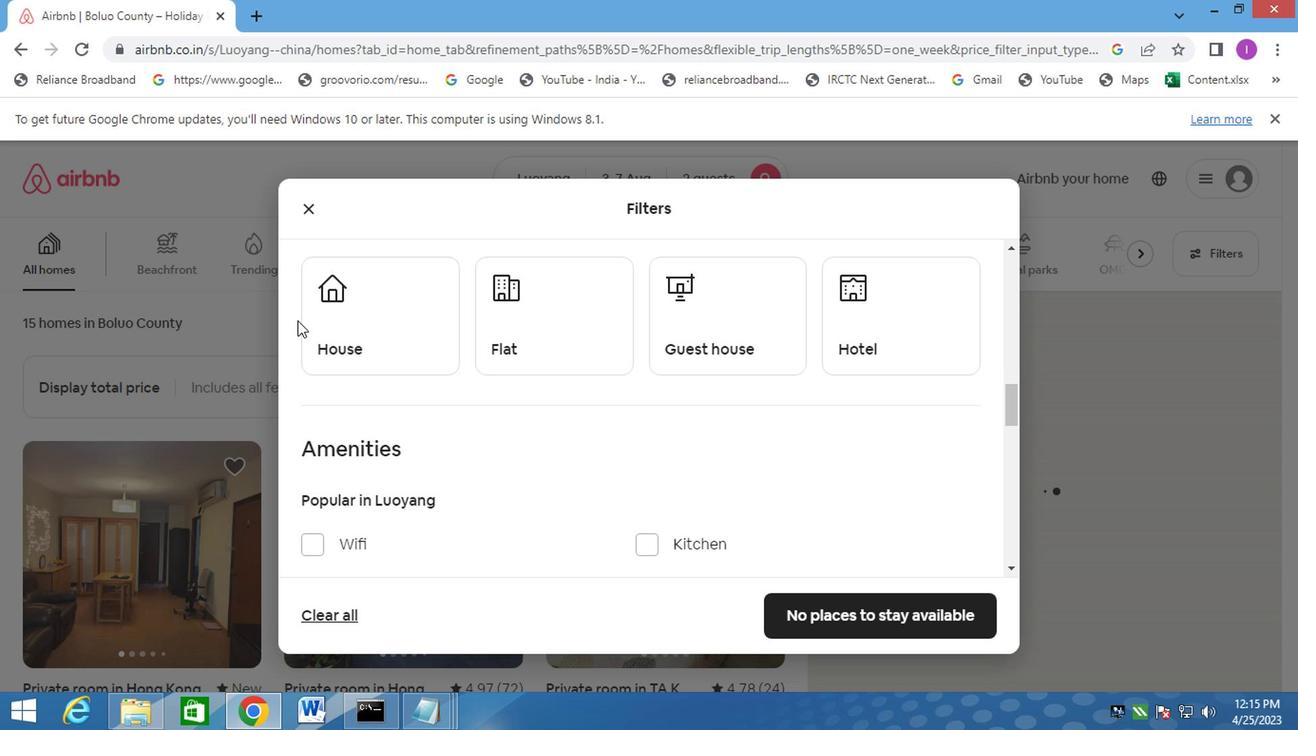 
Action: Mouse pressed left at (338, 322)
Screenshot: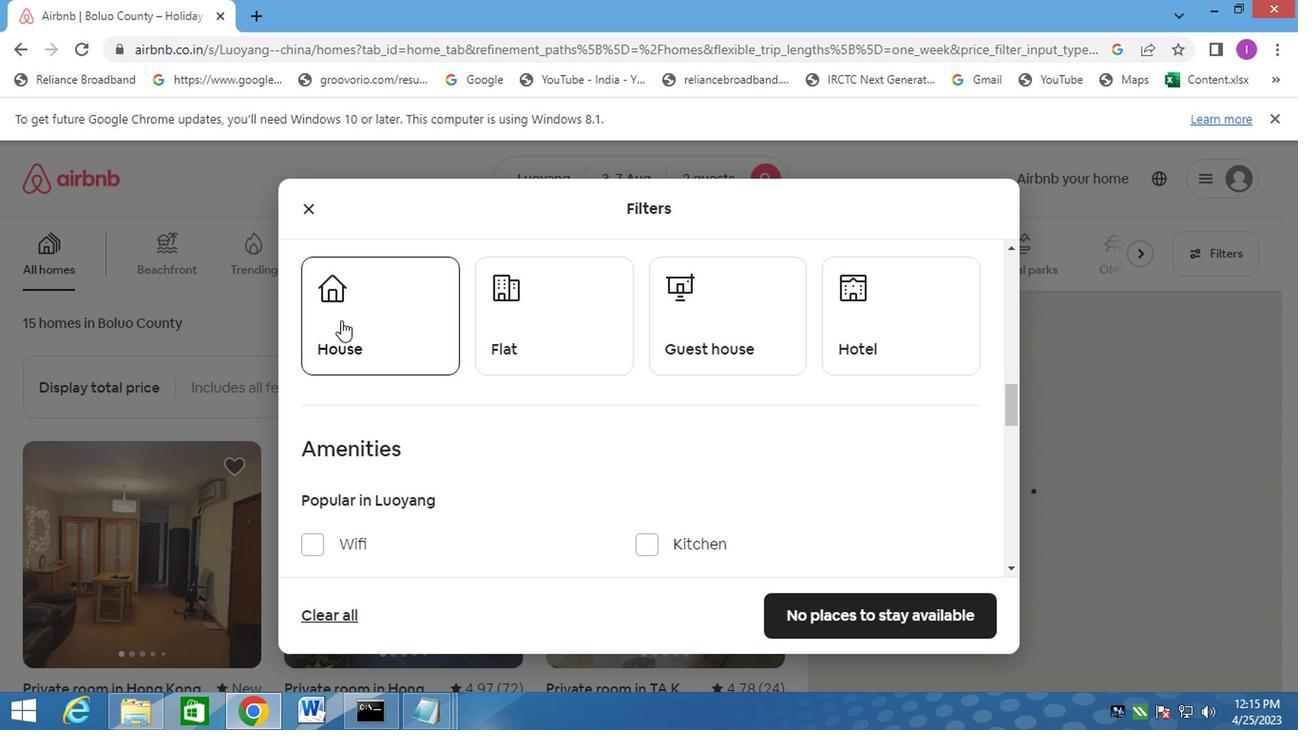 
Action: Mouse moved to (532, 326)
Screenshot: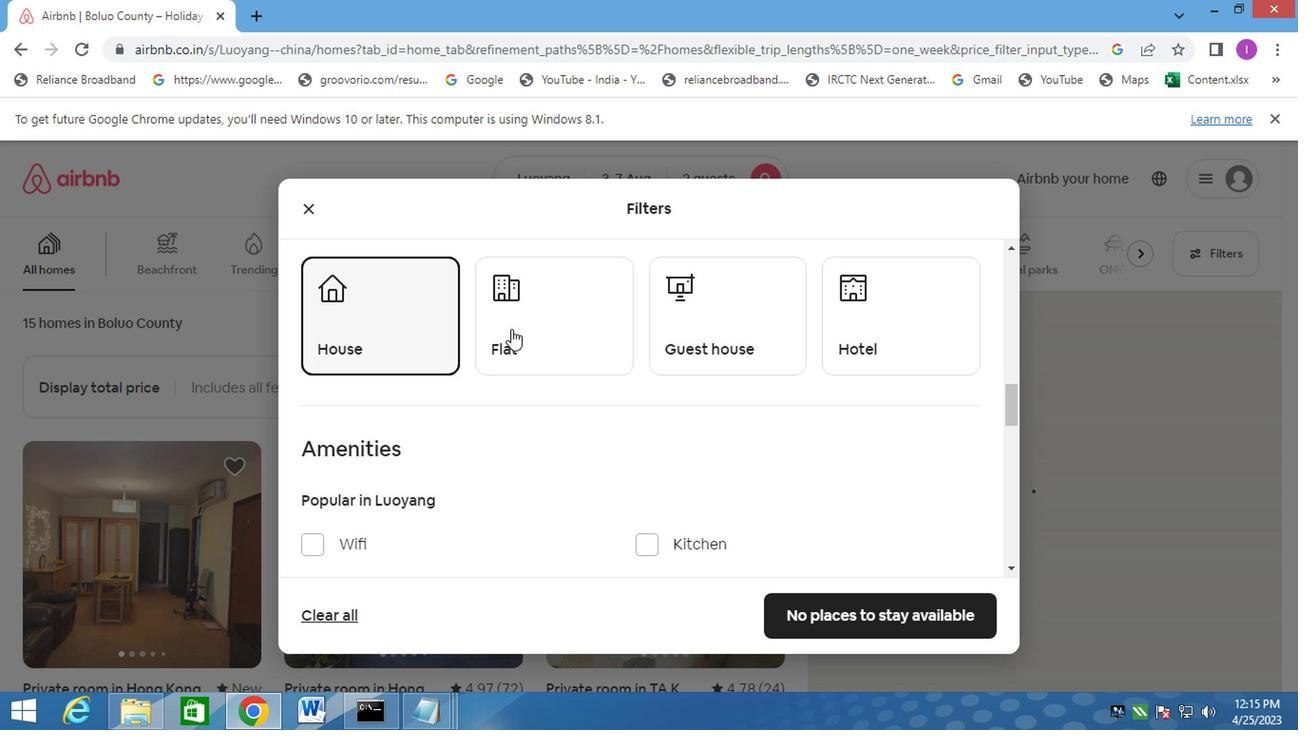 
Action: Mouse pressed left at (532, 326)
Screenshot: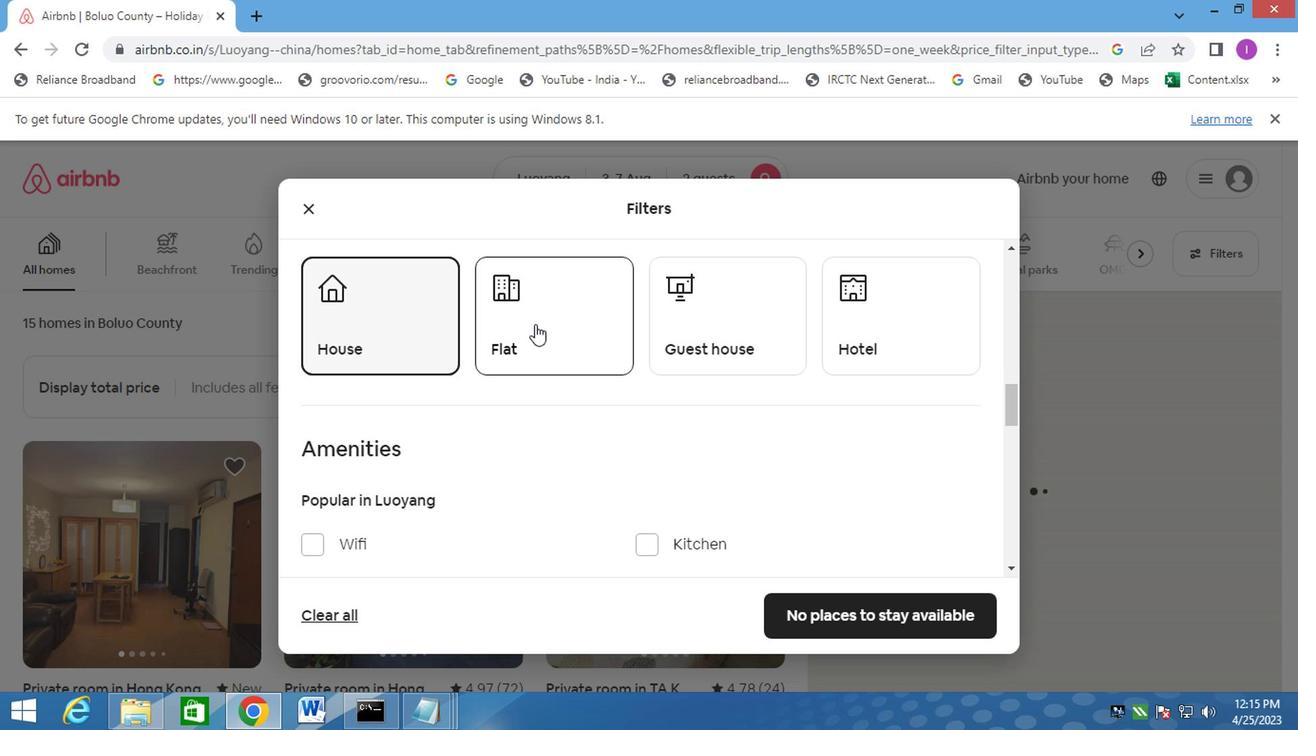 
Action: Mouse moved to (728, 303)
Screenshot: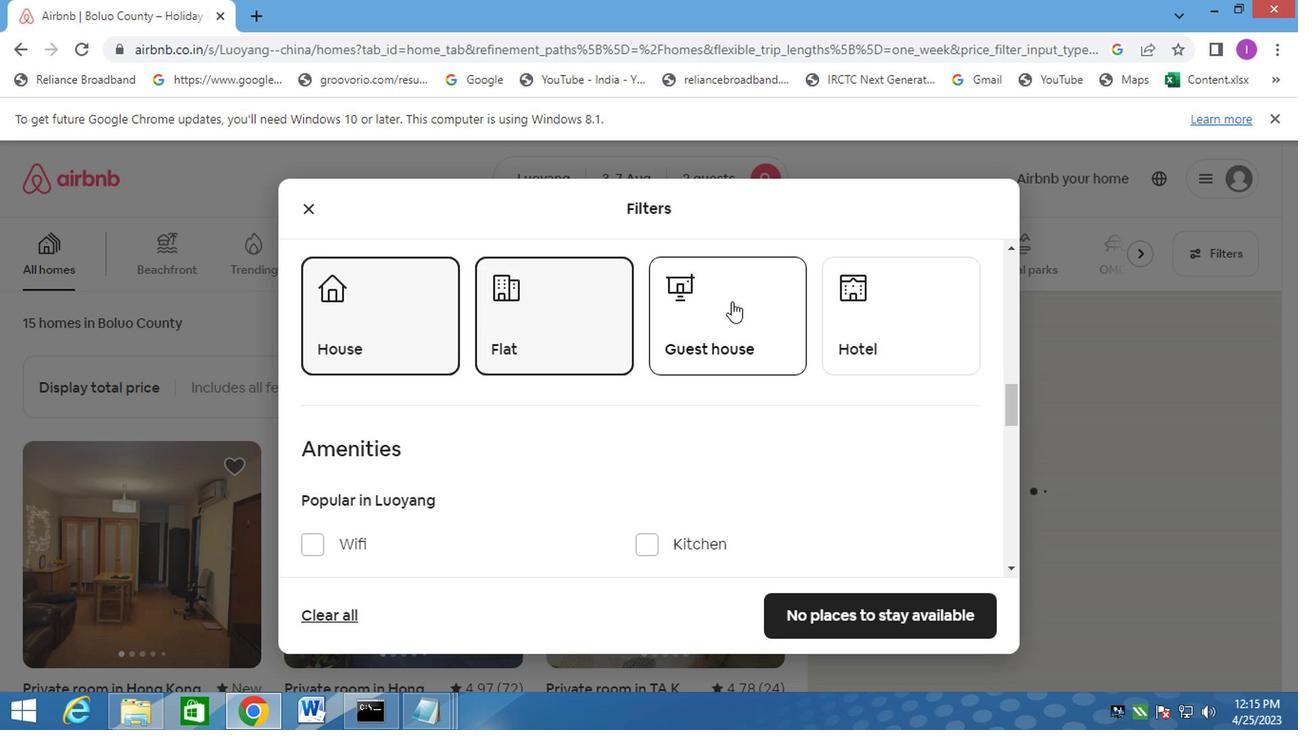 
Action: Mouse pressed left at (728, 303)
Screenshot: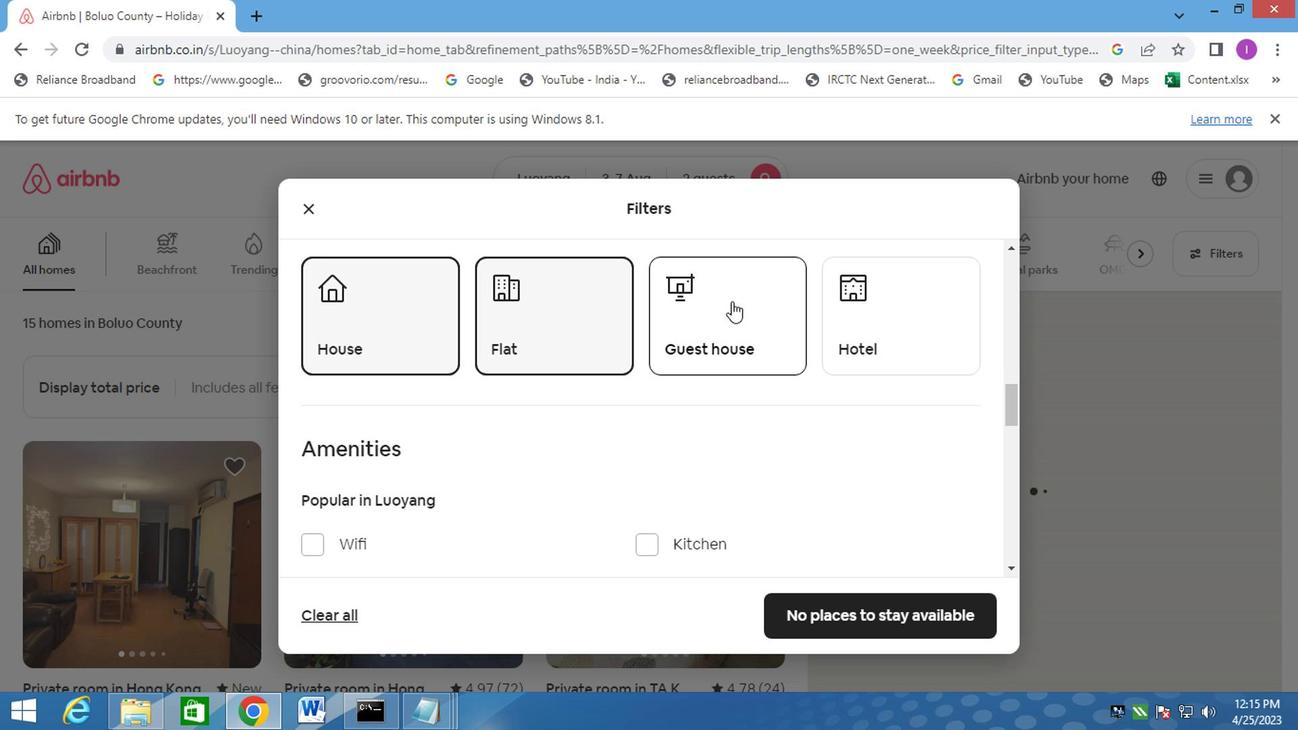 
Action: Mouse moved to (736, 337)
Screenshot: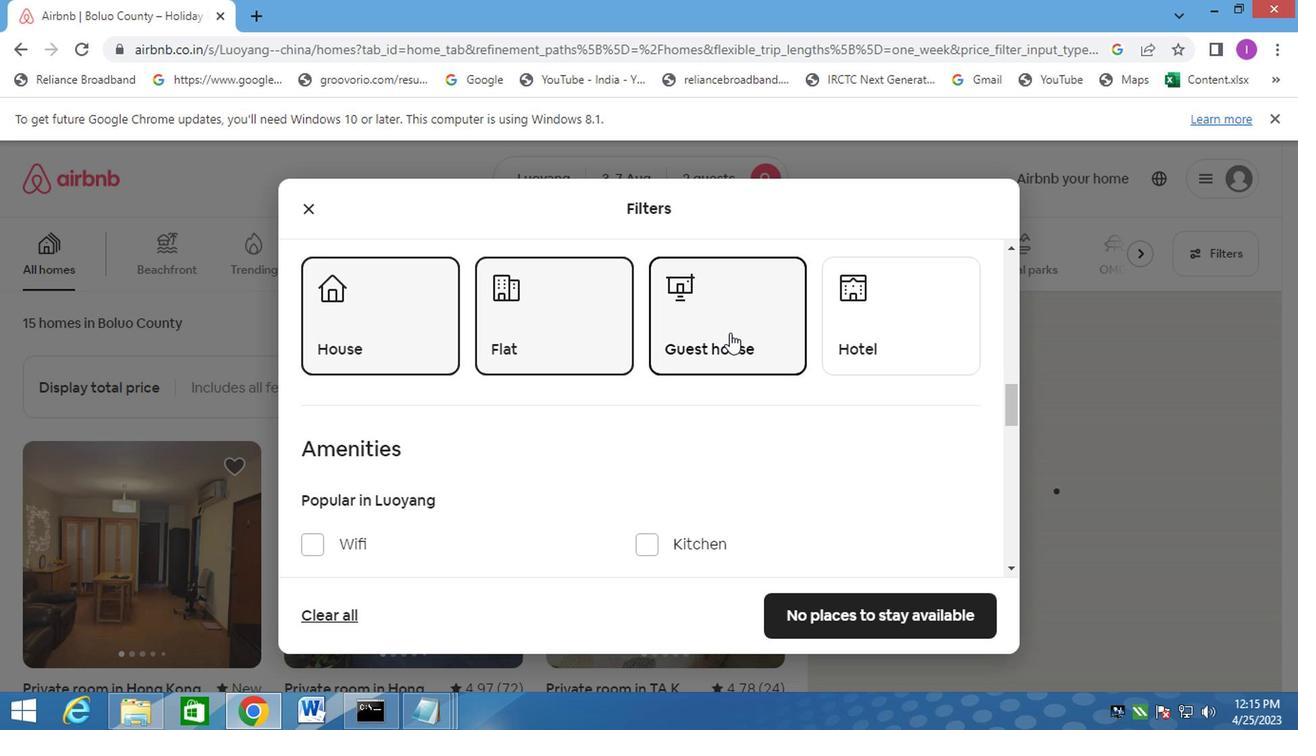 
Action: Mouse scrolled (736, 336) with delta (0, 0)
Screenshot: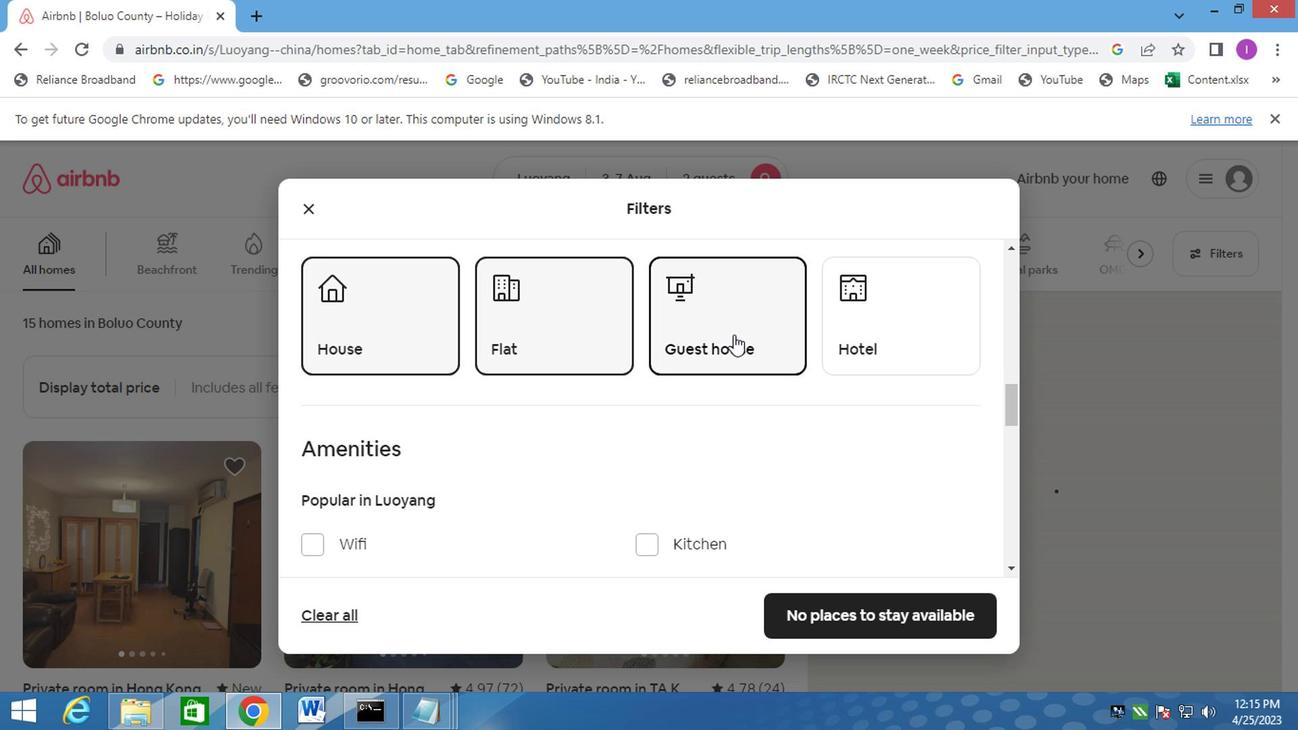 
Action: Mouse moved to (738, 337)
Screenshot: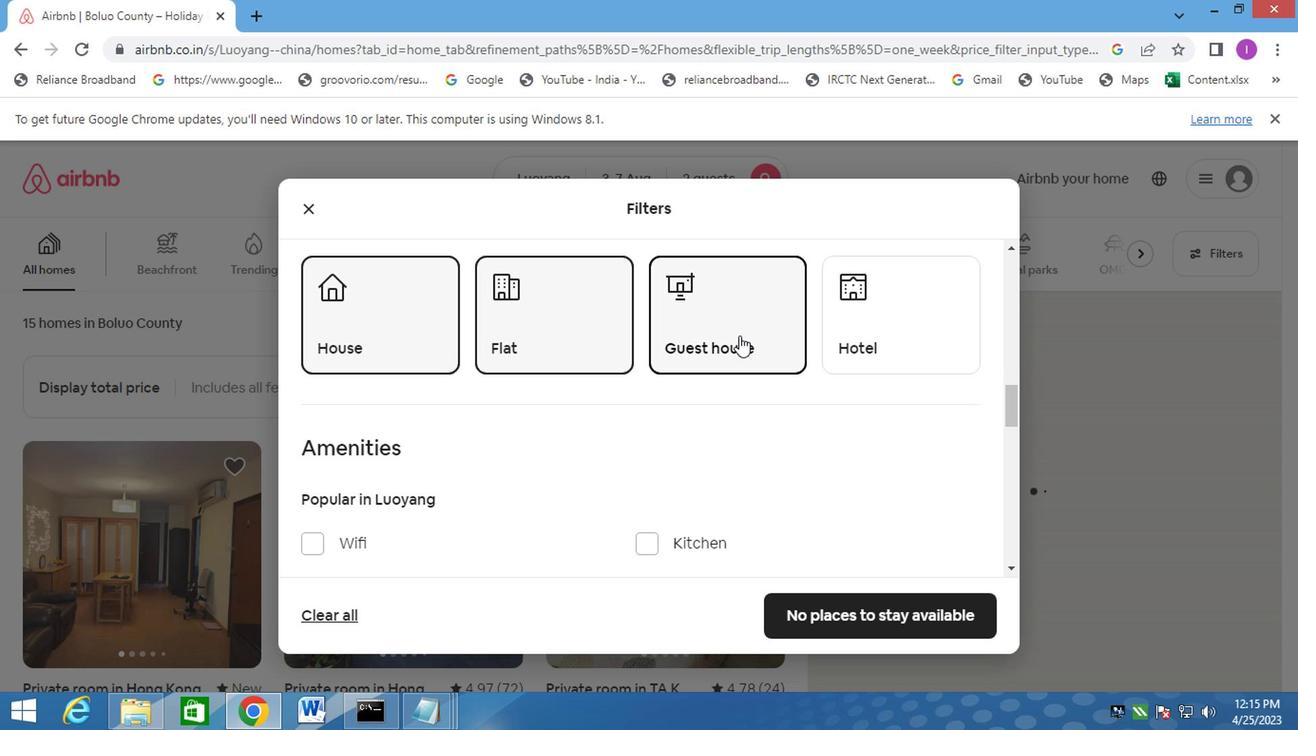 
Action: Mouse scrolled (738, 336) with delta (0, 0)
Screenshot: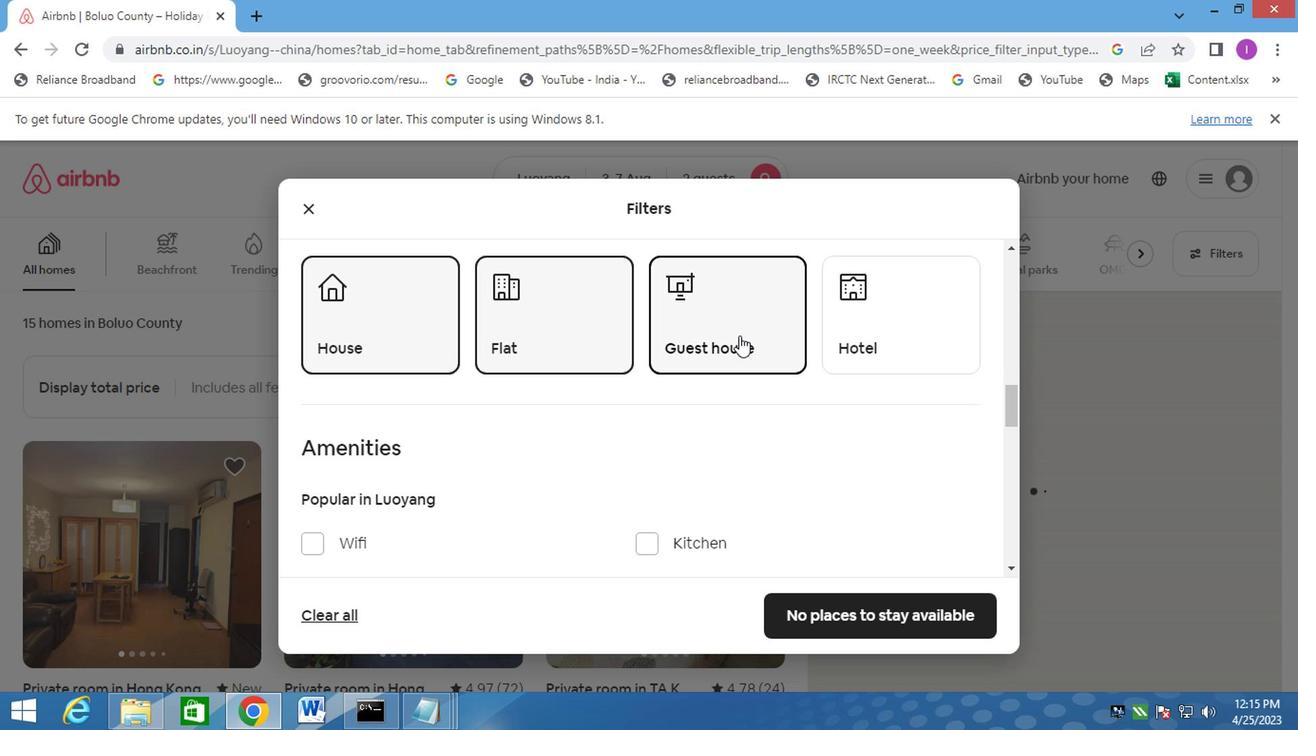 
Action: Mouse moved to (767, 336)
Screenshot: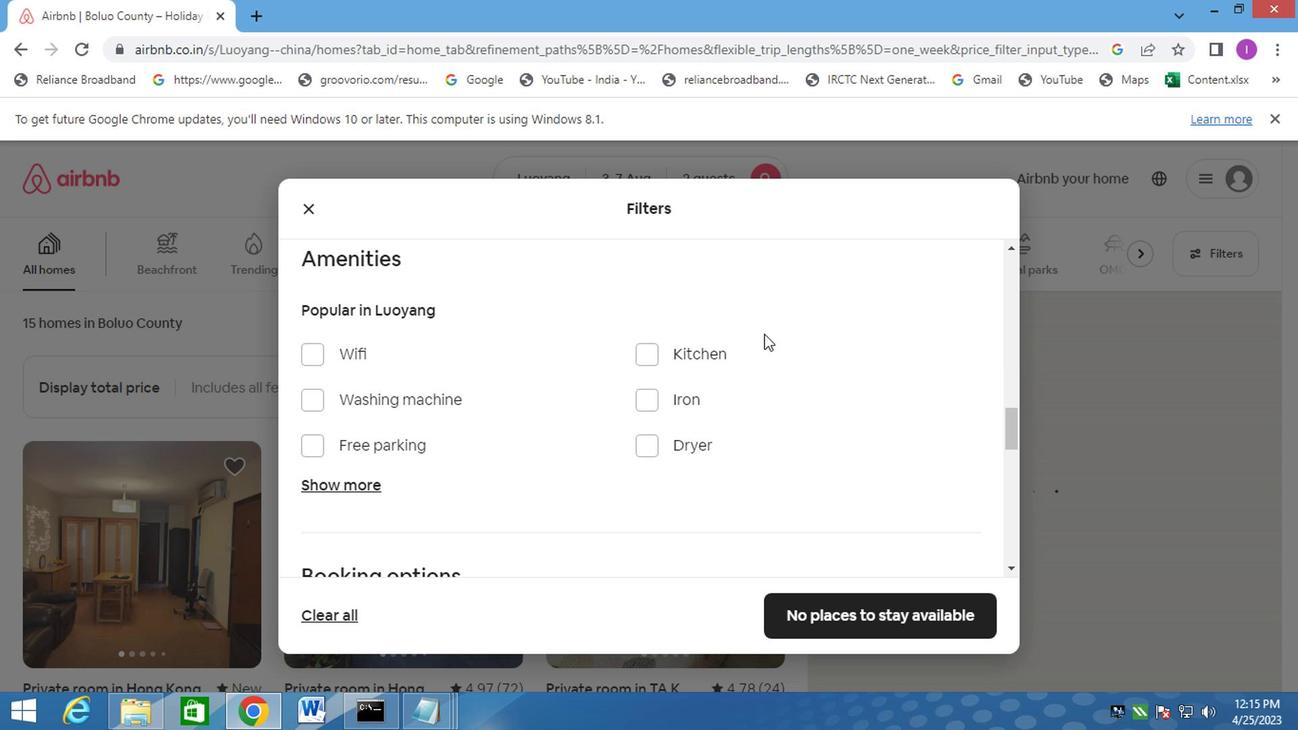 
Action: Mouse scrolled (767, 334) with delta (0, -1)
Screenshot: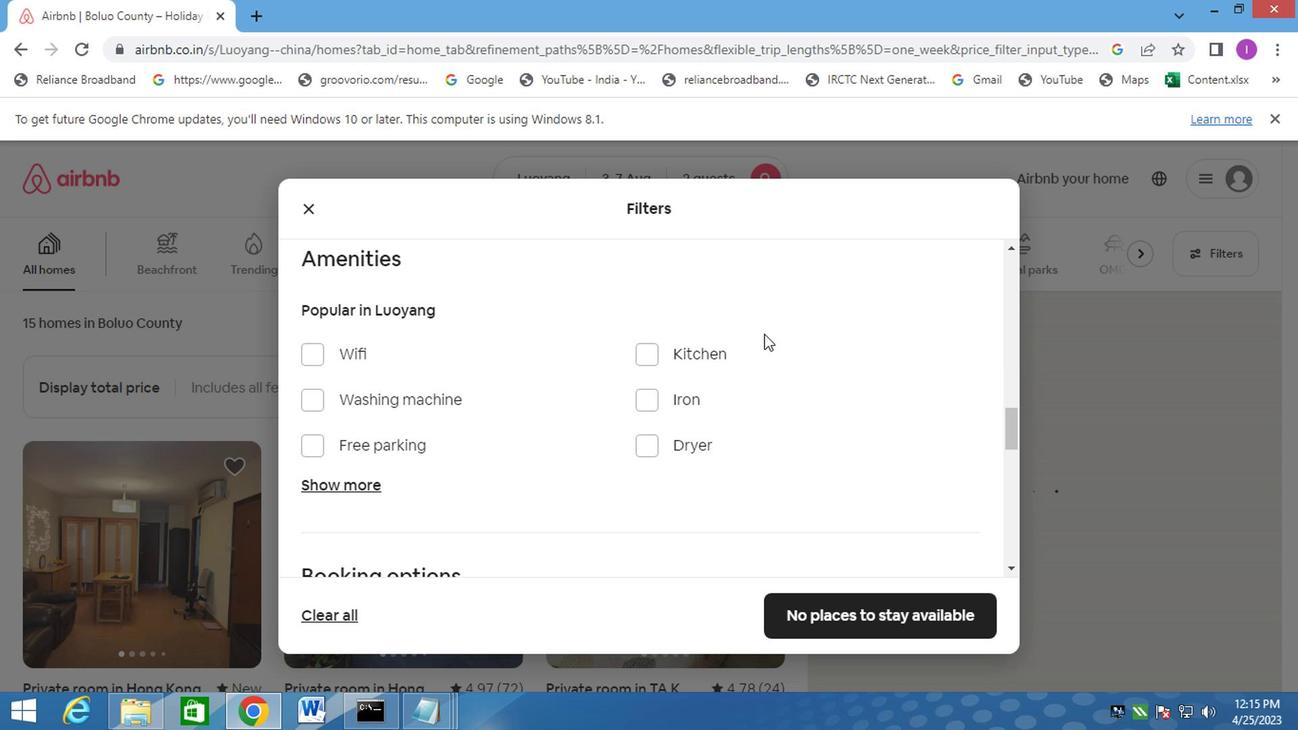 
Action: Mouse moved to (776, 336)
Screenshot: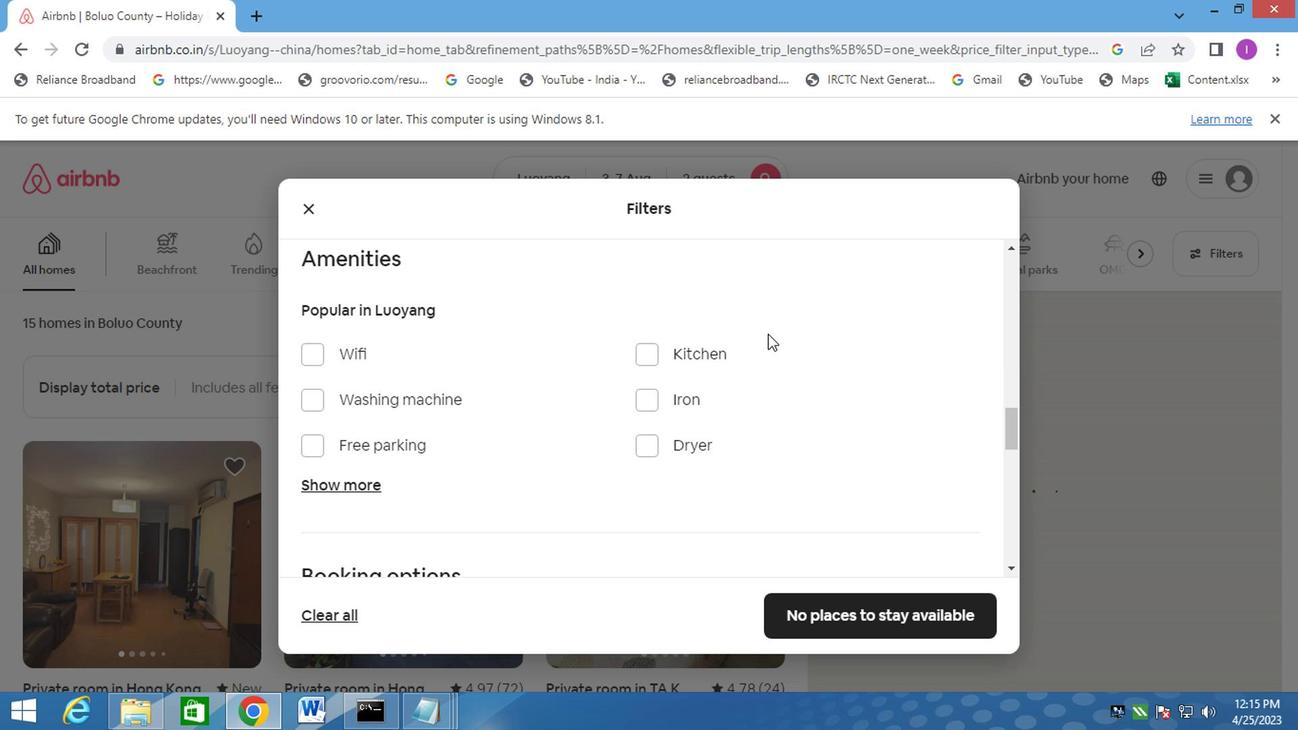 
Action: Mouse scrolled (776, 336) with delta (0, 0)
Screenshot: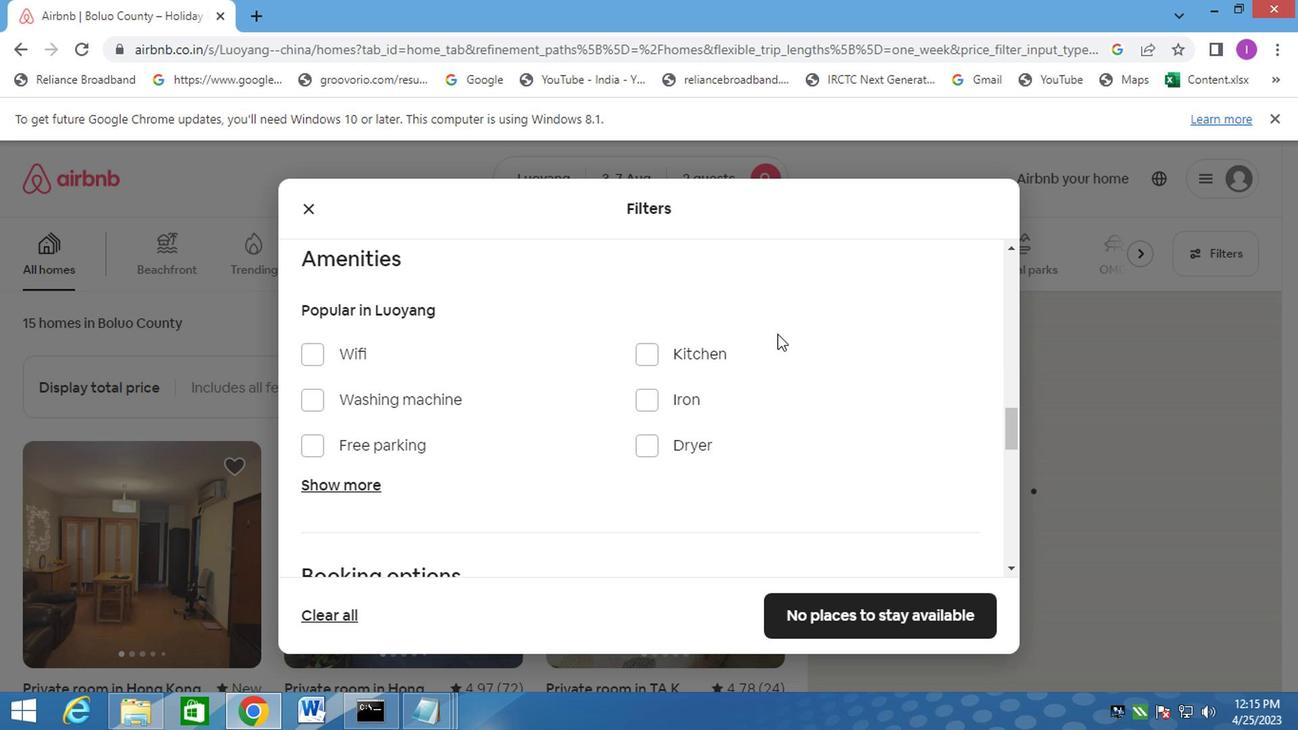 
Action: Mouse moved to (818, 332)
Screenshot: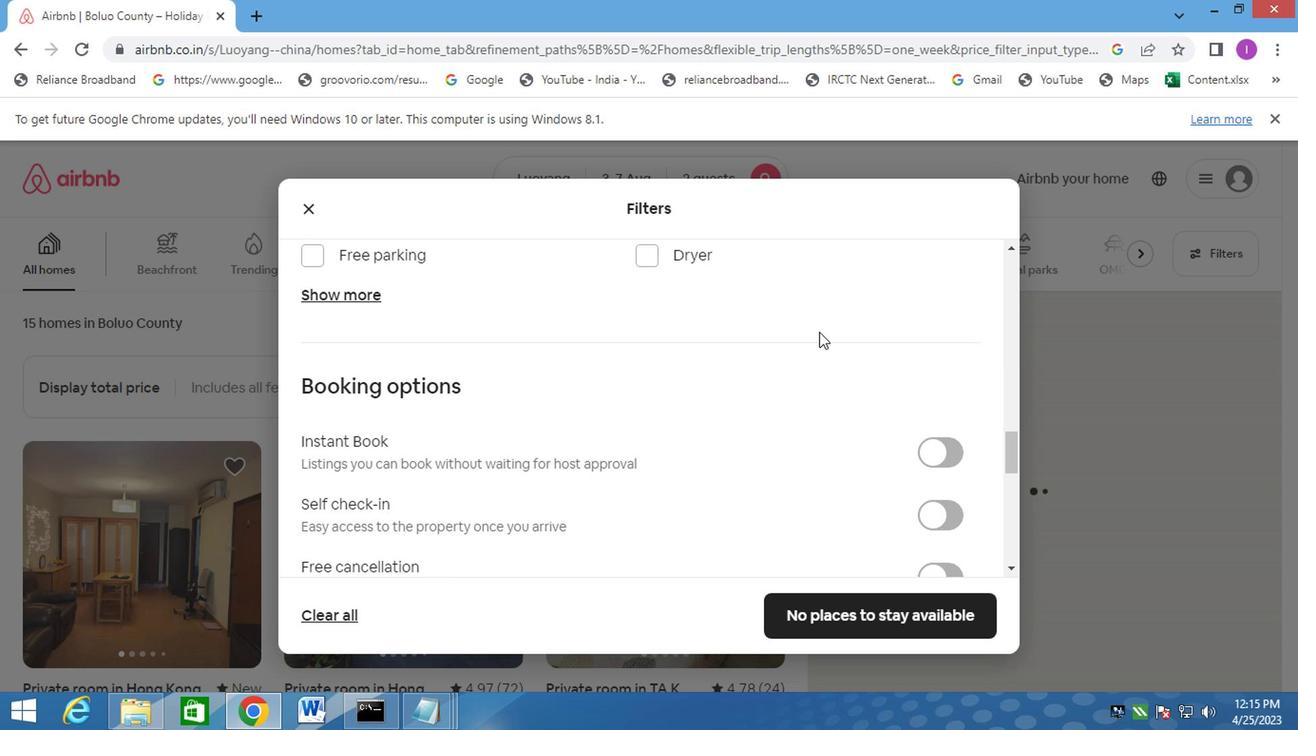 
Action: Mouse scrolled (818, 332) with delta (0, 0)
Screenshot: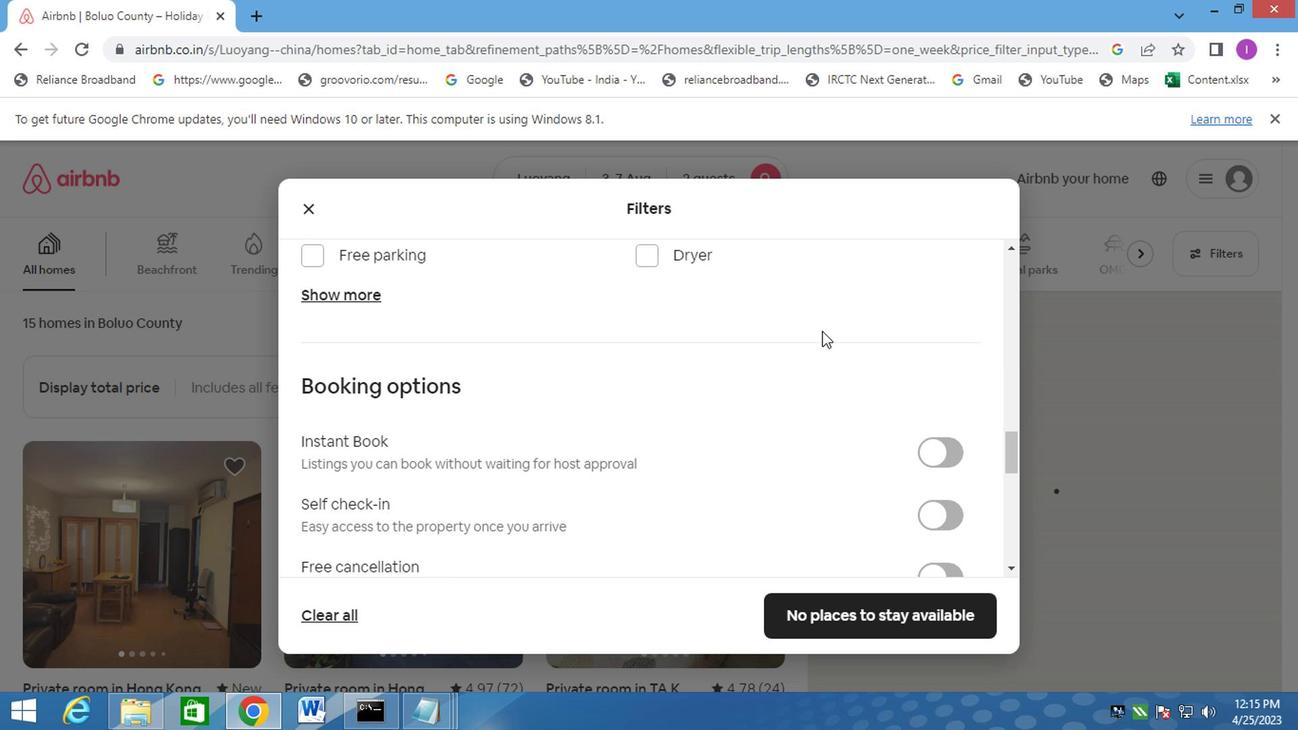 
Action: Mouse scrolled (818, 332) with delta (0, 0)
Screenshot: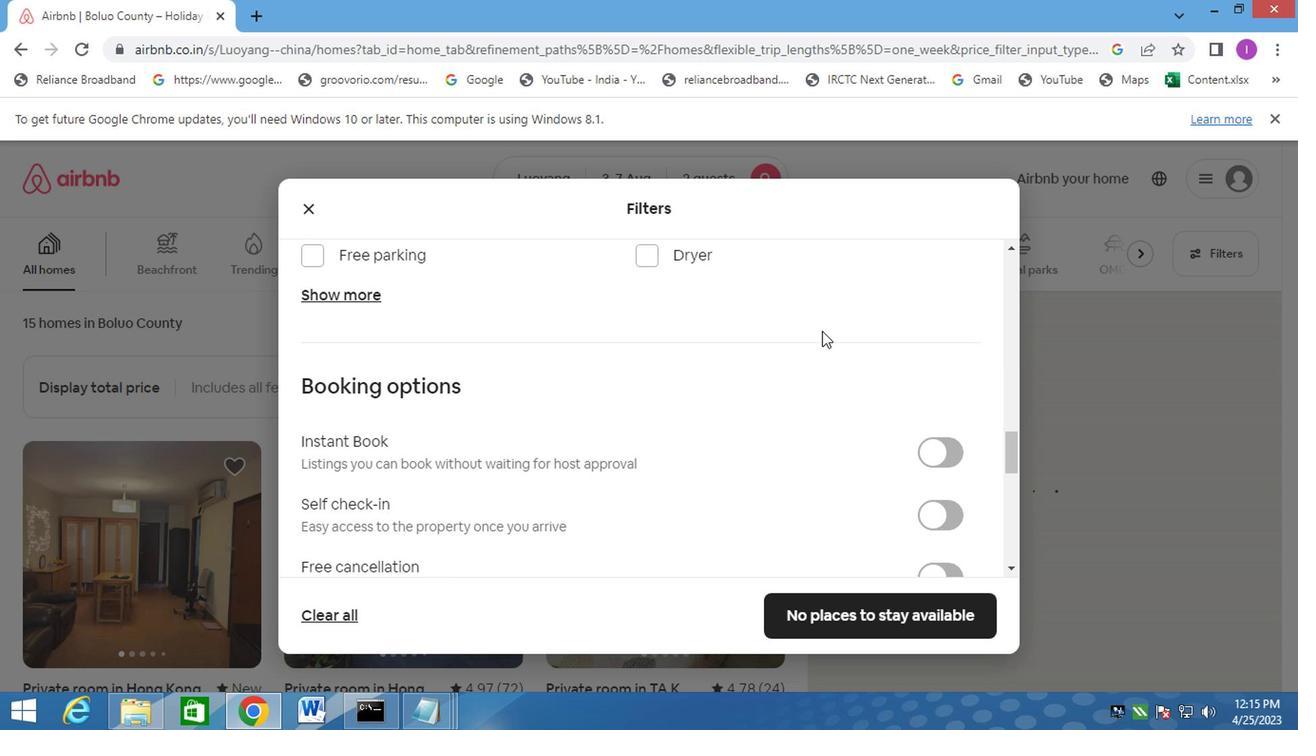 
Action: Mouse moved to (955, 317)
Screenshot: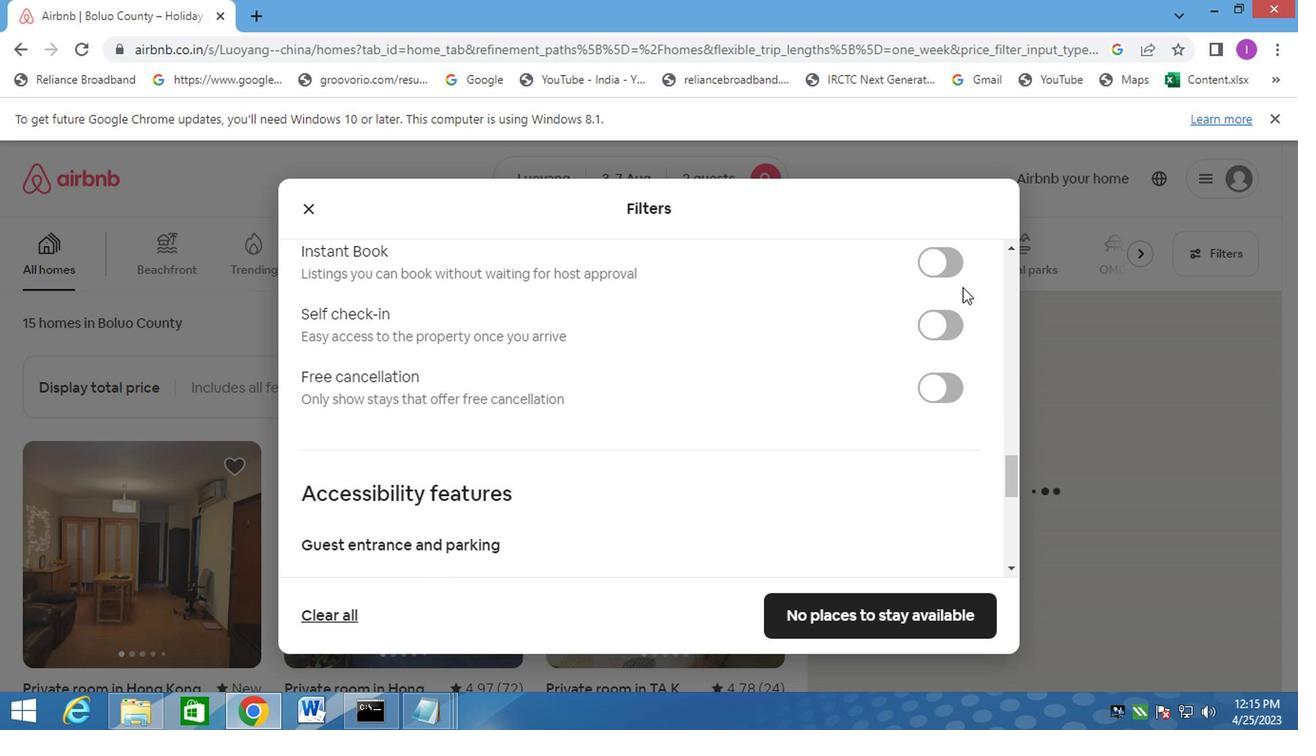
Action: Mouse pressed left at (955, 317)
Screenshot: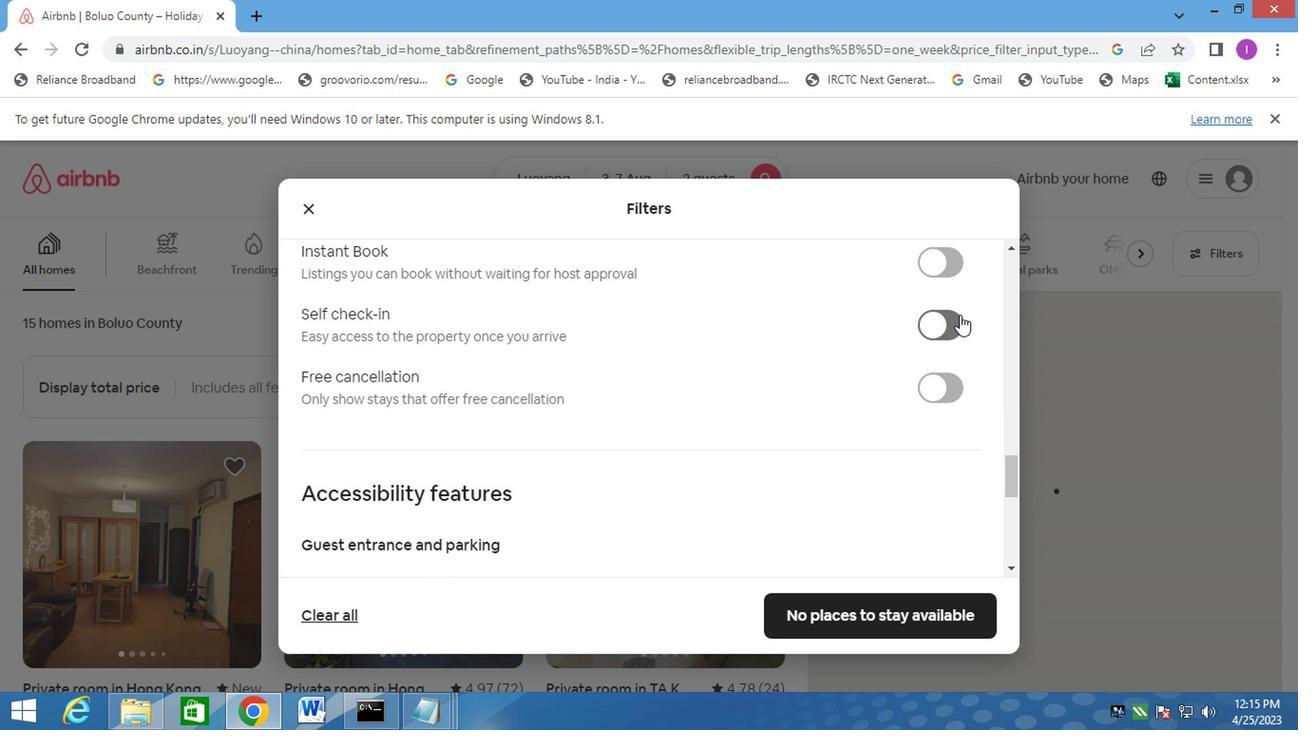 
Action: Mouse moved to (777, 325)
Screenshot: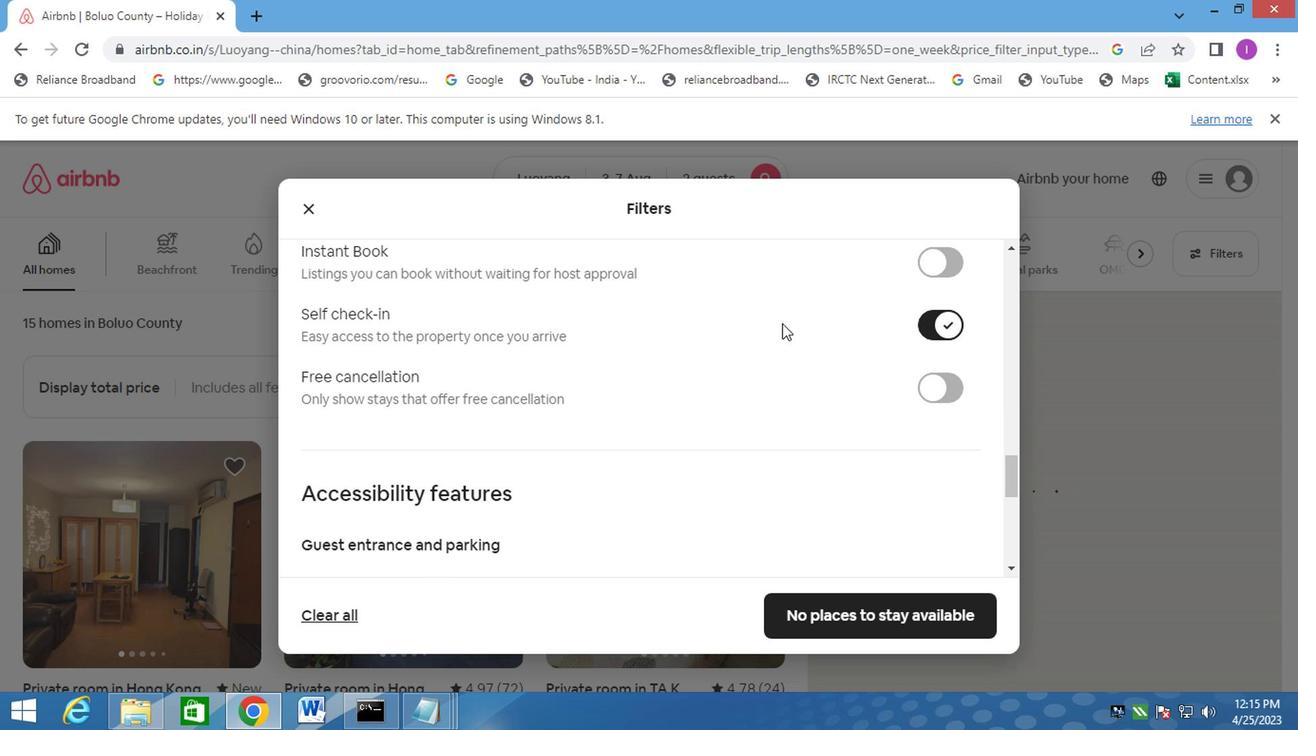 
Action: Mouse scrolled (777, 324) with delta (0, 0)
Screenshot: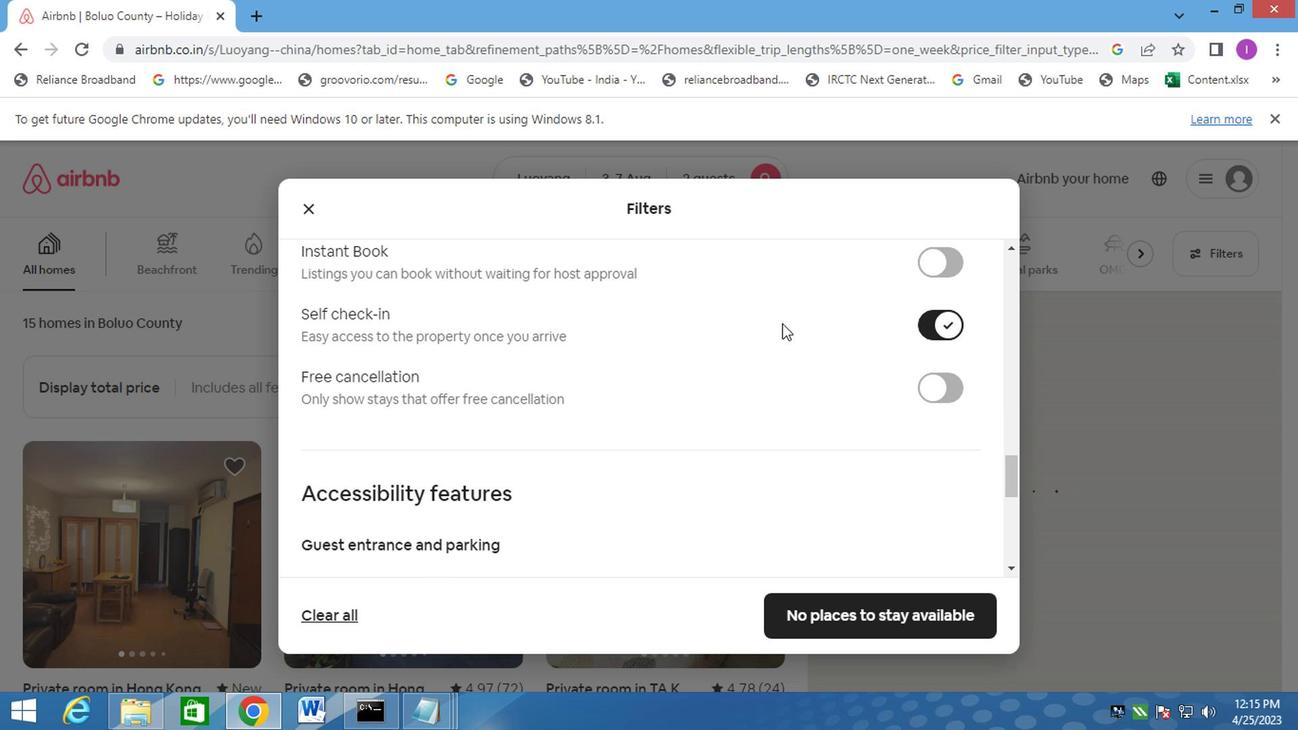 
Action: Mouse scrolled (777, 324) with delta (0, 0)
Screenshot: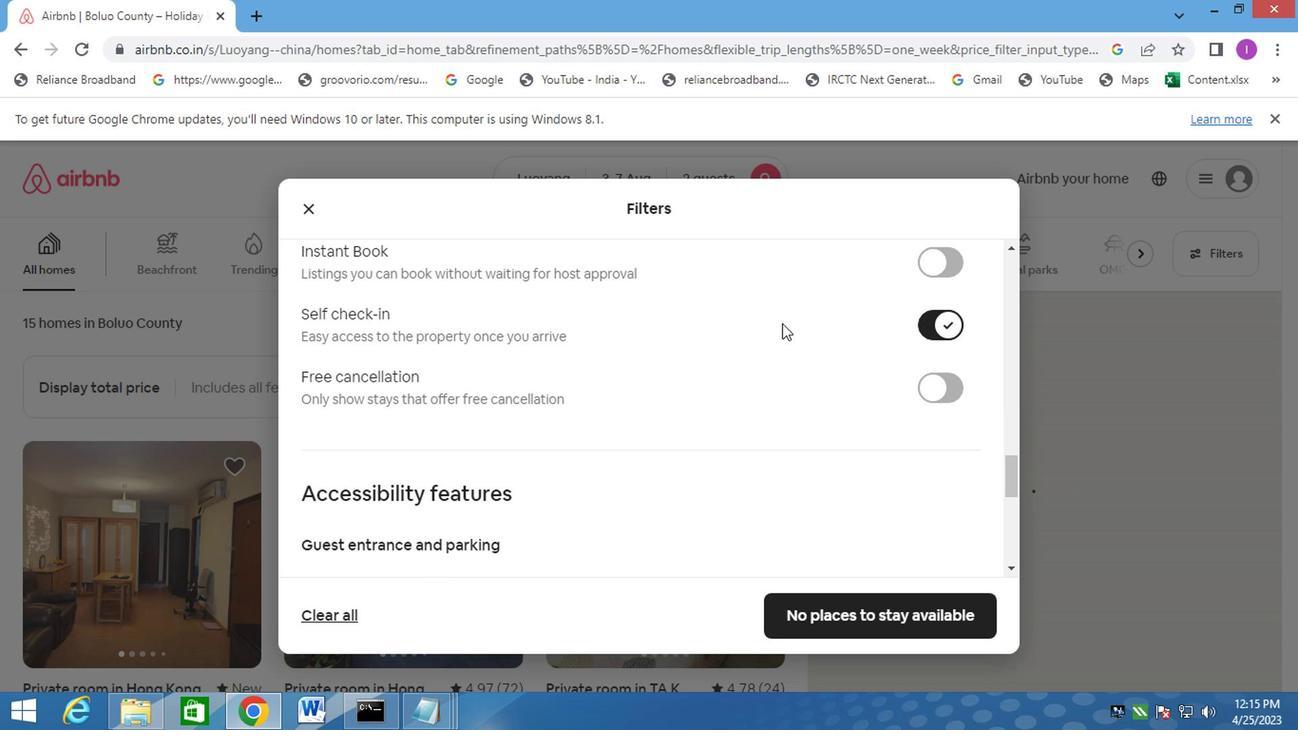 
Action: Mouse scrolled (777, 324) with delta (0, 0)
Screenshot: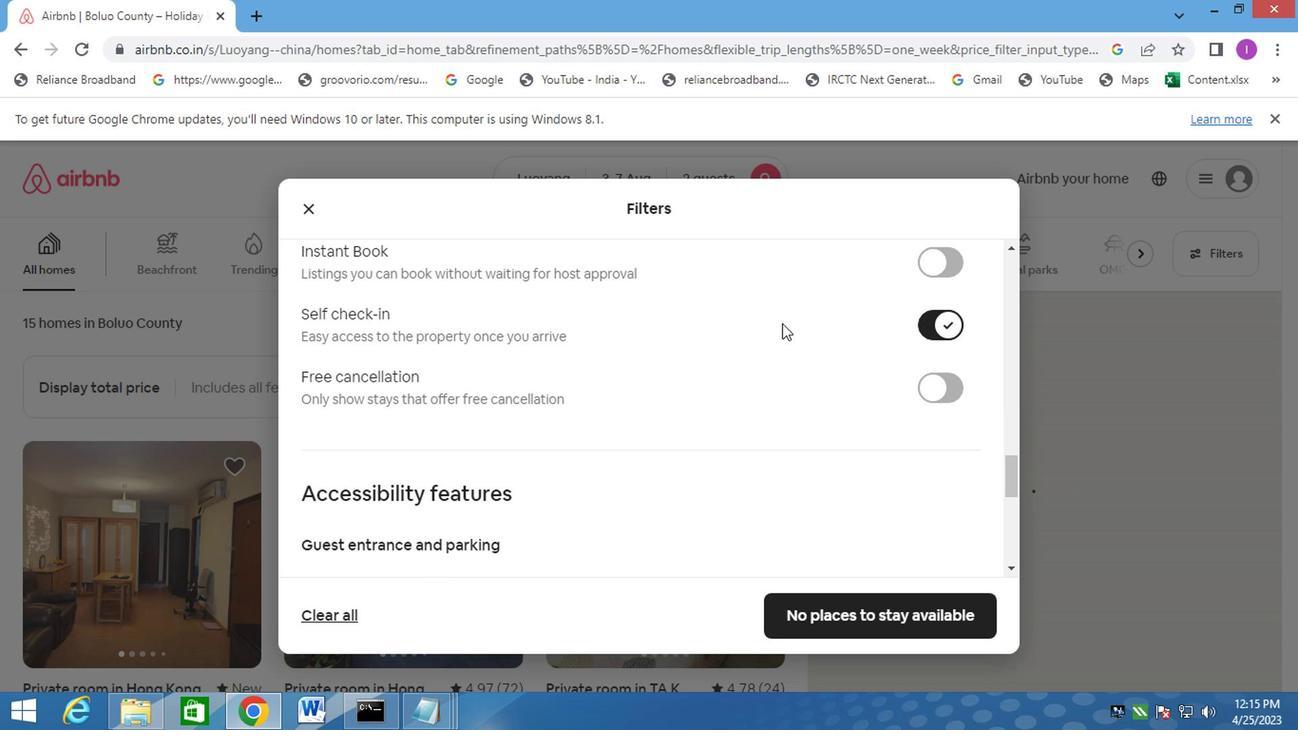 
Action: Mouse scrolled (777, 324) with delta (0, 0)
Screenshot: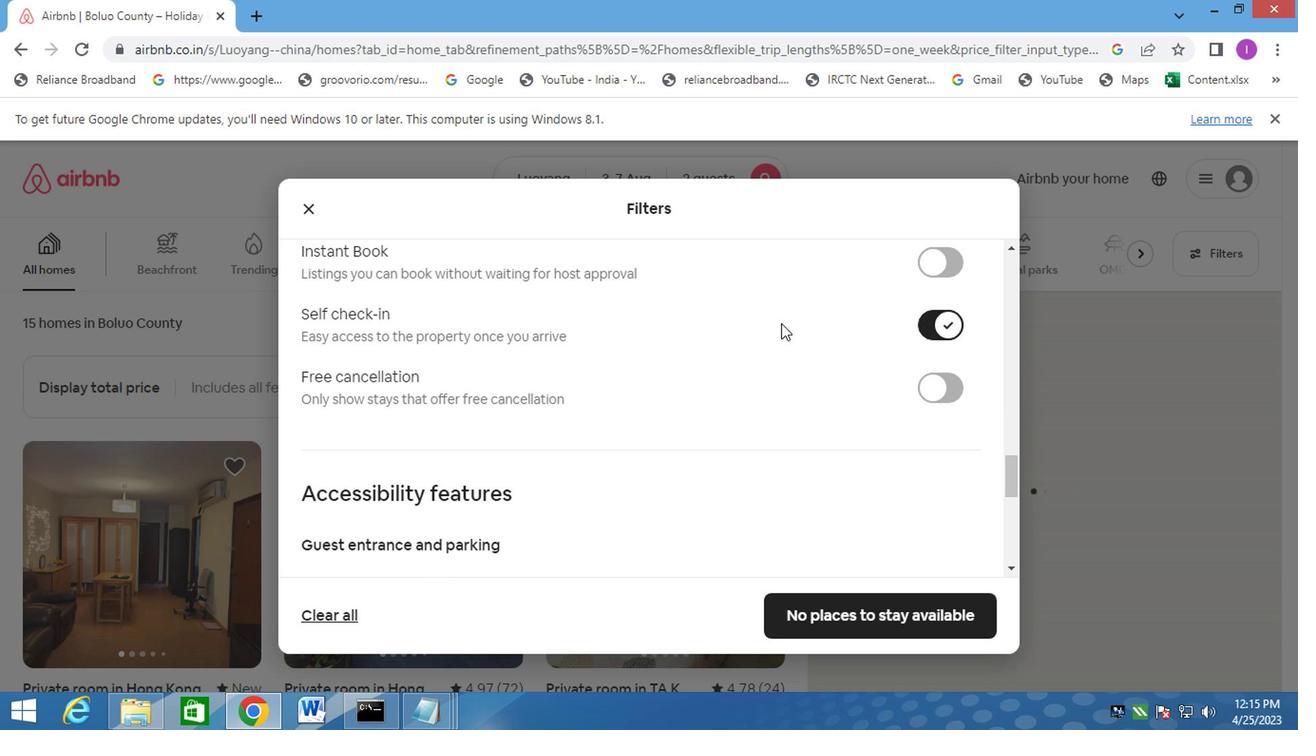 
Action: Mouse moved to (778, 323)
Screenshot: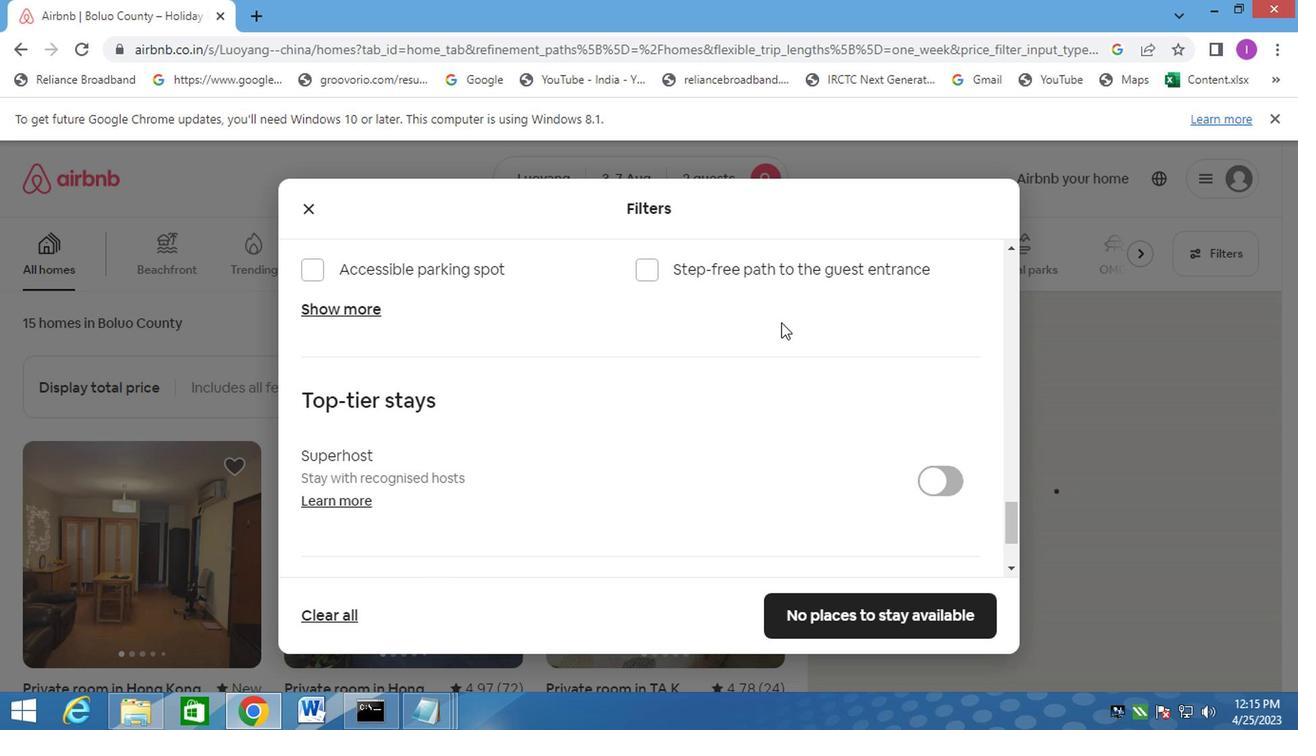 
Action: Mouse scrolled (778, 324) with delta (0, 1)
Screenshot: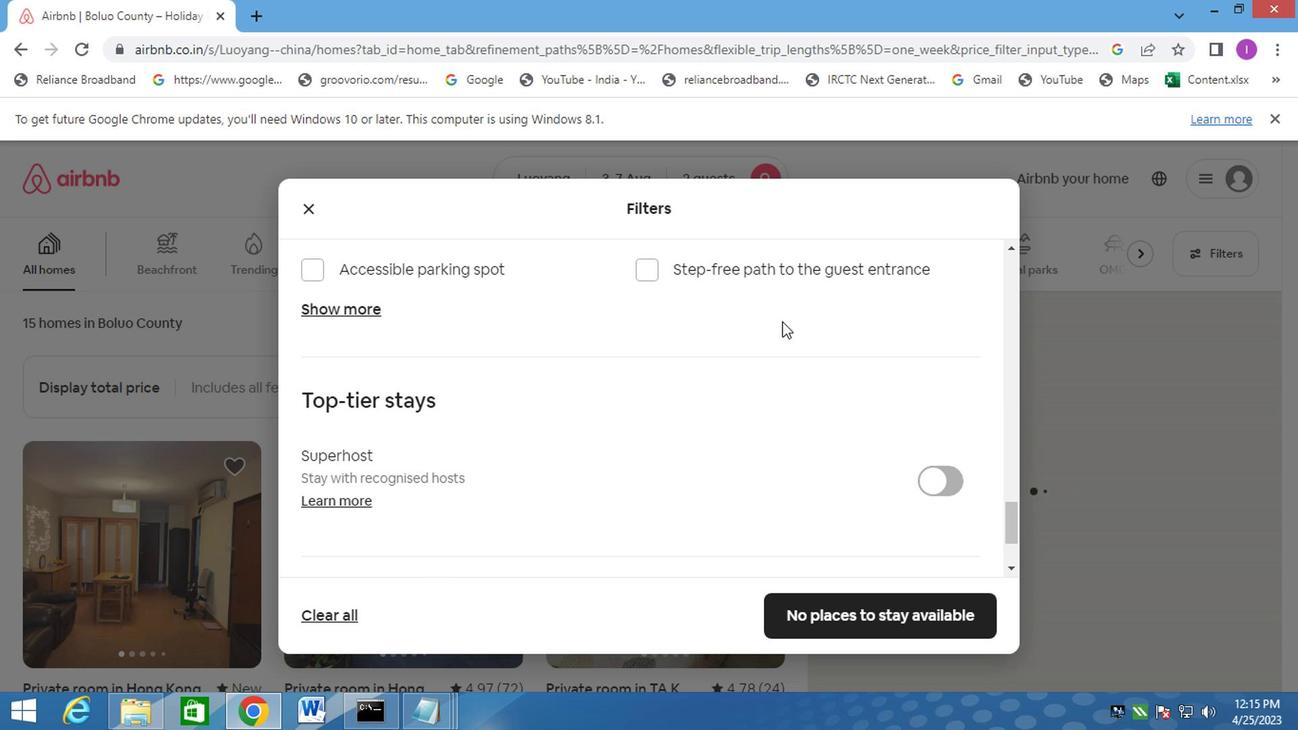 
Action: Mouse moved to (778, 309)
Screenshot: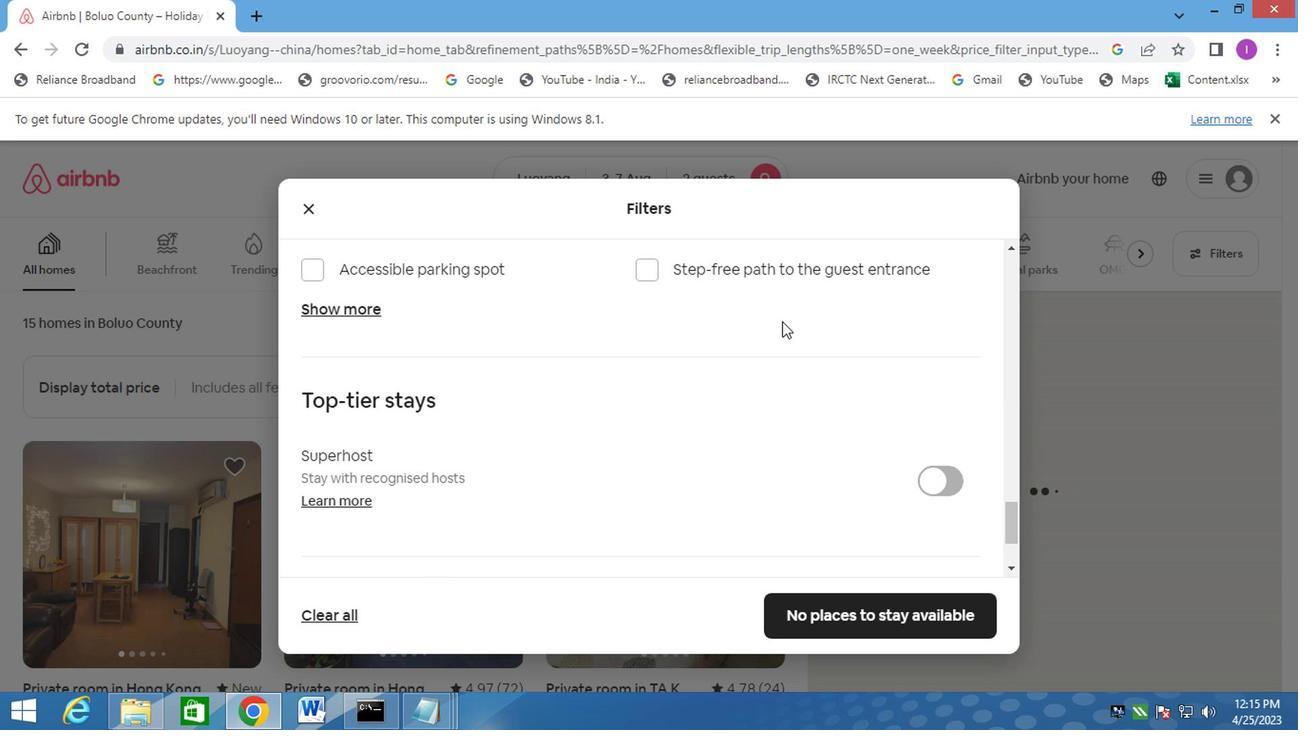 
Action: Mouse scrolled (778, 311) with delta (0, 0)
Screenshot: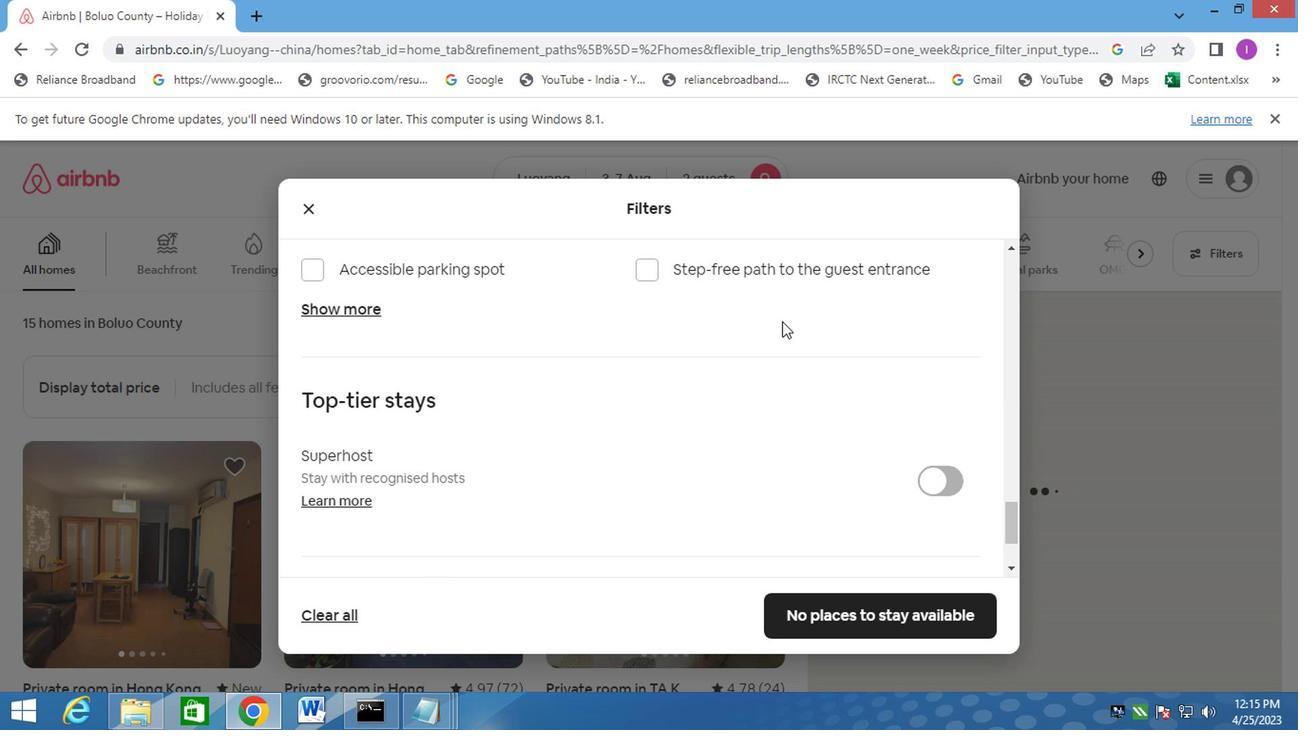 
Action: Mouse moved to (775, 301)
Screenshot: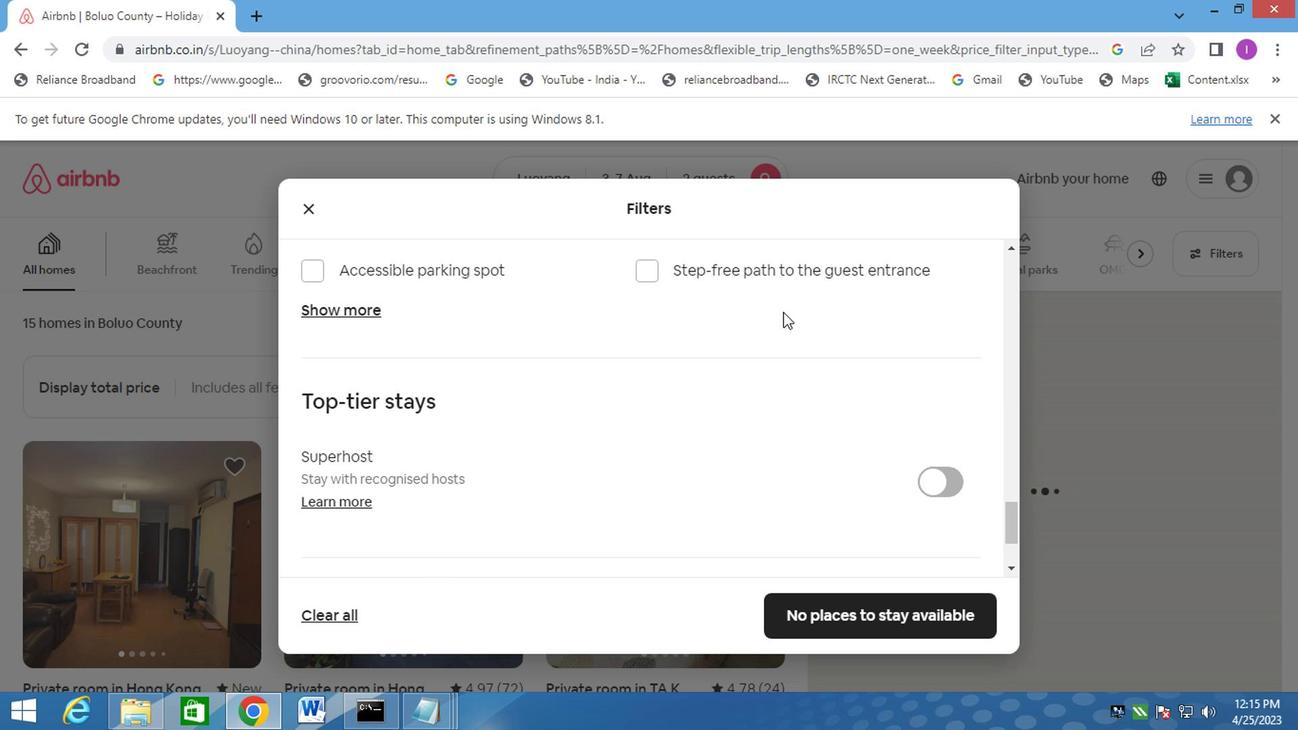 
Action: Mouse scrolled (775, 301) with delta (0, 0)
Screenshot: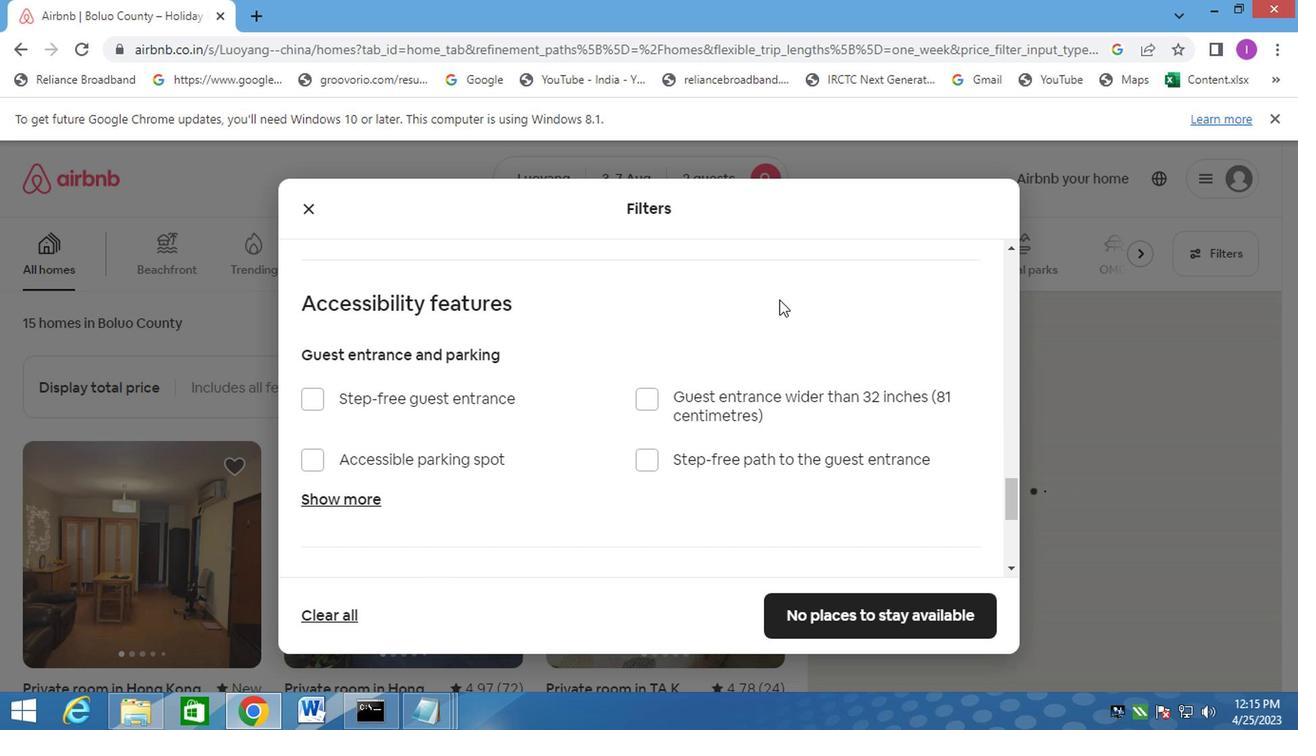 
Action: Mouse scrolled (775, 301) with delta (0, 0)
Screenshot: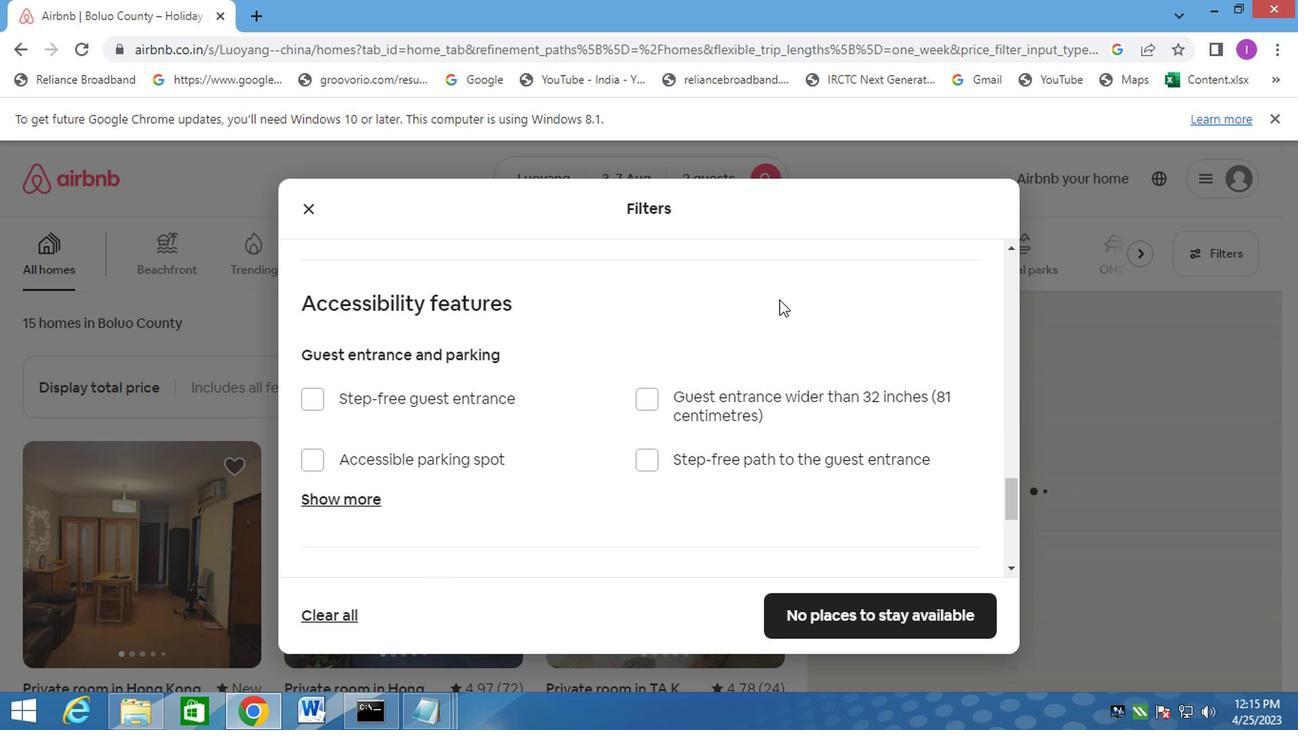 
Action: Mouse scrolled (775, 301) with delta (0, 0)
Screenshot: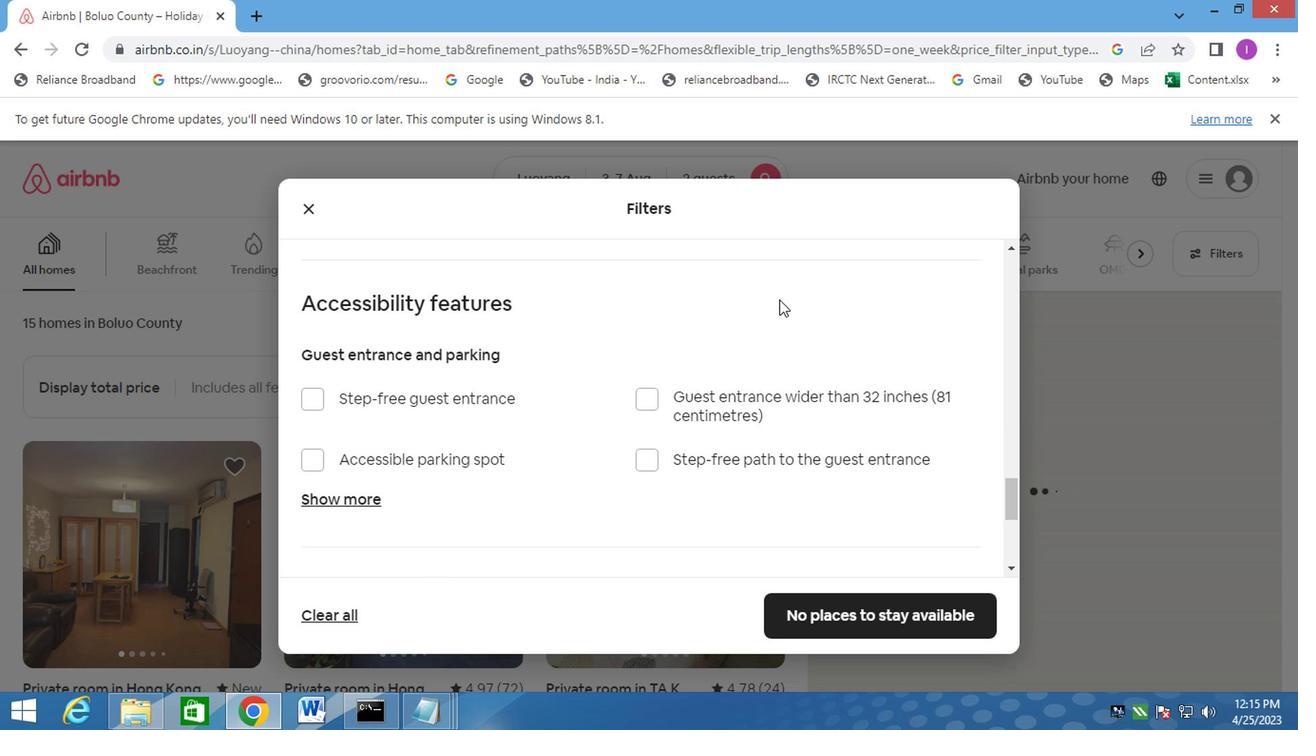 
Action: Mouse scrolled (775, 301) with delta (0, 0)
Screenshot: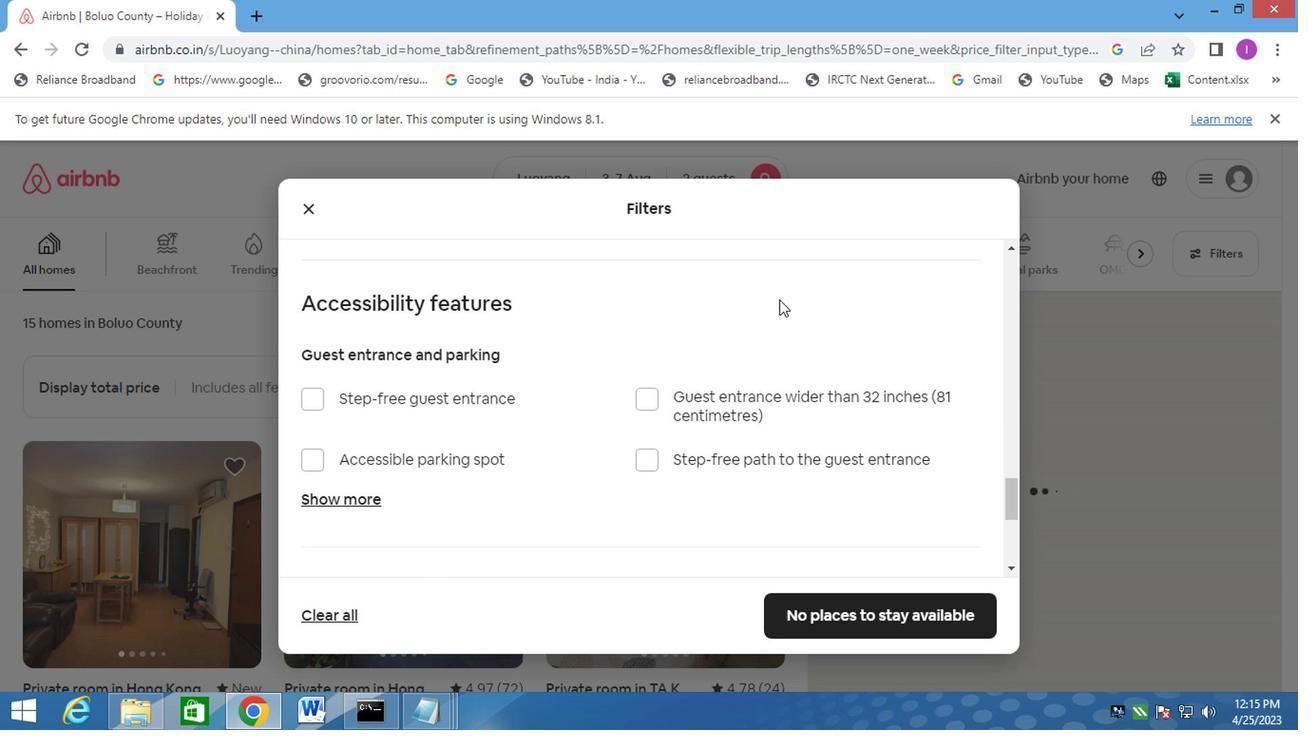 
Action: Mouse scrolled (775, 301) with delta (0, 0)
Screenshot: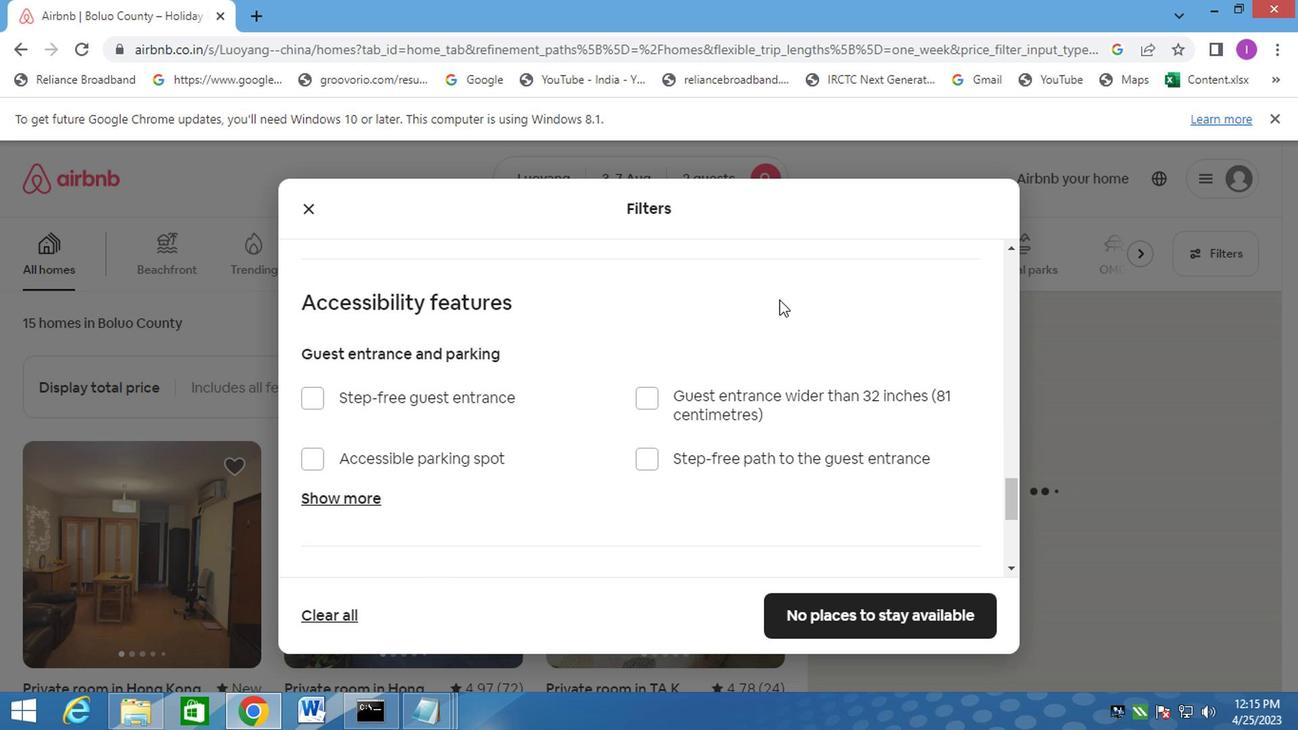 
Action: Mouse scrolled (775, 301) with delta (0, 0)
Screenshot: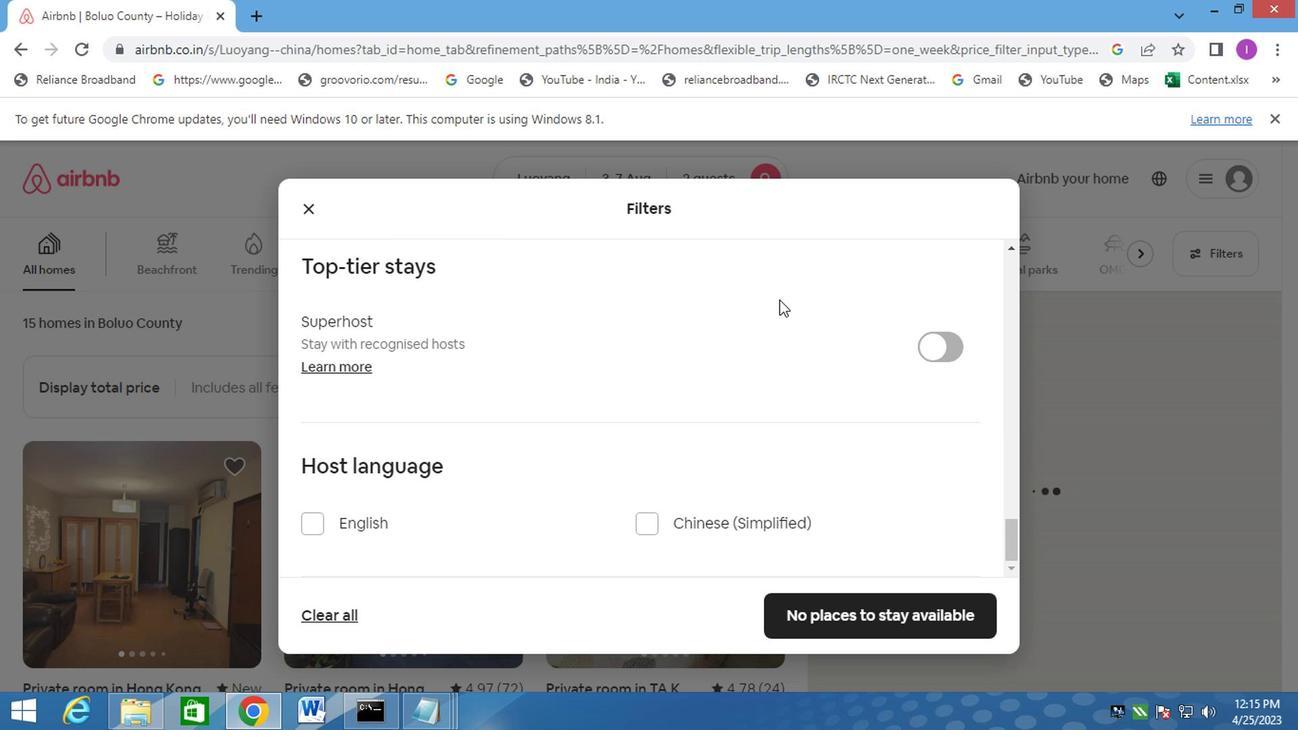 
Action: Mouse moved to (775, 301)
Screenshot: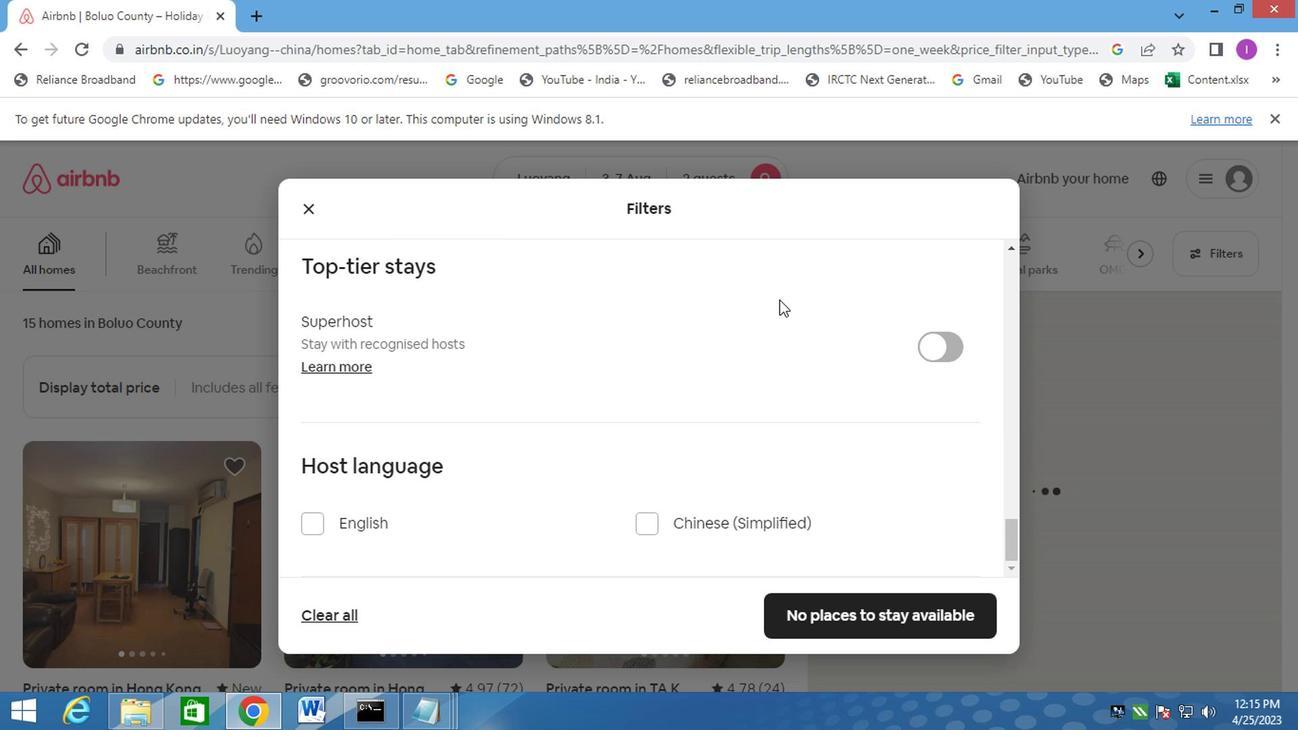 
Action: Mouse scrolled (775, 301) with delta (0, 0)
Screenshot: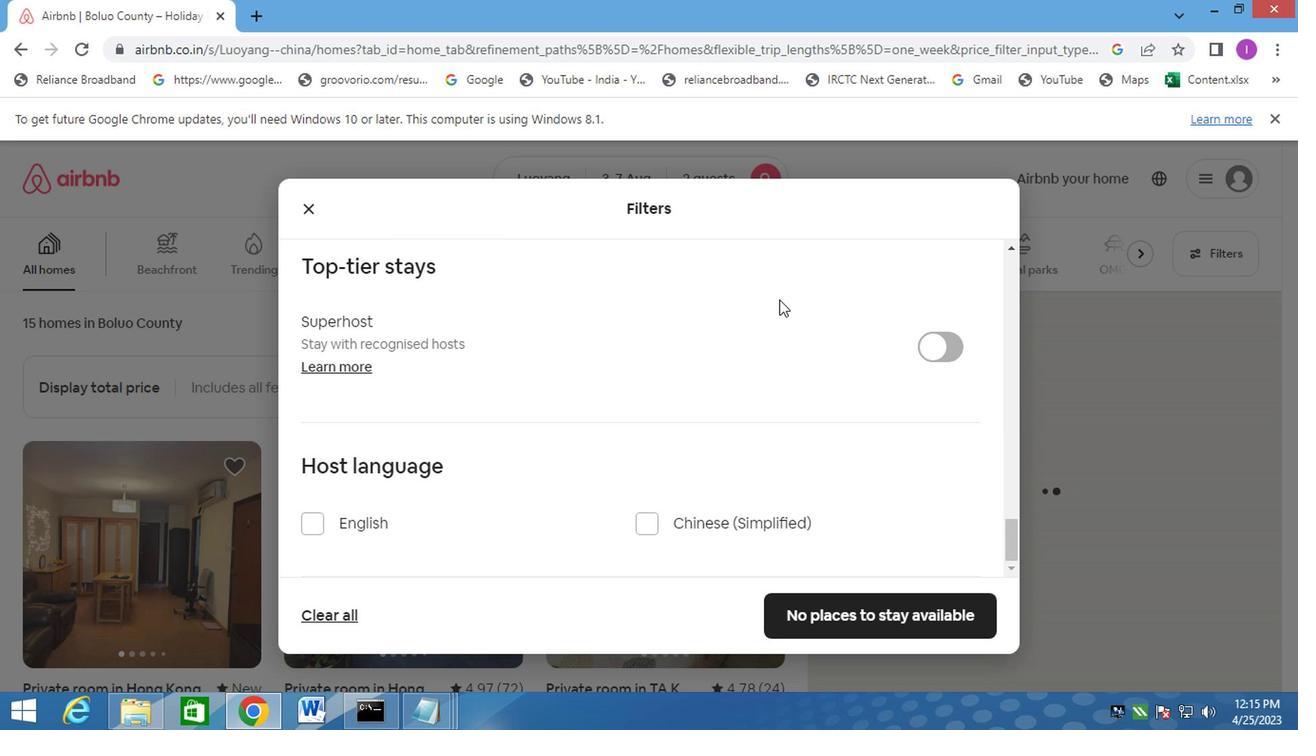 
Action: Mouse moved to (775, 303)
Screenshot: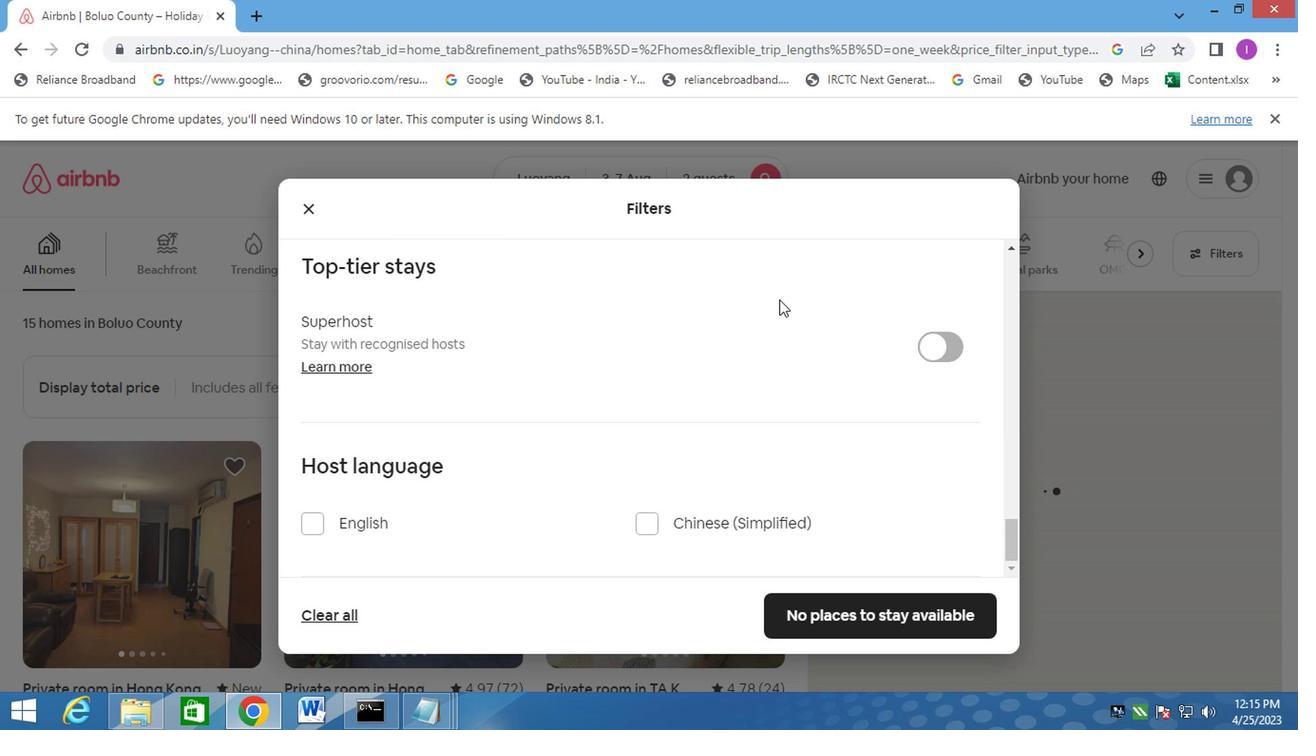 
Action: Mouse scrolled (775, 301) with delta (0, -1)
Screenshot: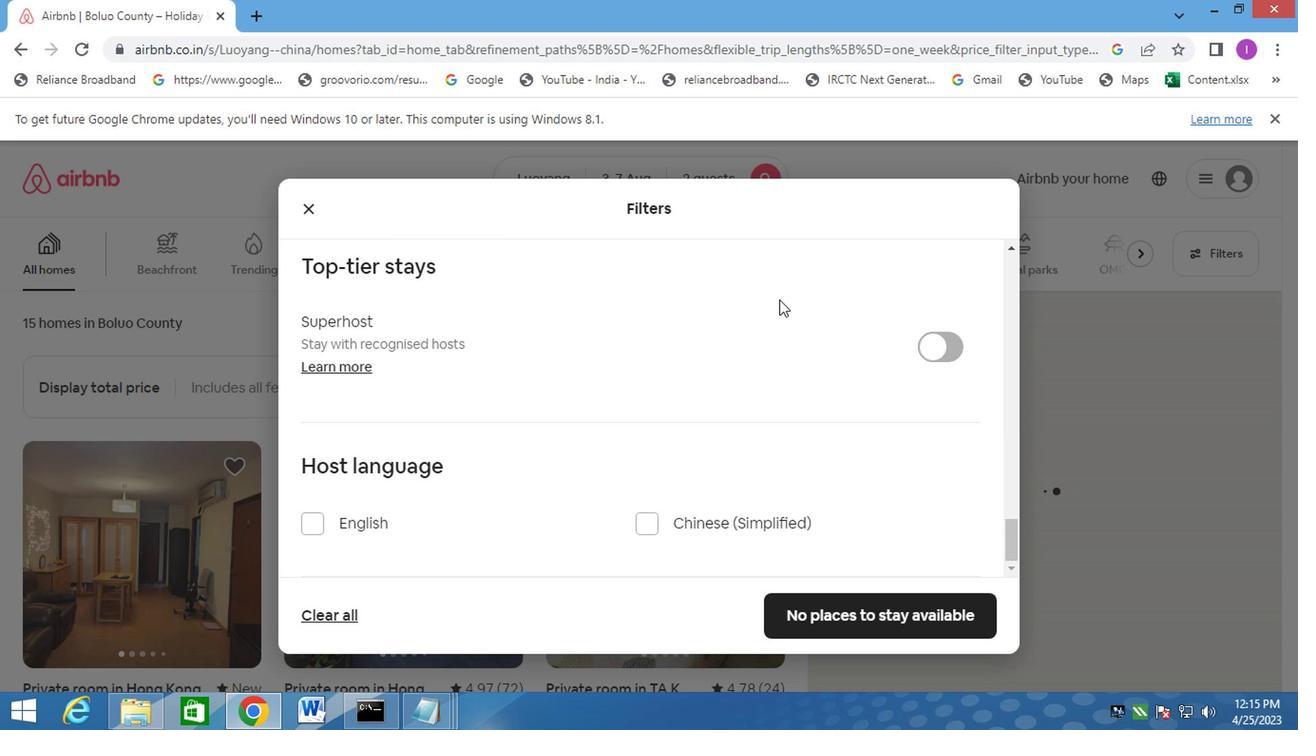 
Action: Mouse moved to (646, 527)
Screenshot: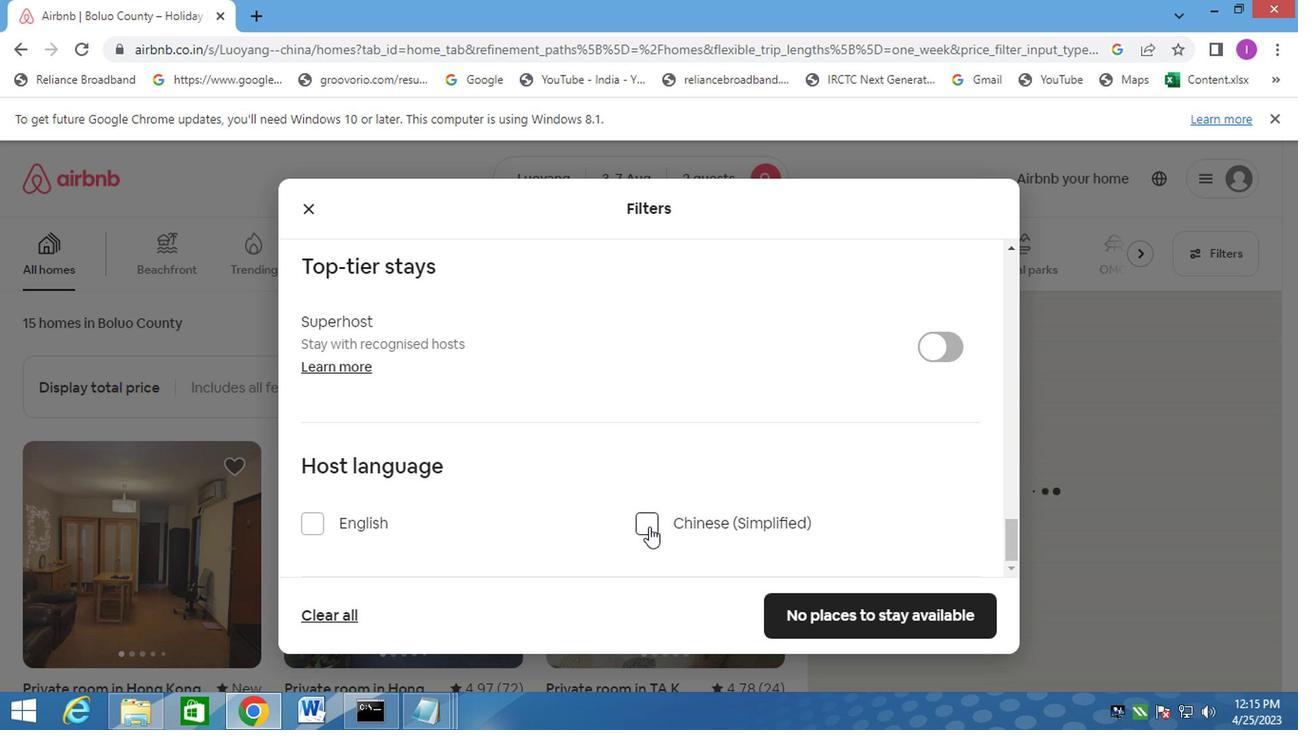 
Action: Mouse pressed left at (646, 527)
Screenshot: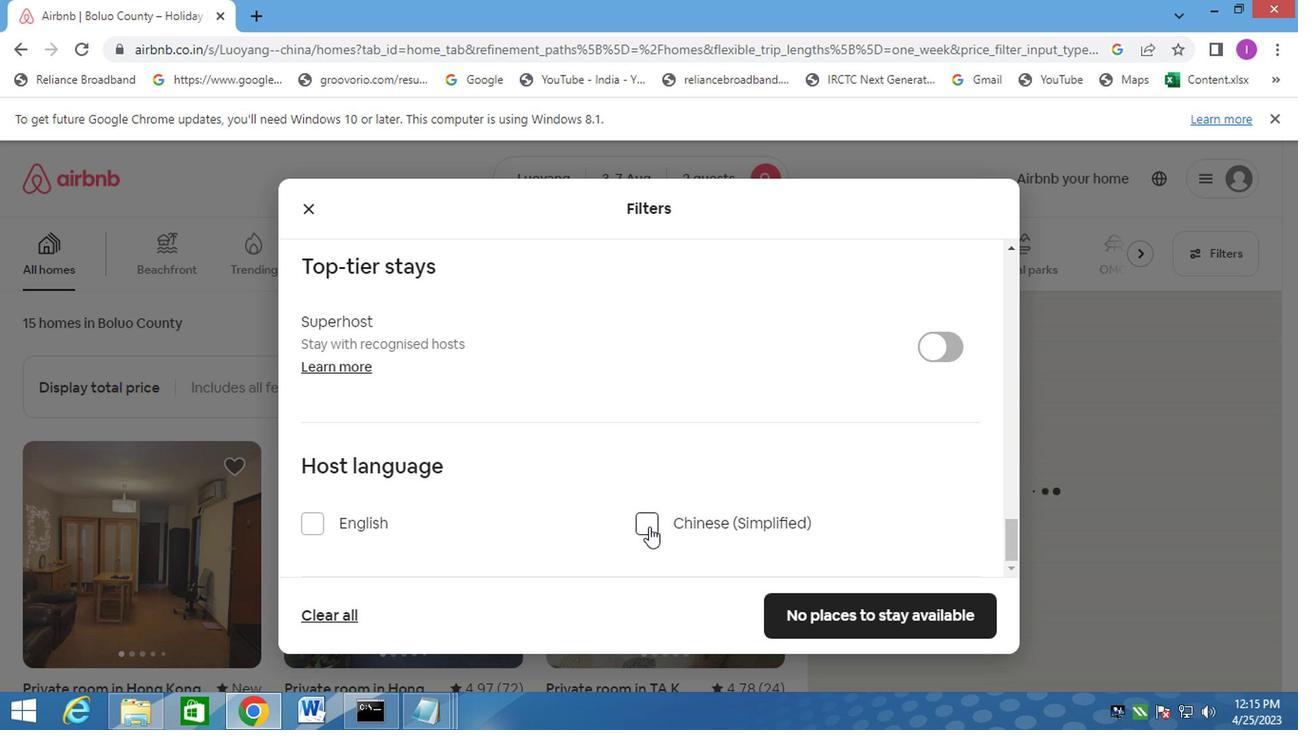 
Action: Mouse moved to (808, 613)
Screenshot: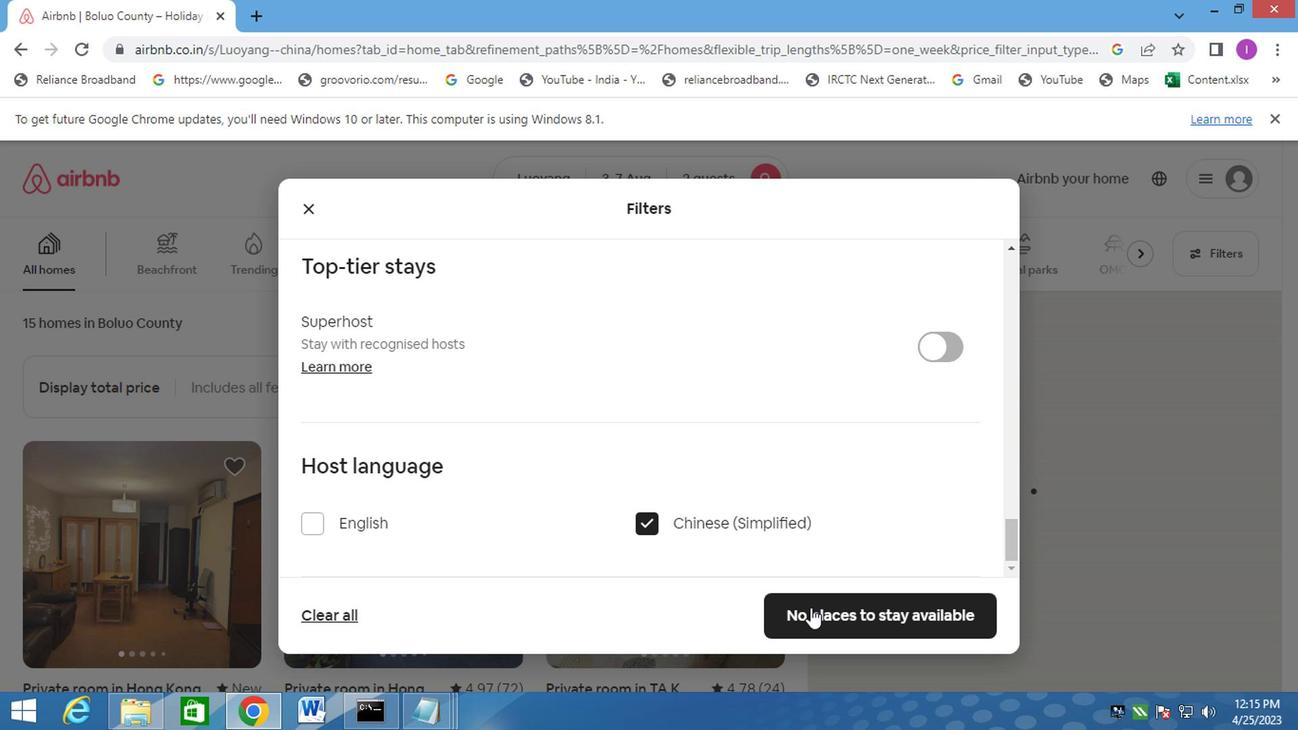 
Action: Mouse pressed left at (808, 613)
Screenshot: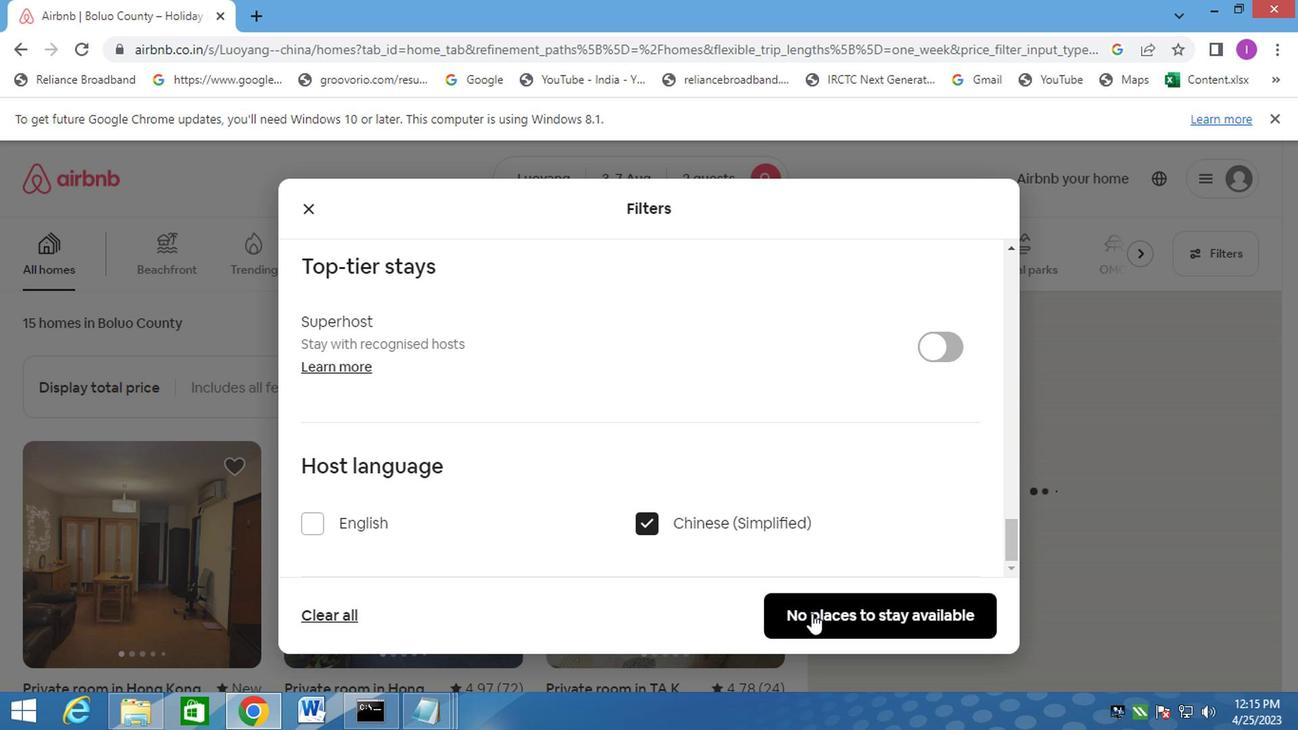 
Action: Mouse moved to (826, 575)
Screenshot: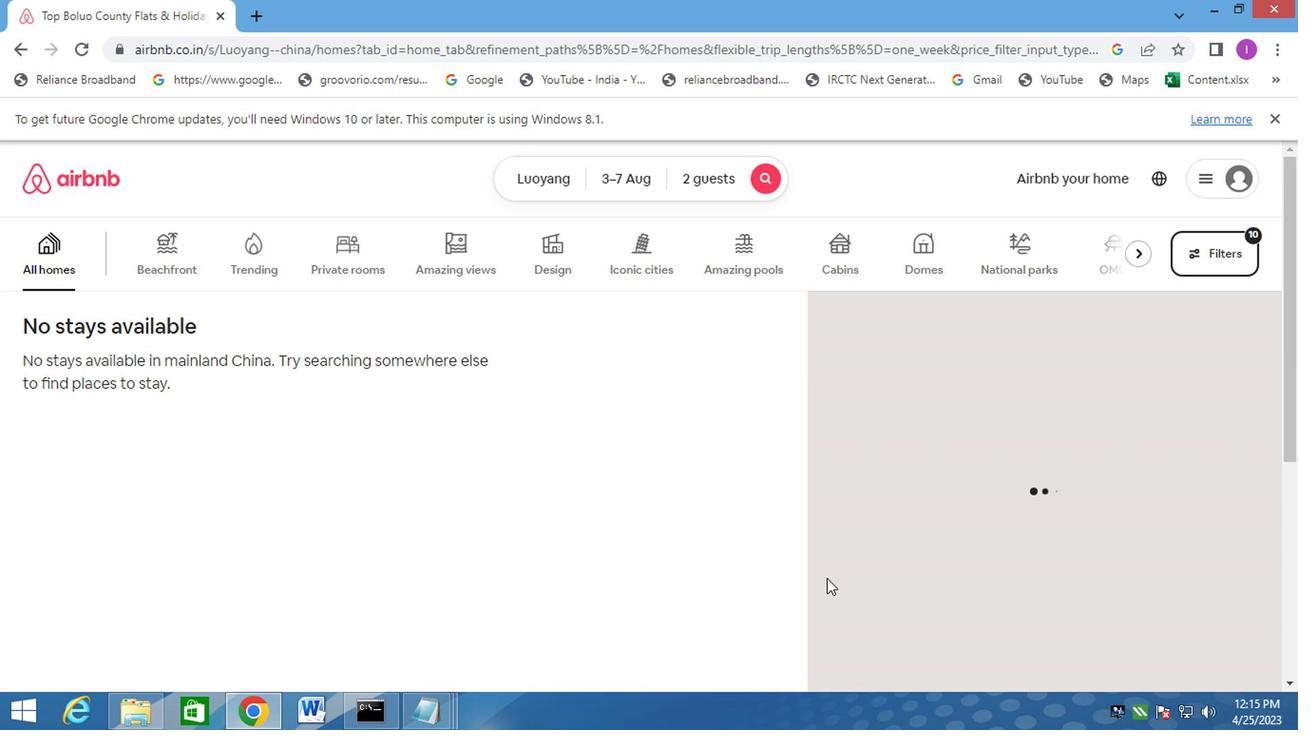 
